 Task: Look for space in Loveland, United States from 5th September, 2023 to 13th September, 2023 for 6 adults in price range Rs.15000 to Rs.20000. Place can be entire place with 3 bedrooms having 3 beds and 3 bathrooms. Property type can be house, flat, guest house. Booking option can be shelf check-in. Required host language is English.
Action: Mouse moved to (599, 146)
Screenshot: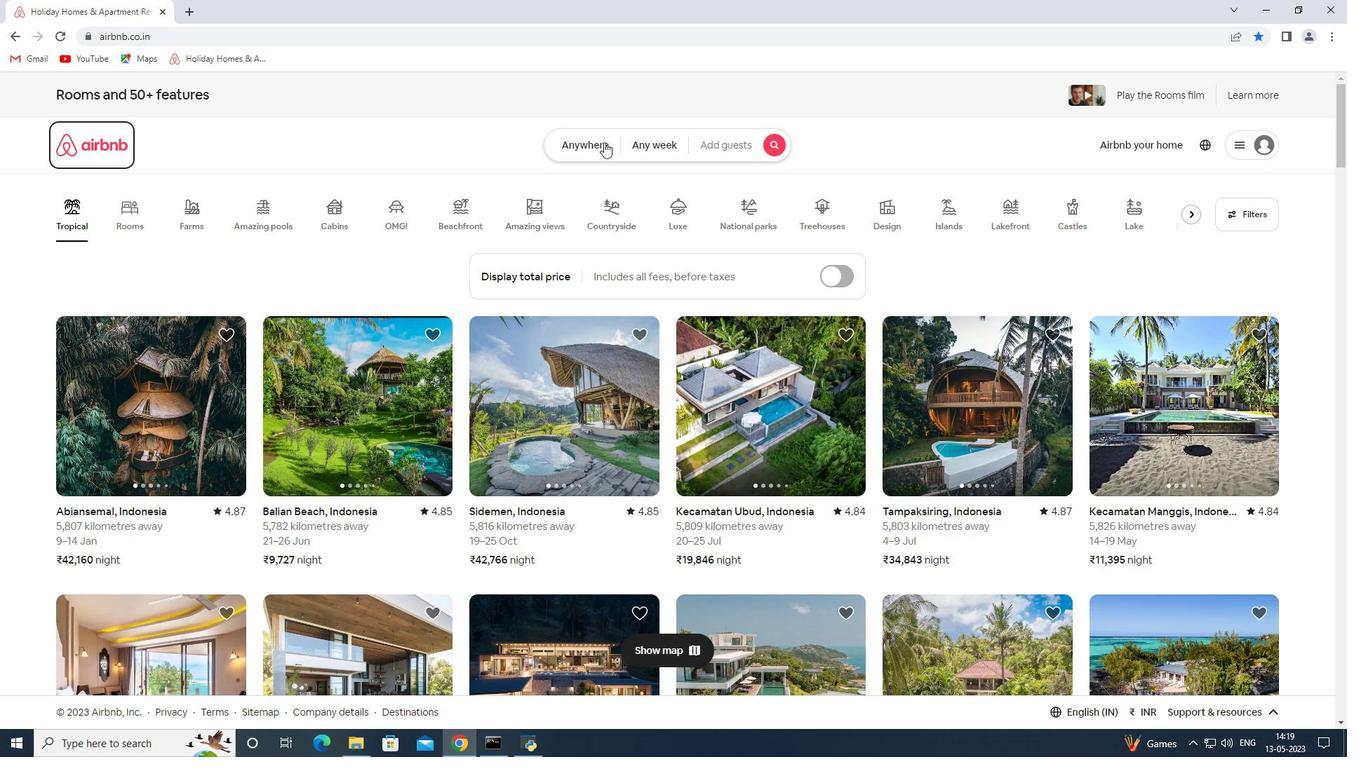 
Action: Mouse pressed left at (599, 146)
Screenshot: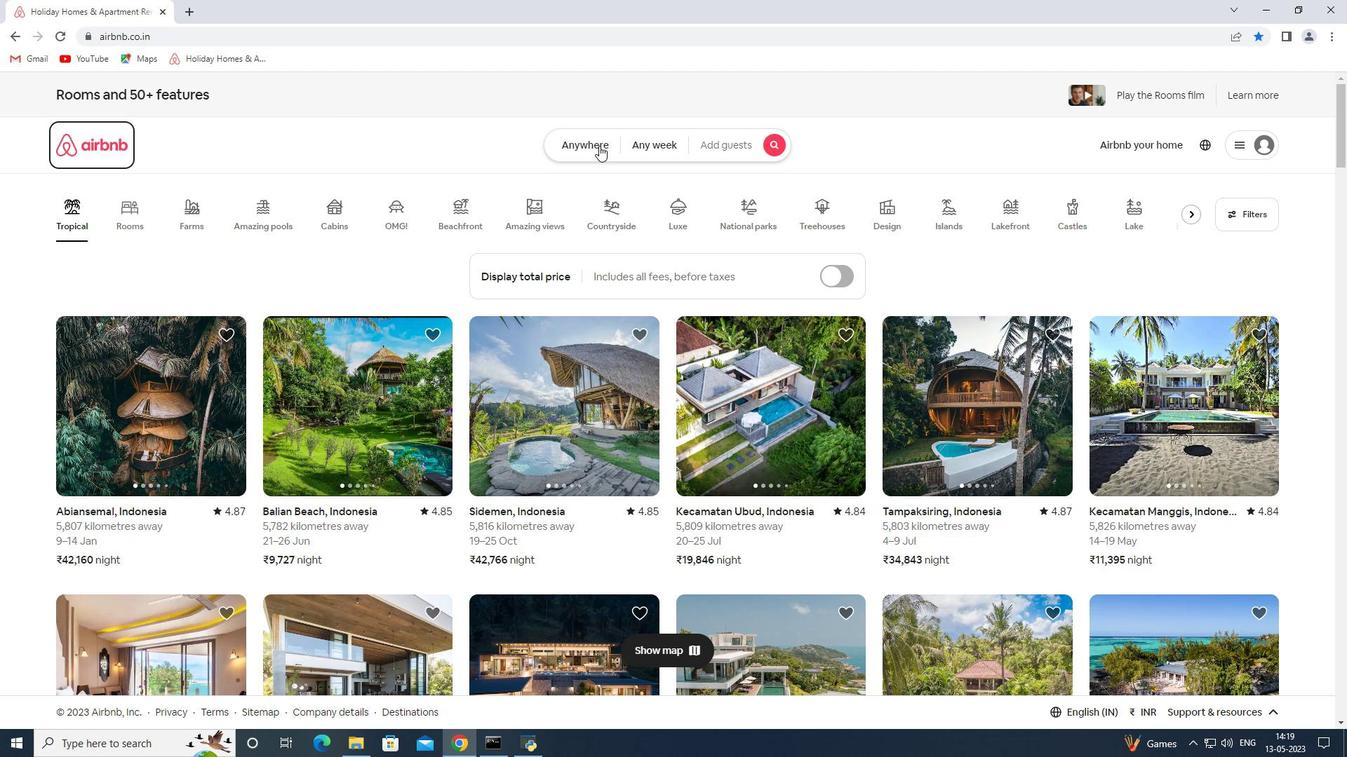 
Action: Mouse moved to (465, 205)
Screenshot: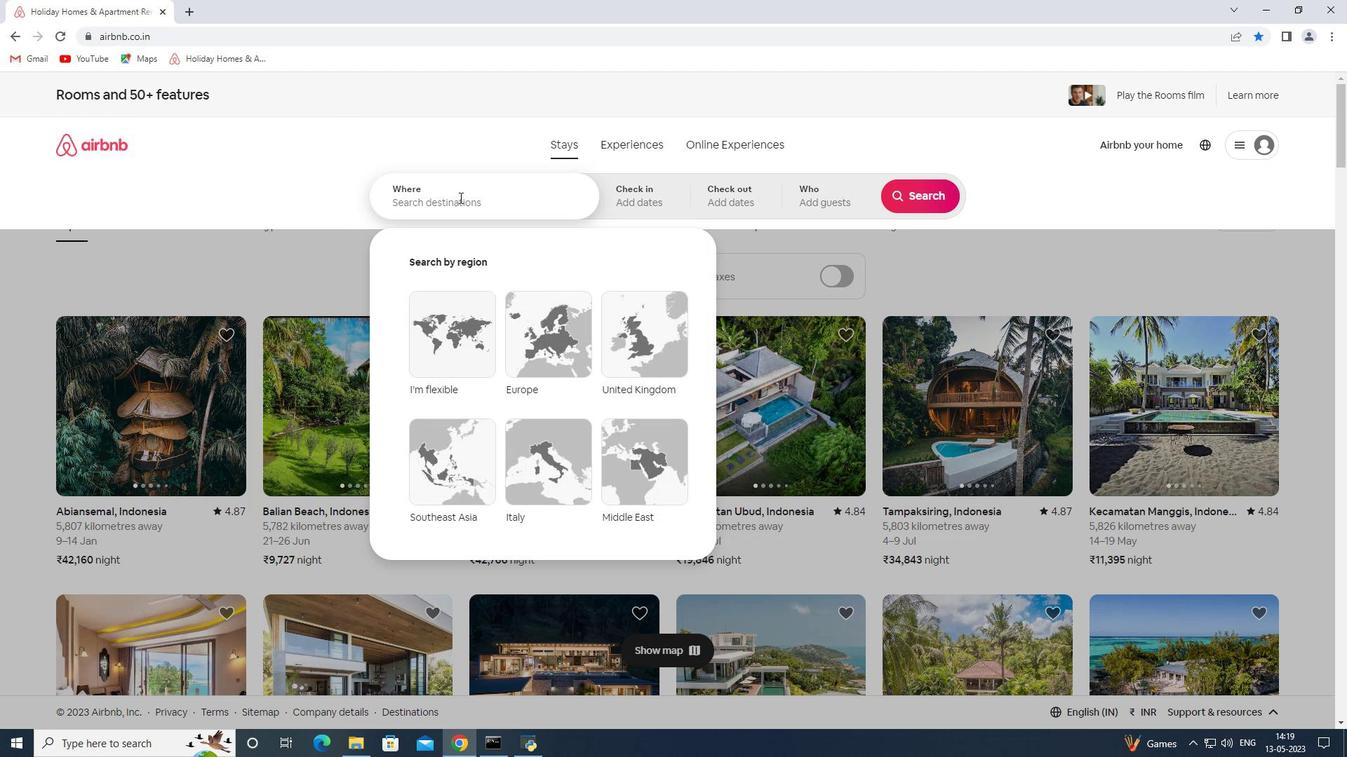 
Action: Mouse pressed left at (465, 205)
Screenshot: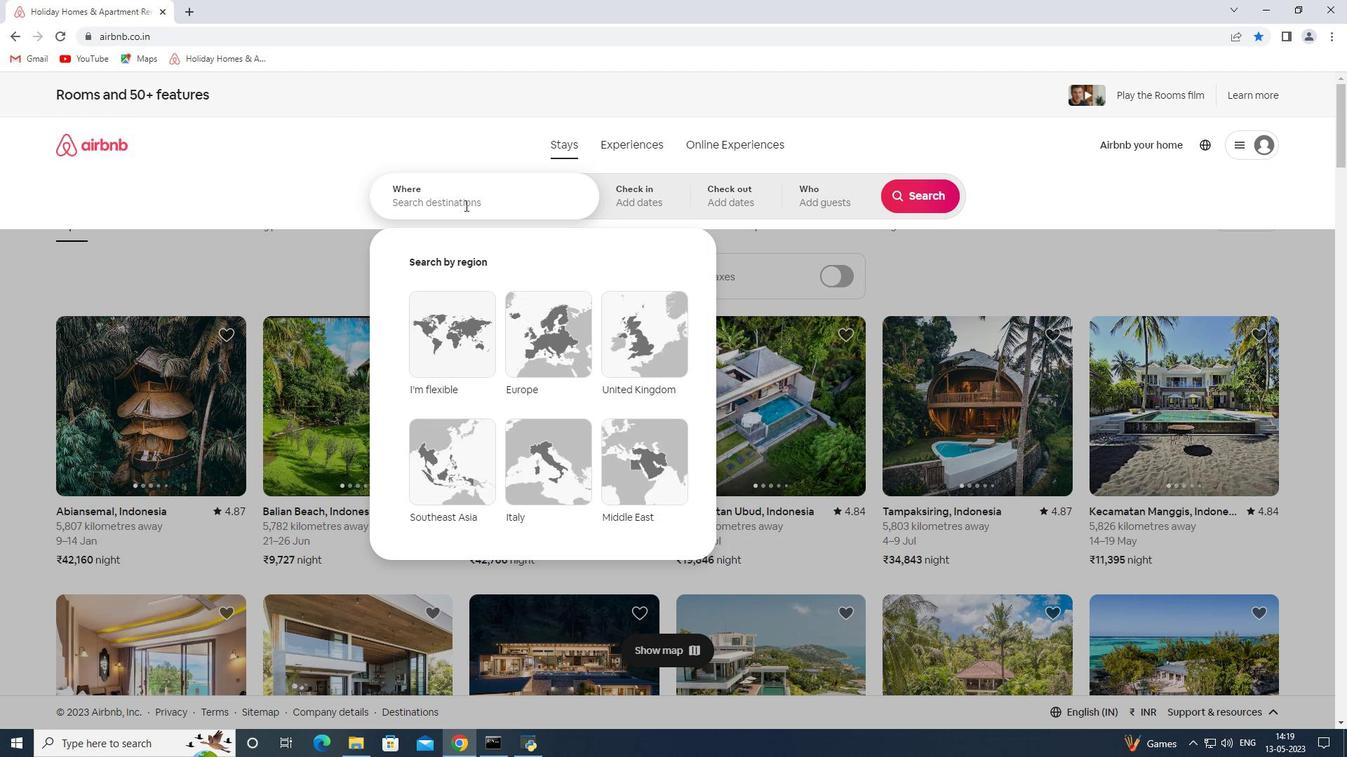 
Action: Key pressed <Key.shift><Key.shift><Key.shift><Key.shift><Key.shift><Key.shift><Key.shift><Key.shift><Key.shift><Key.shift><Key.shift><Key.shift><Key.shift><Key.shift><Key.shift><Key.shift>Loveland<Key.space><Key.shift>United<Key.space><Key.shift>States<Key.space><Key.enter>
Screenshot: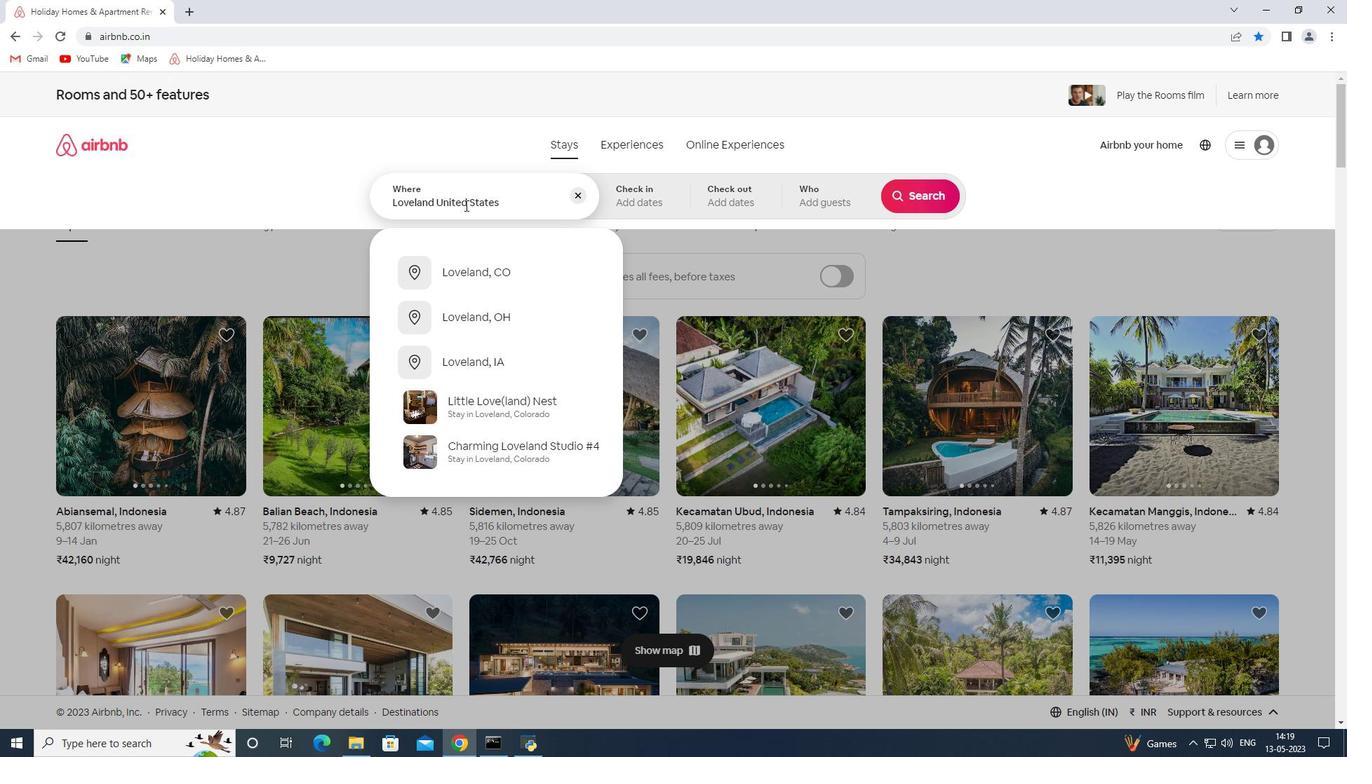 
Action: Mouse moved to (908, 307)
Screenshot: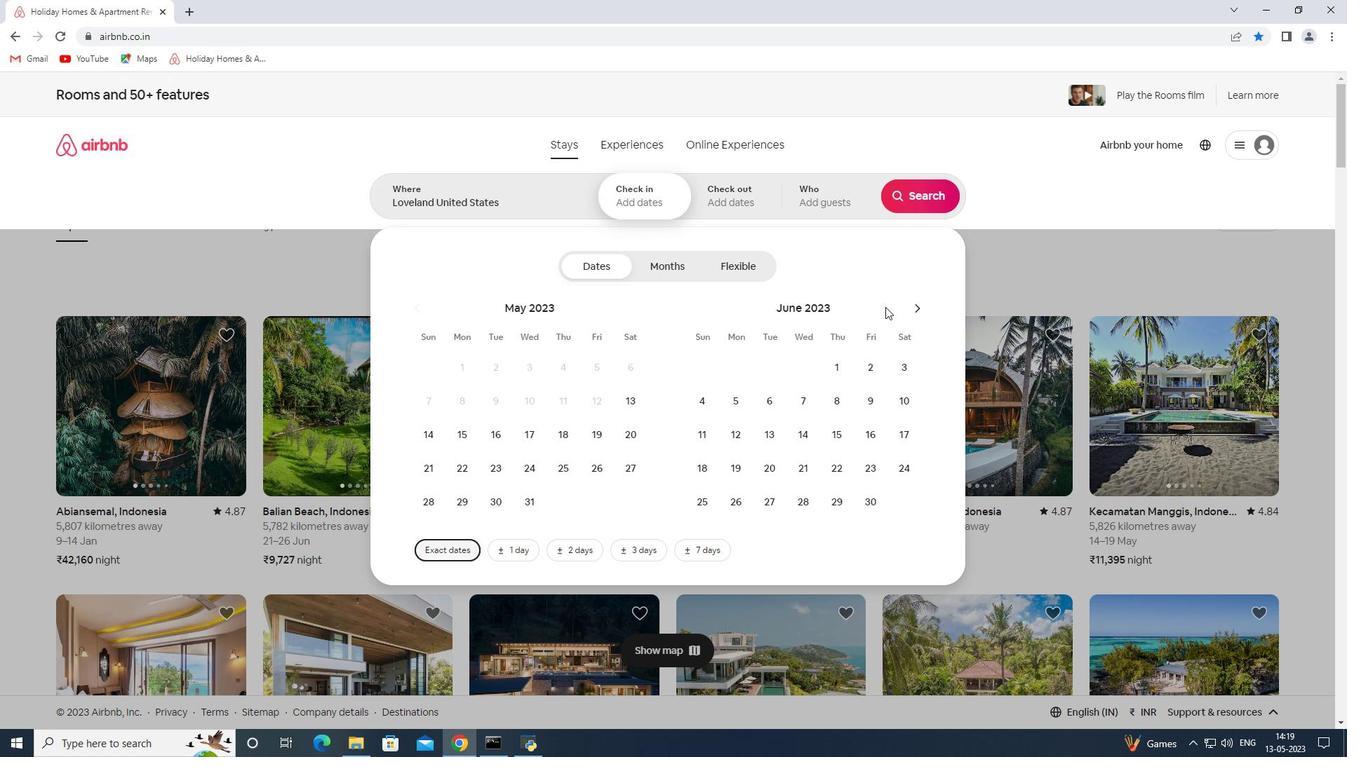 
Action: Mouse pressed left at (908, 307)
Screenshot: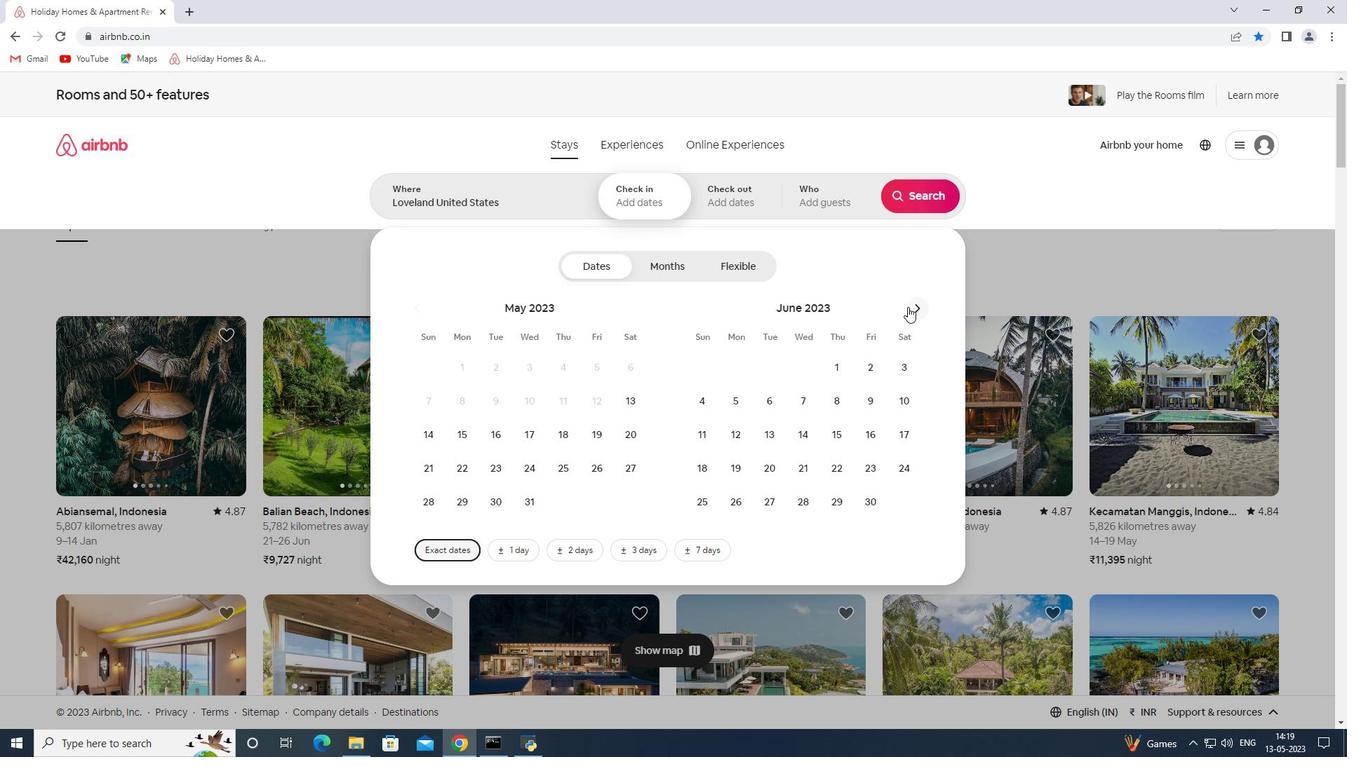 
Action: Mouse moved to (910, 307)
Screenshot: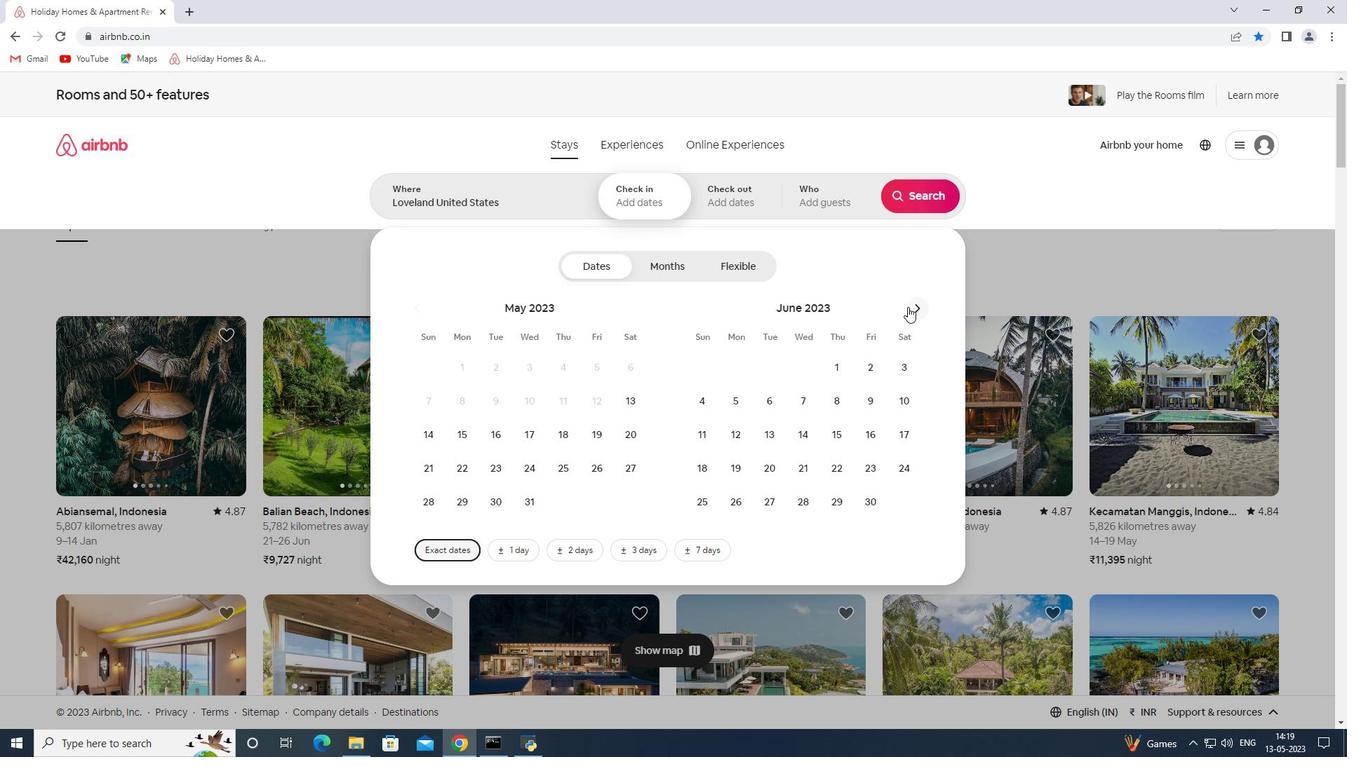 
Action: Mouse pressed left at (910, 307)
Screenshot: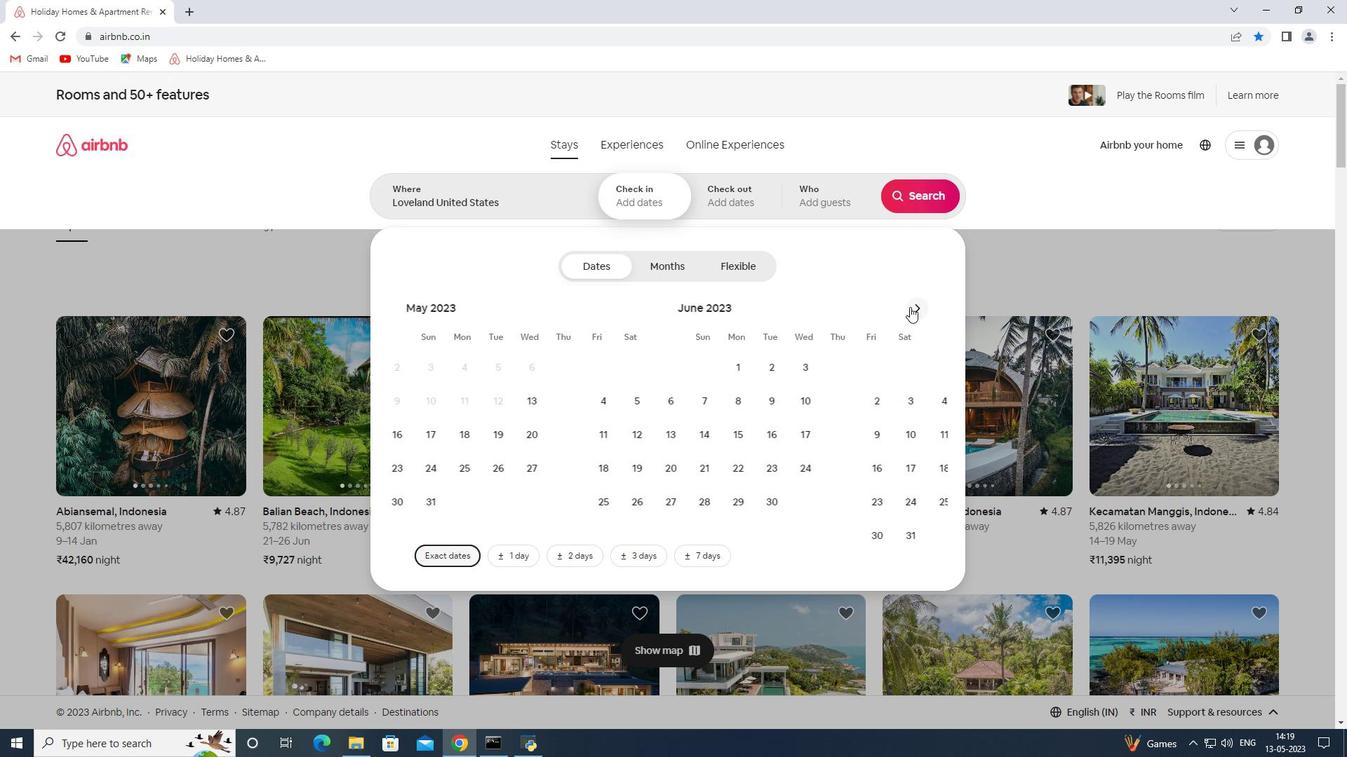 
Action: Mouse pressed left at (910, 307)
Screenshot: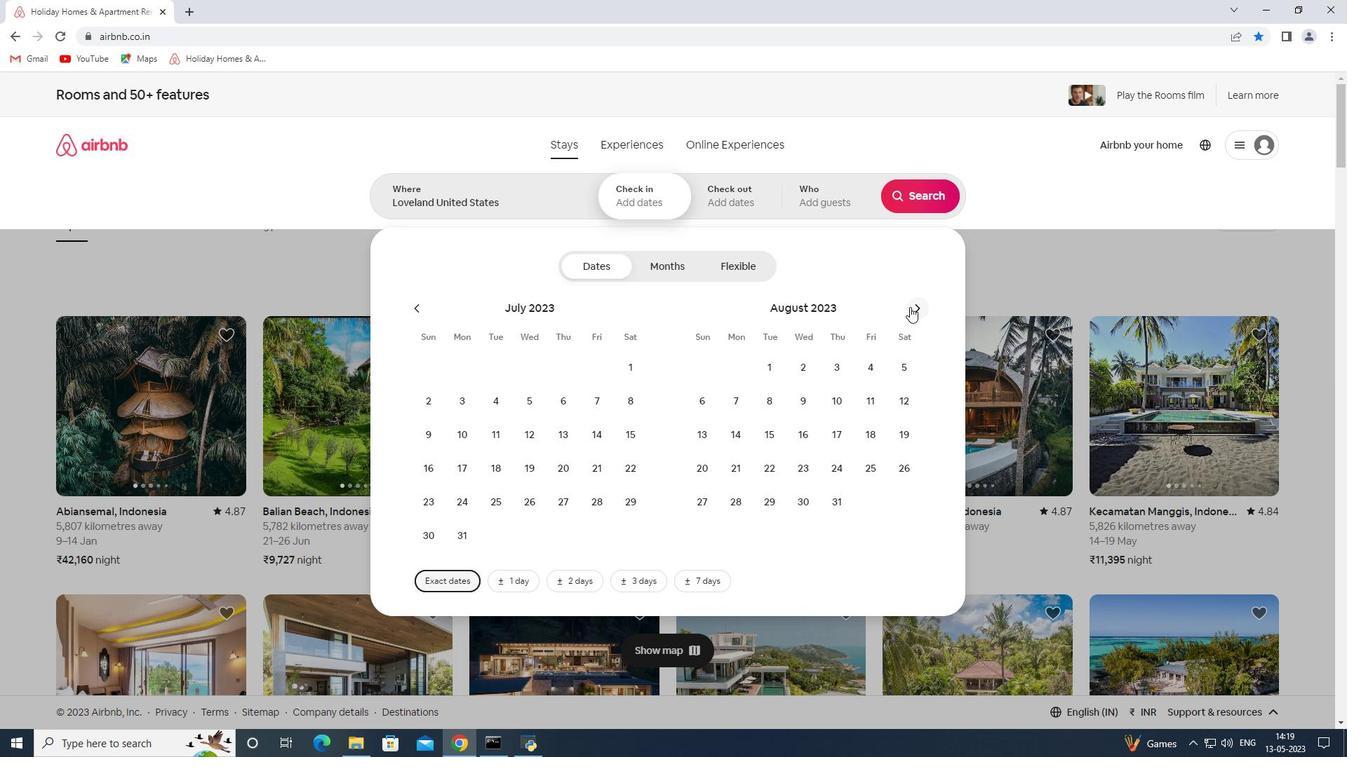
Action: Mouse moved to (775, 406)
Screenshot: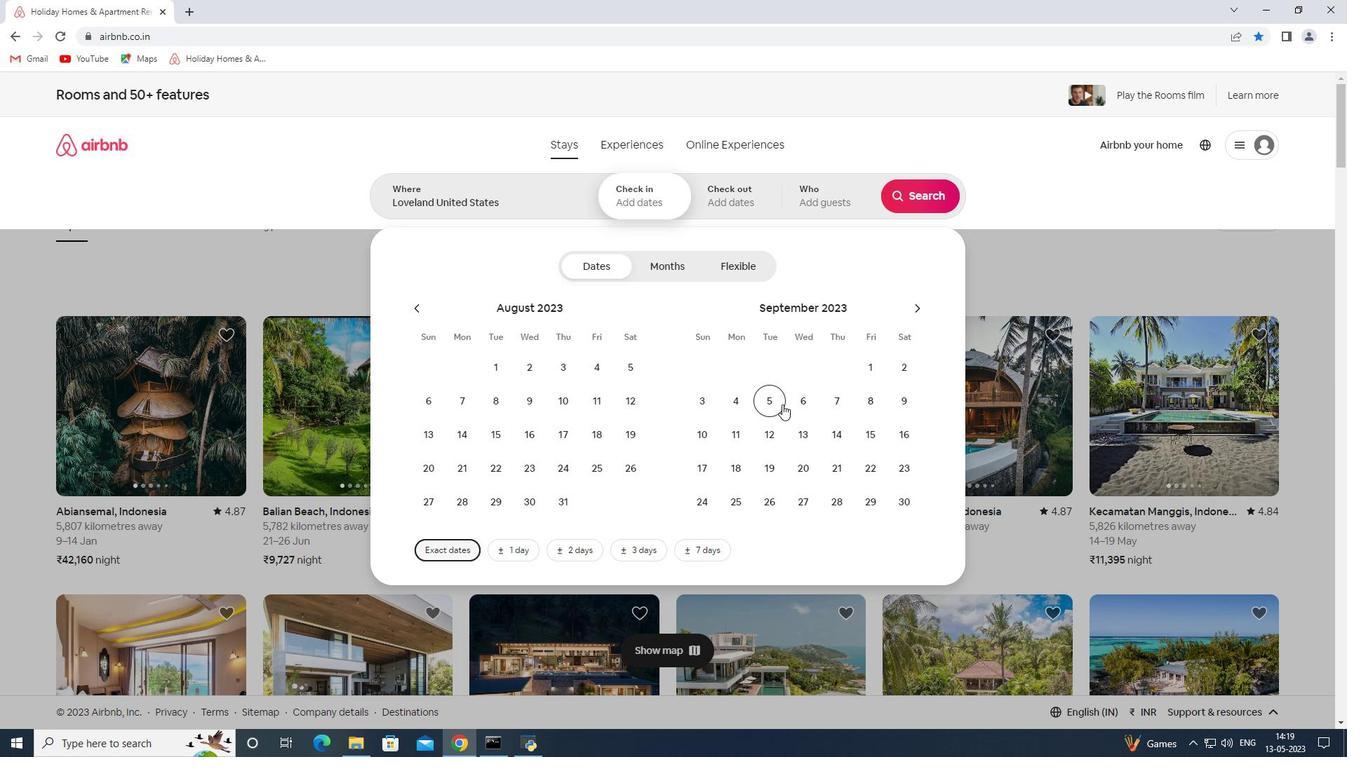 
Action: Mouse pressed left at (775, 406)
Screenshot: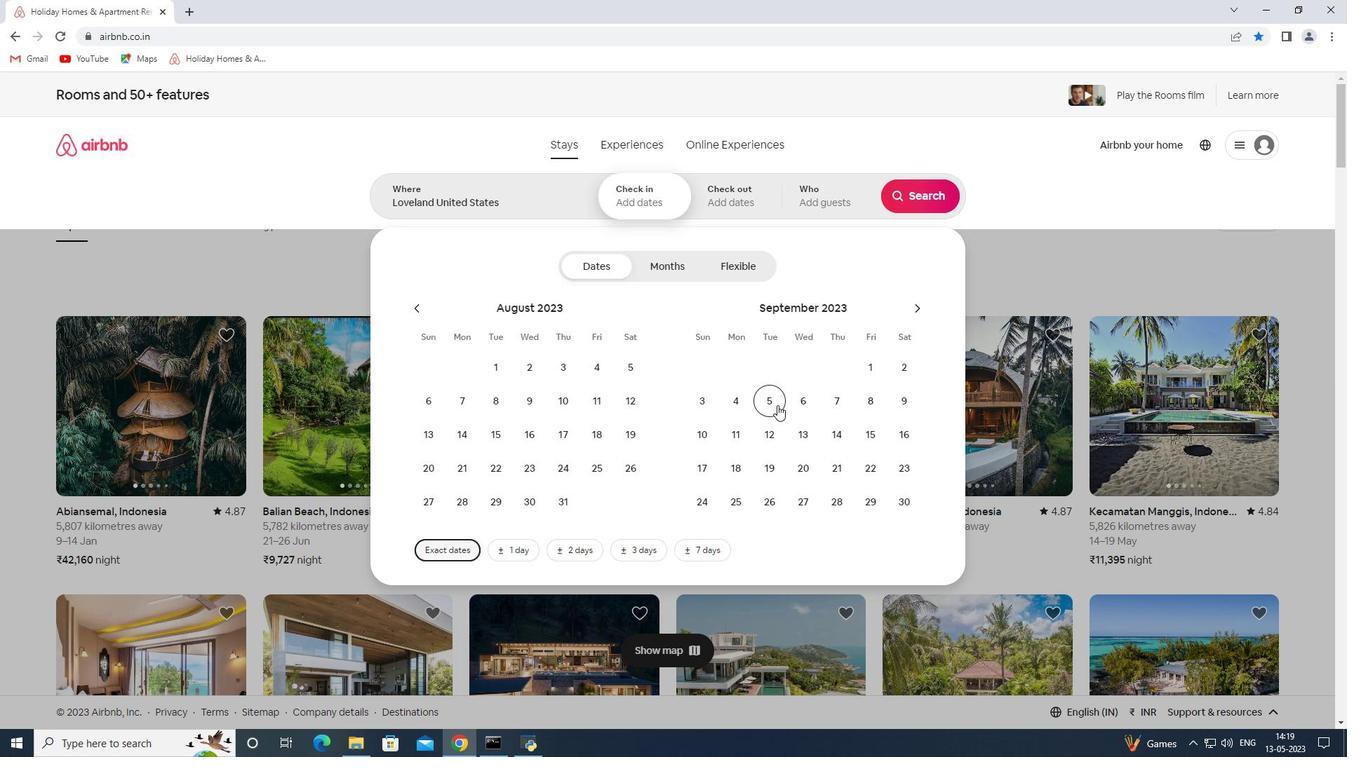 
Action: Mouse moved to (811, 442)
Screenshot: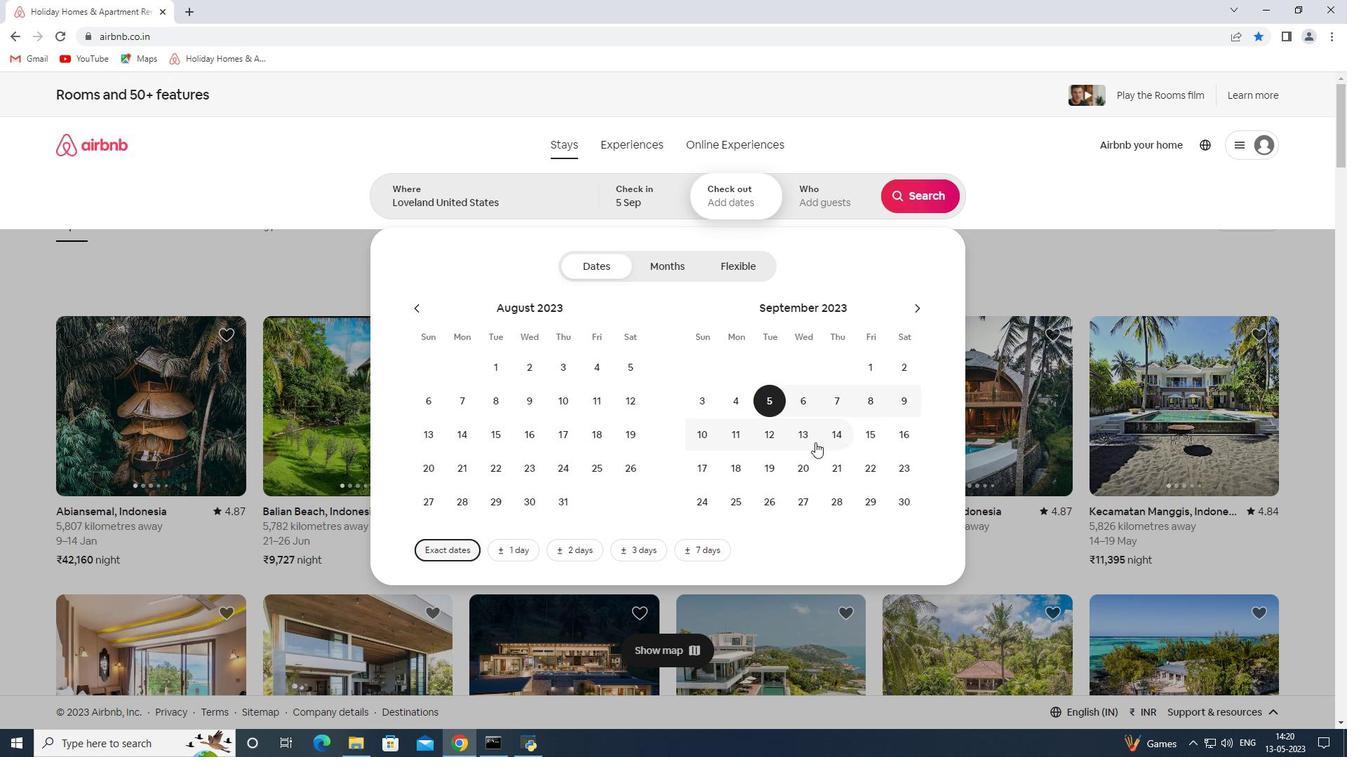 
Action: Mouse pressed left at (811, 442)
Screenshot: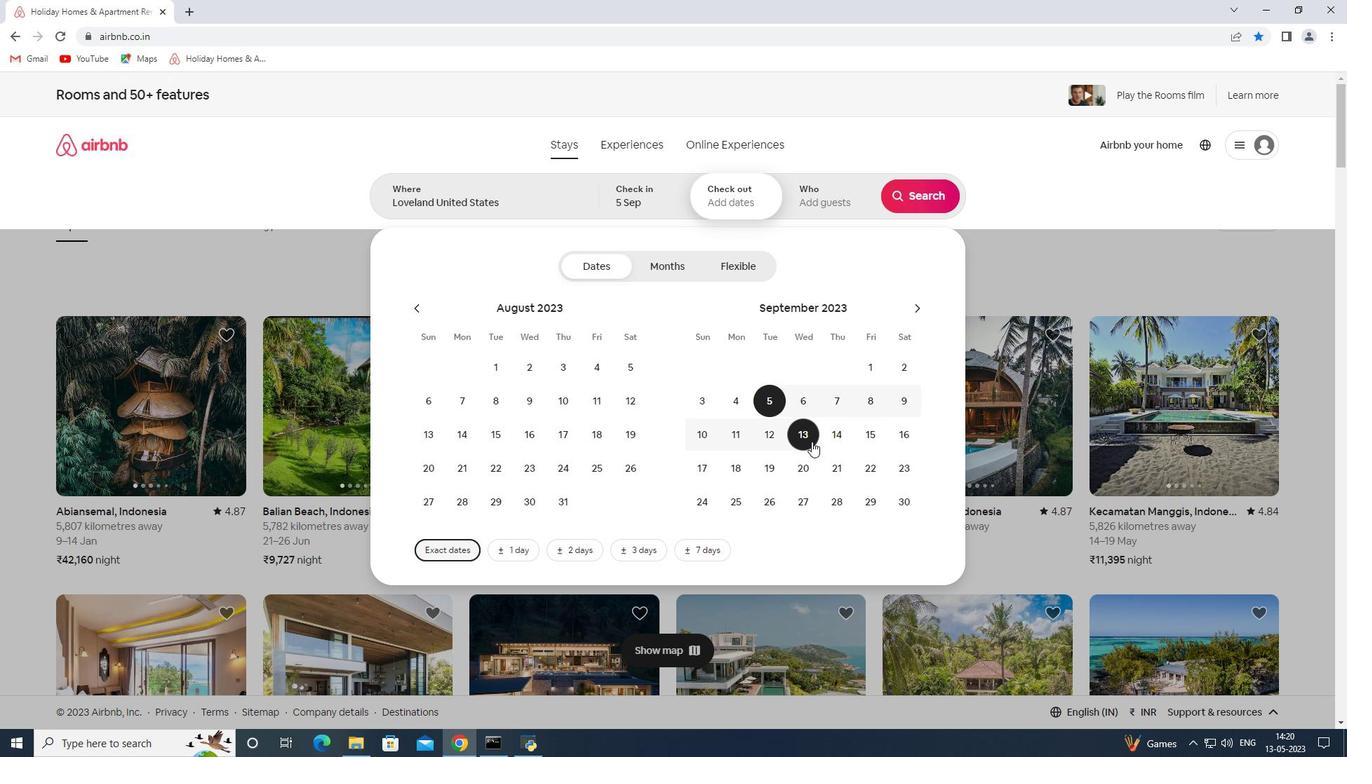 
Action: Mouse moved to (824, 210)
Screenshot: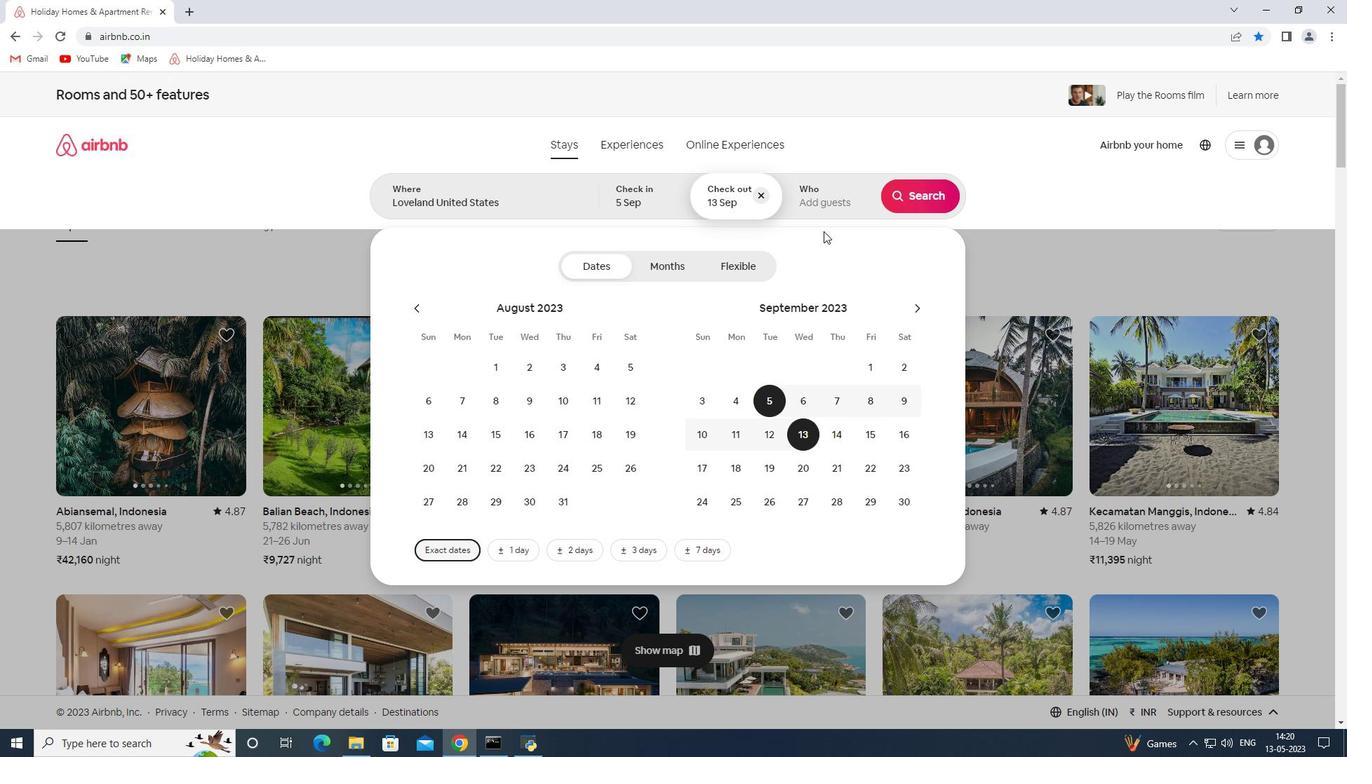 
Action: Mouse pressed left at (824, 210)
Screenshot: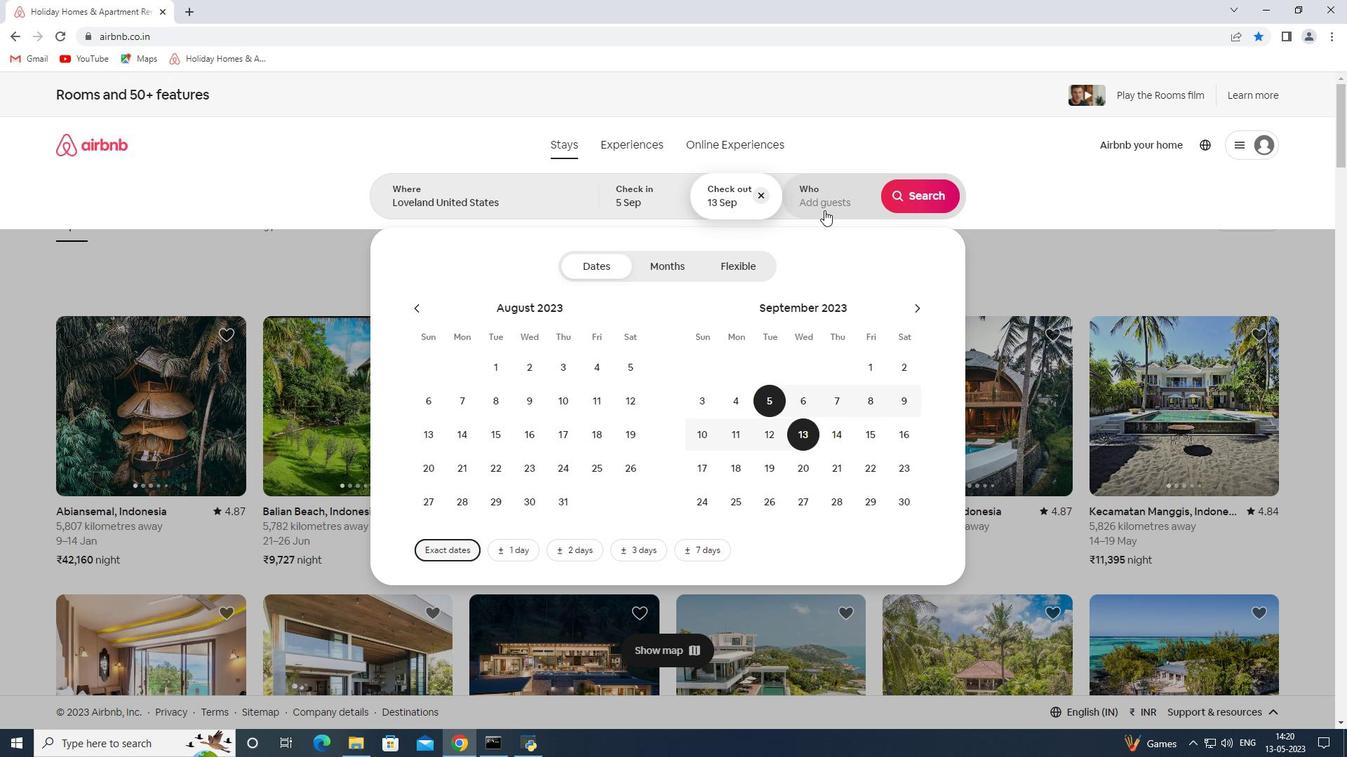 
Action: Mouse moved to (922, 271)
Screenshot: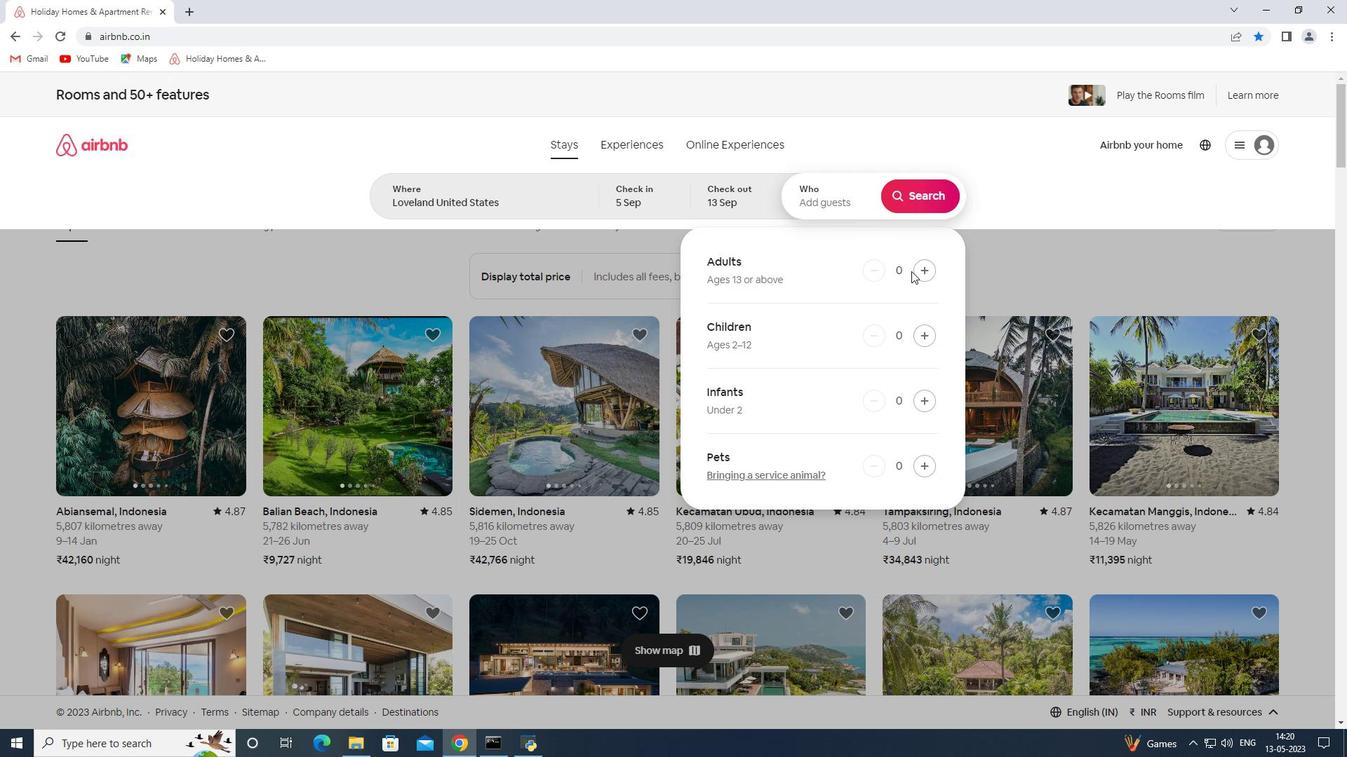 
Action: Mouse pressed left at (922, 271)
Screenshot: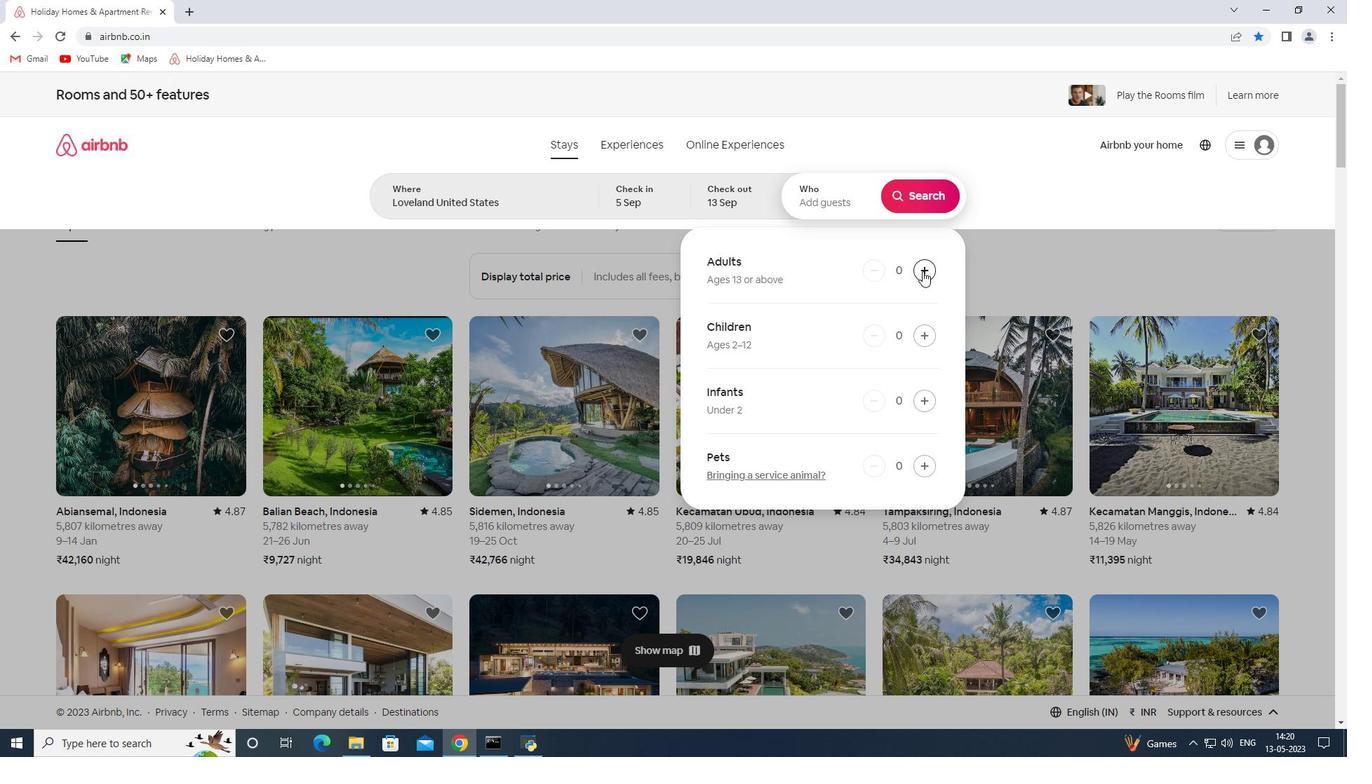 
Action: Mouse pressed left at (922, 271)
Screenshot: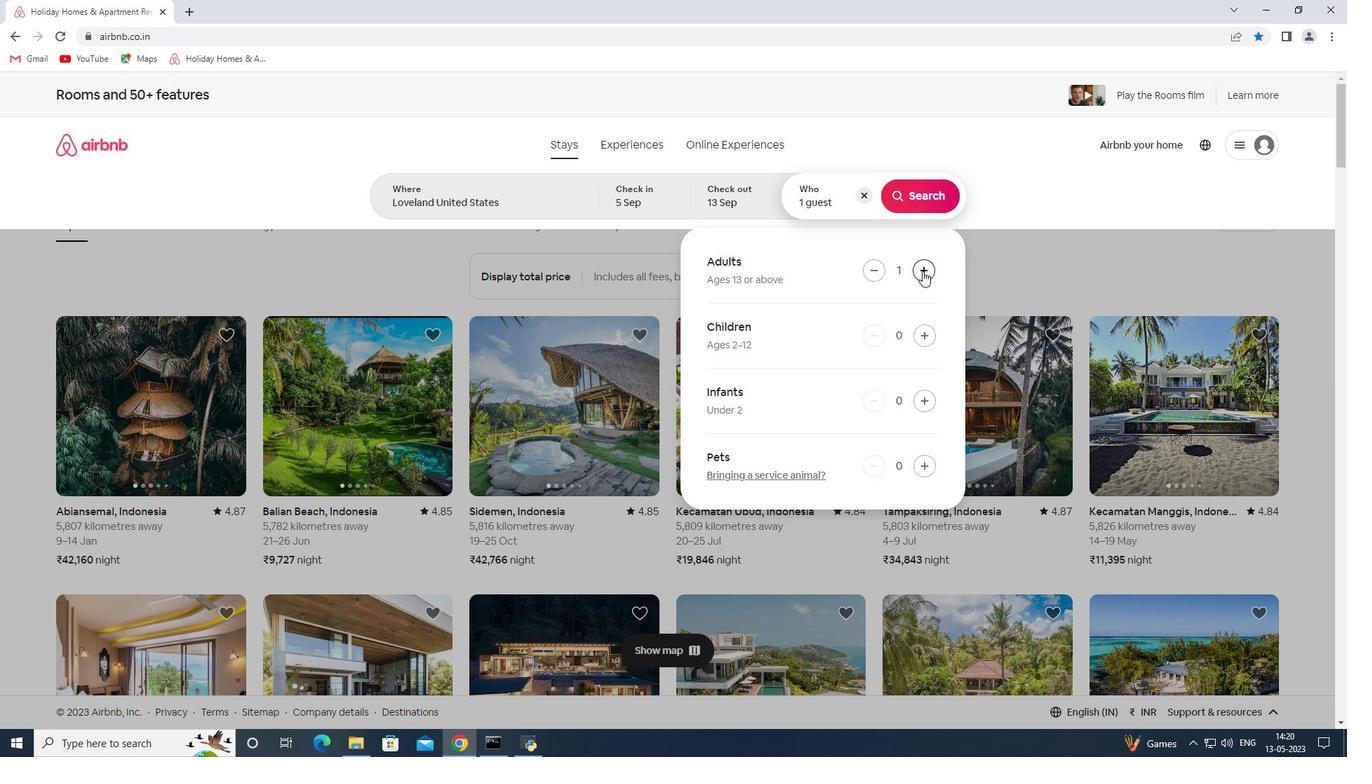 
Action: Mouse pressed left at (922, 271)
Screenshot: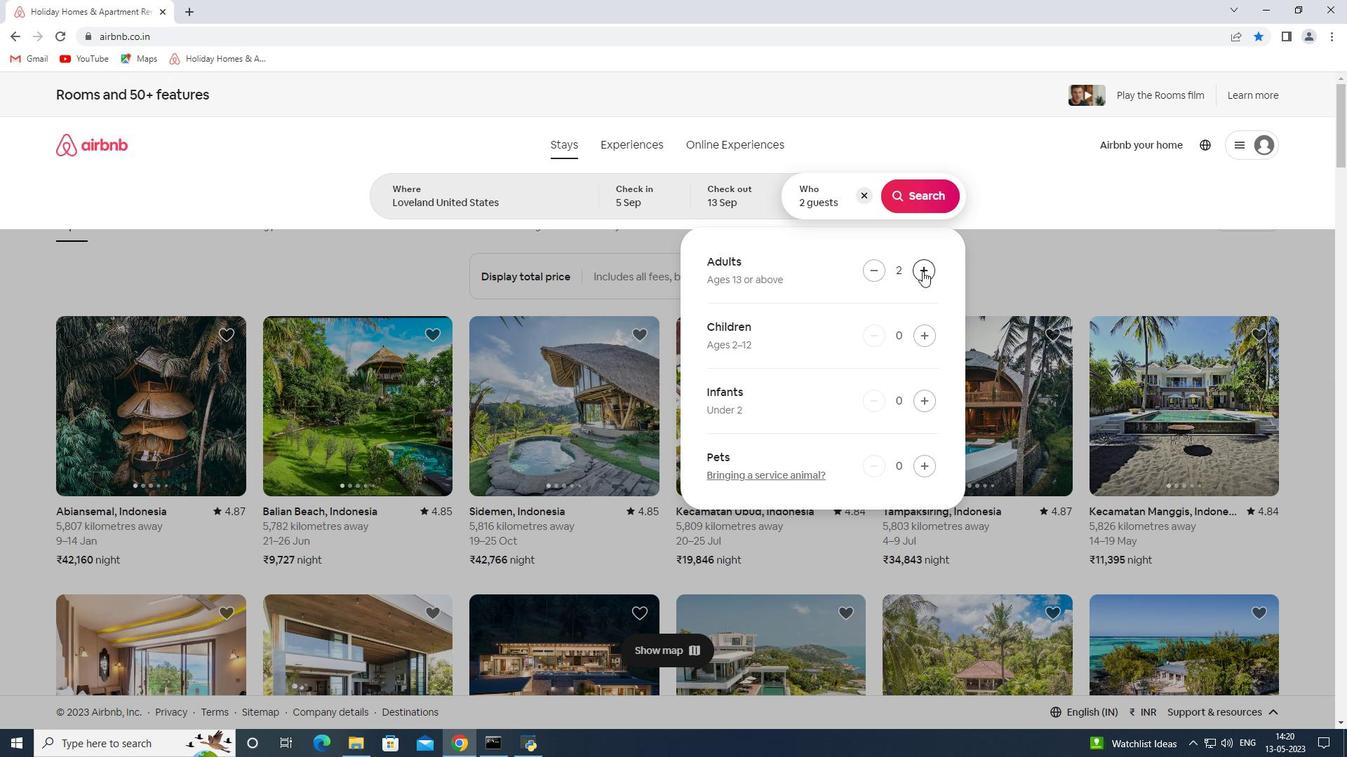 
Action: Mouse pressed left at (922, 271)
Screenshot: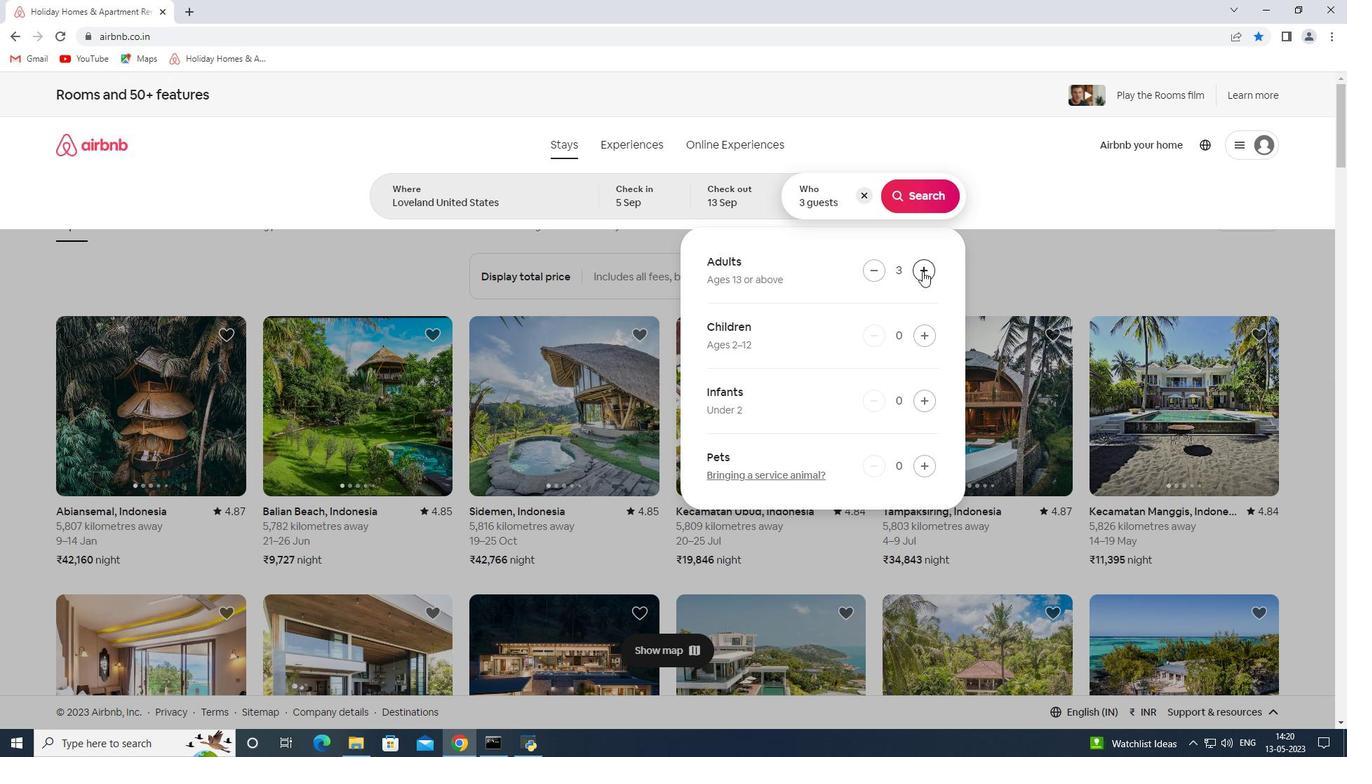 
Action: Mouse pressed left at (922, 271)
Screenshot: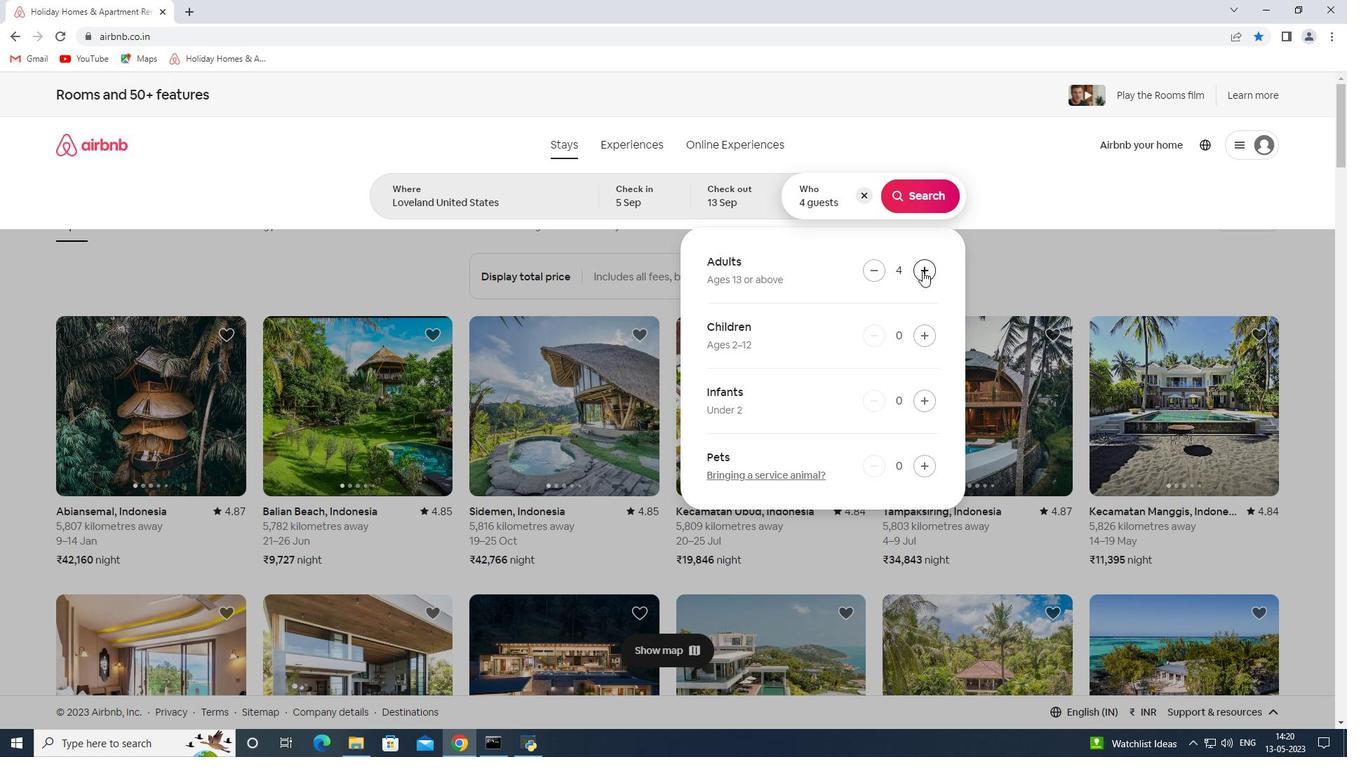 
Action: Mouse pressed left at (922, 271)
Screenshot: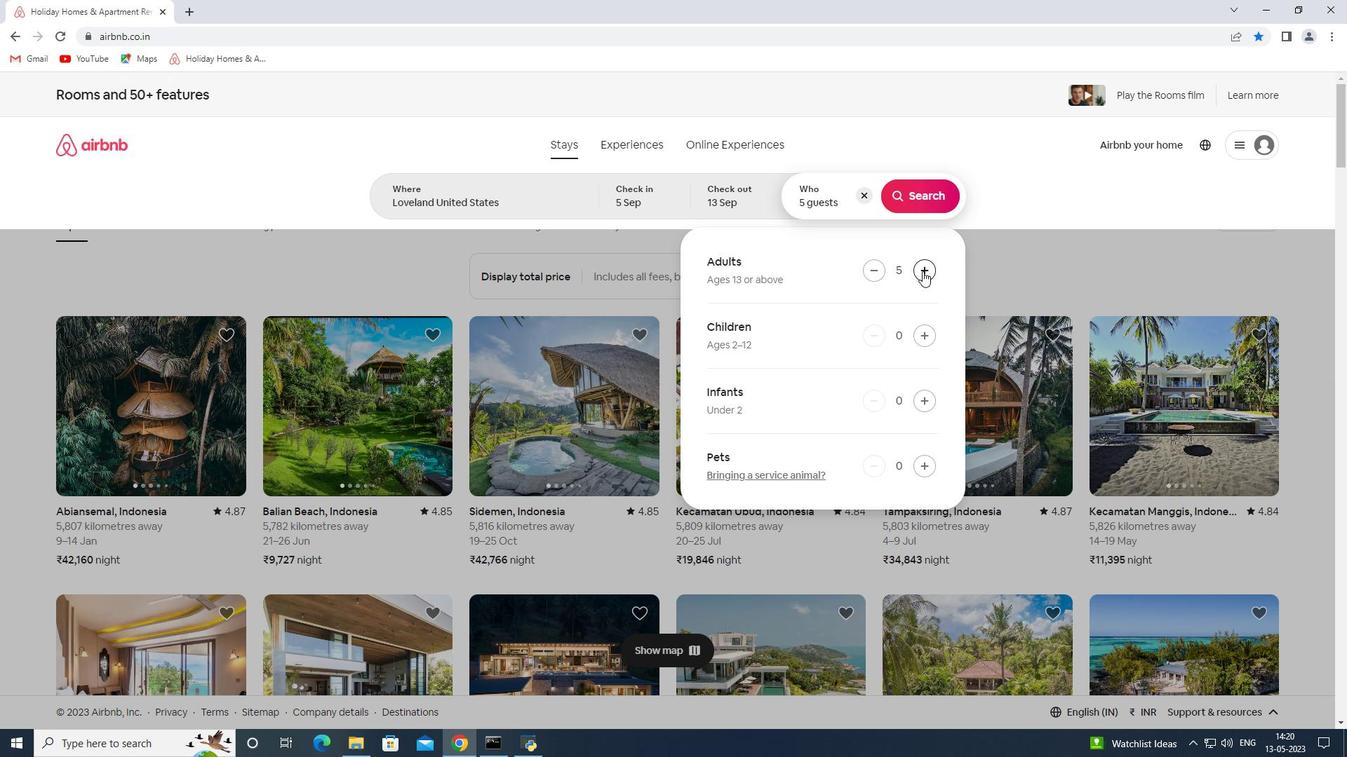 
Action: Mouse moved to (915, 193)
Screenshot: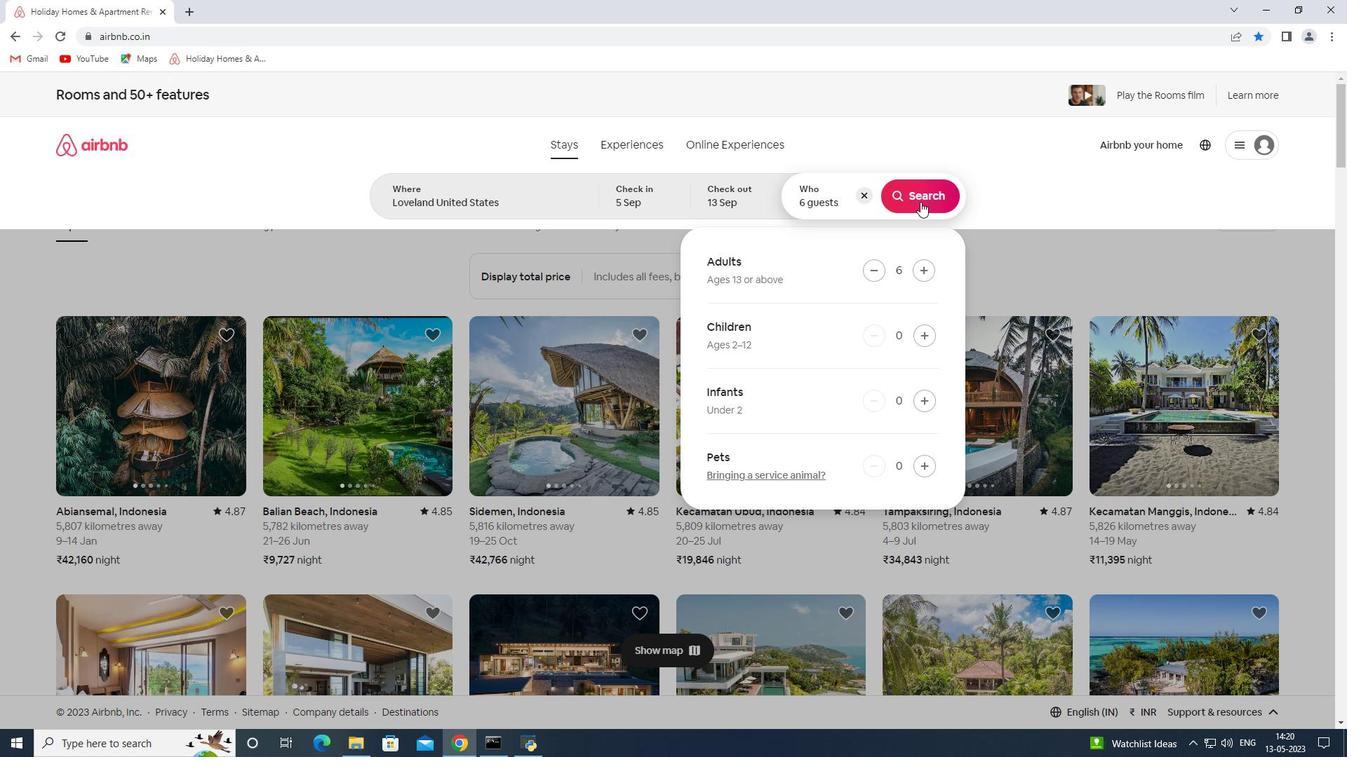 
Action: Mouse pressed left at (915, 193)
Screenshot: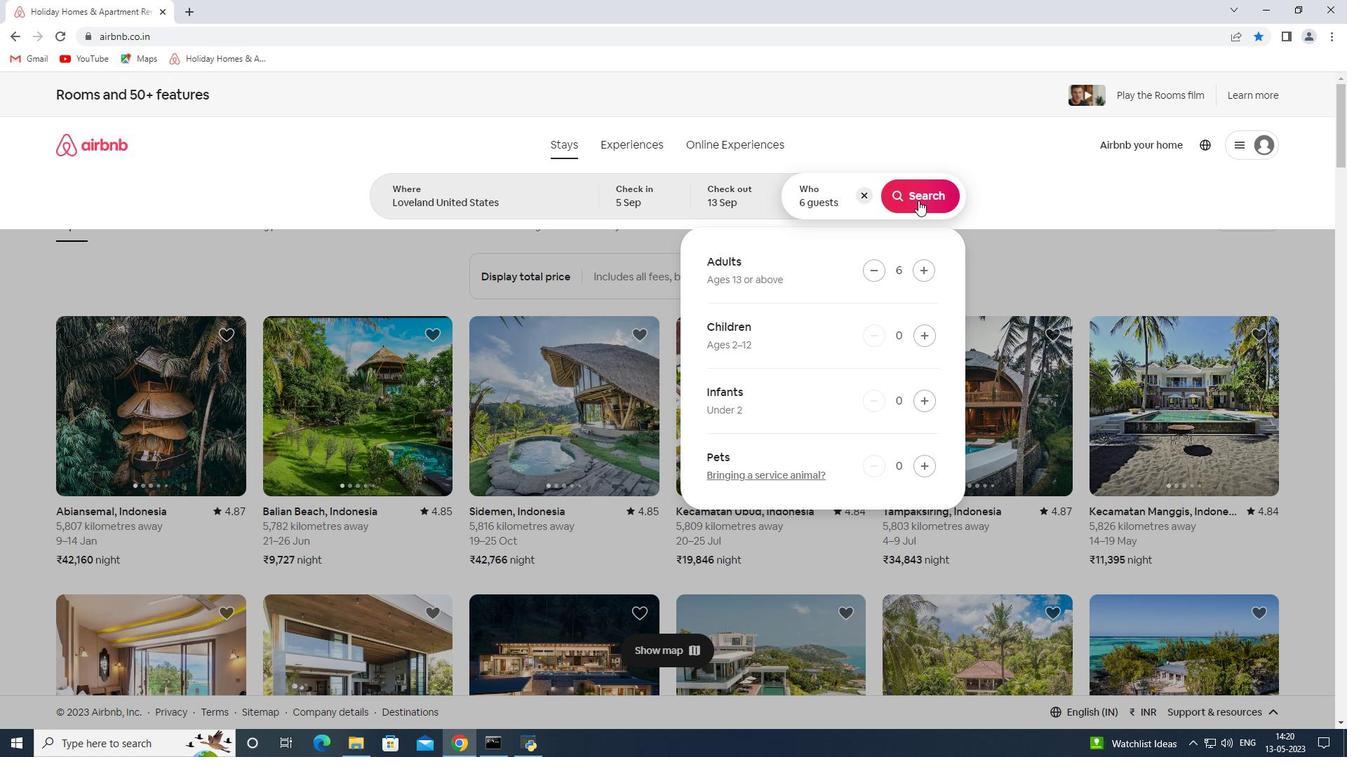 
Action: Mouse moved to (1273, 162)
Screenshot: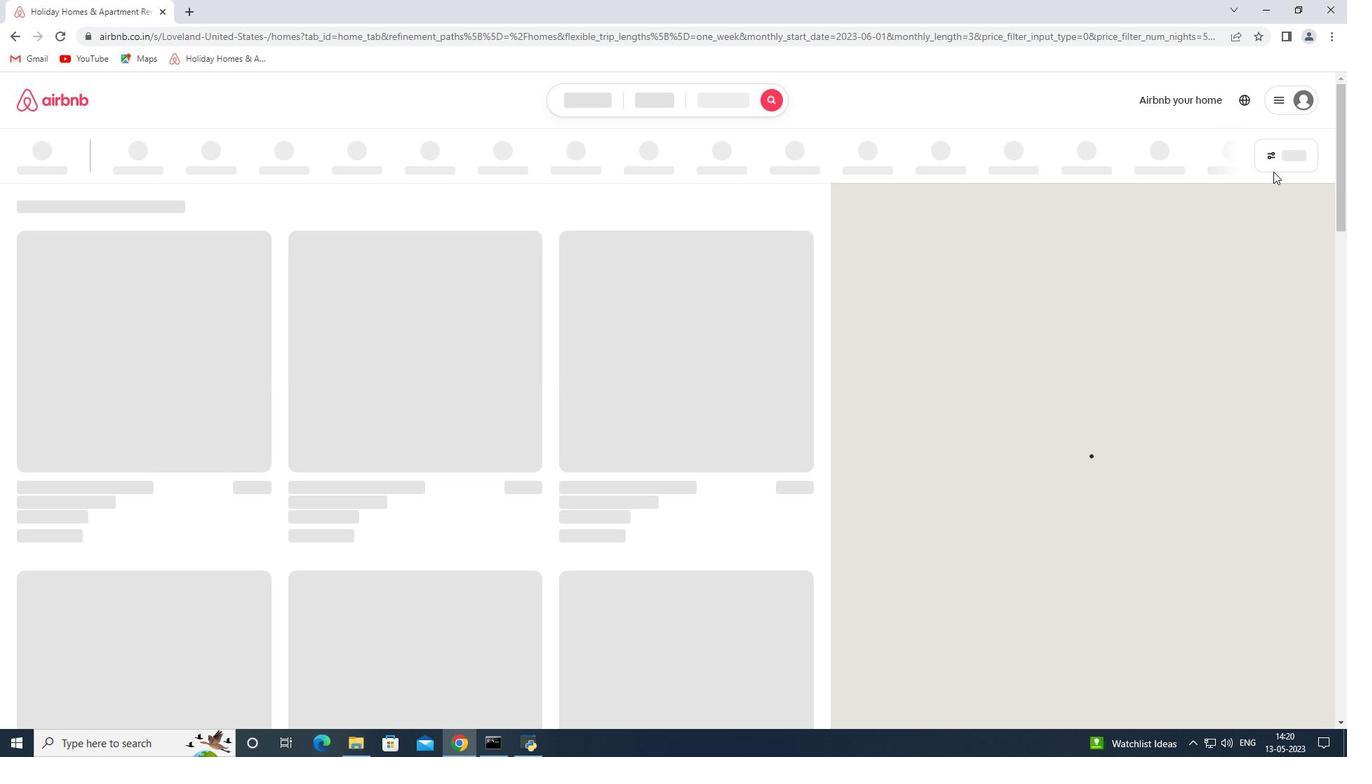 
Action: Mouse pressed left at (1273, 162)
Screenshot: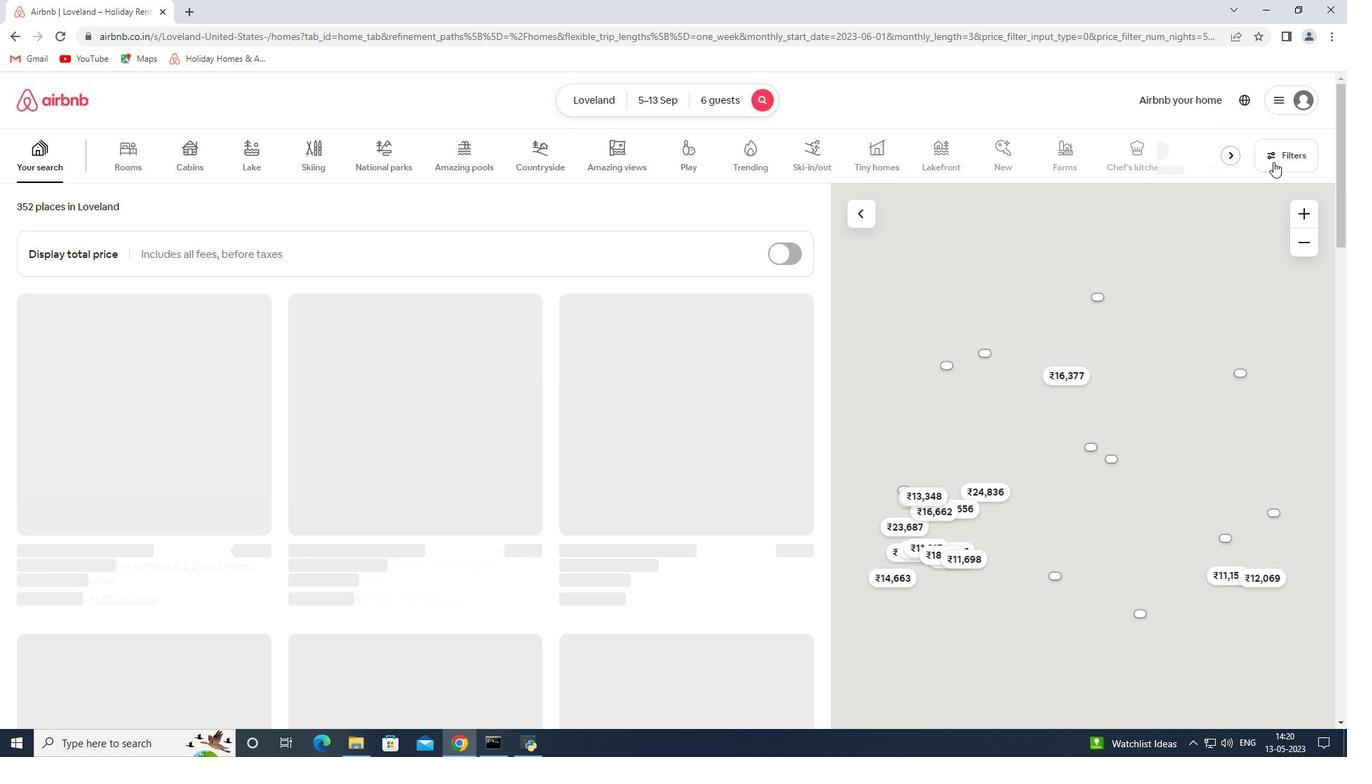 
Action: Mouse moved to (535, 505)
Screenshot: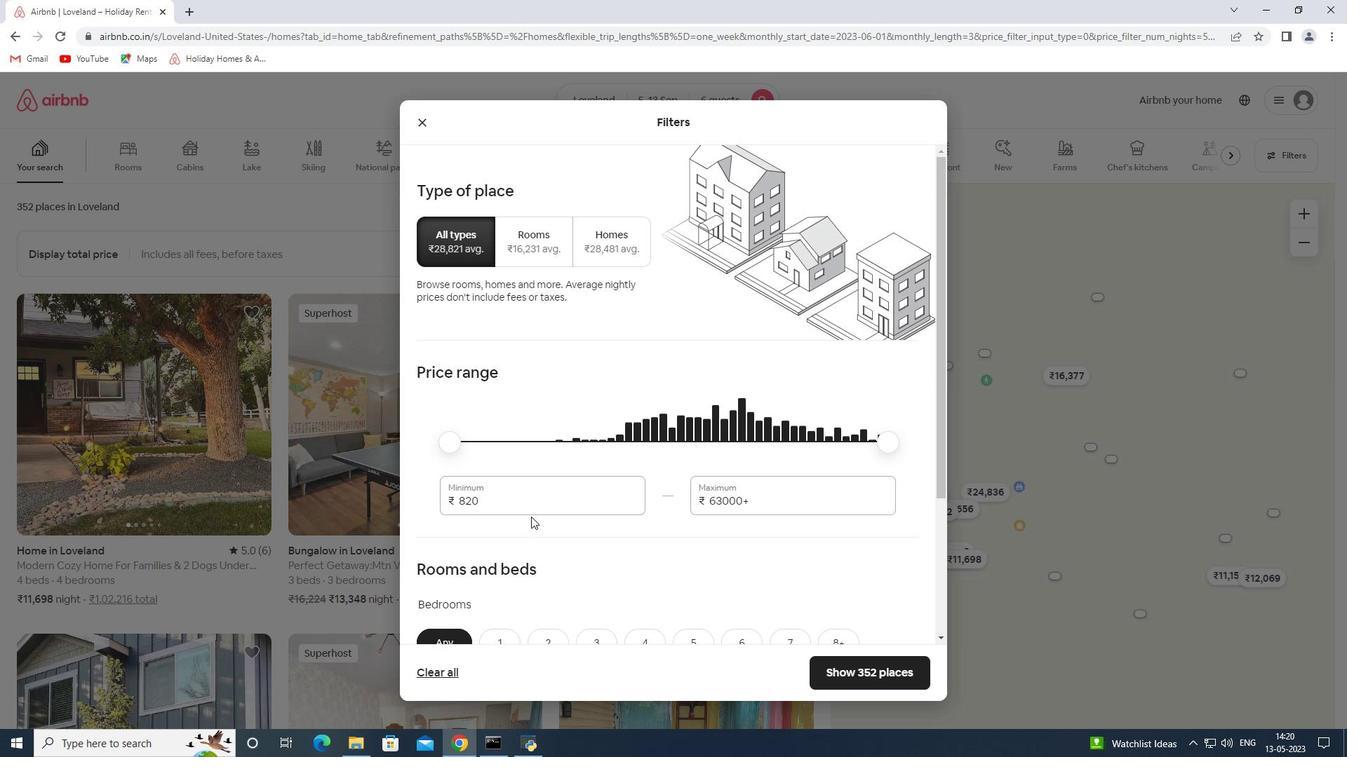 
Action: Mouse pressed left at (535, 505)
Screenshot: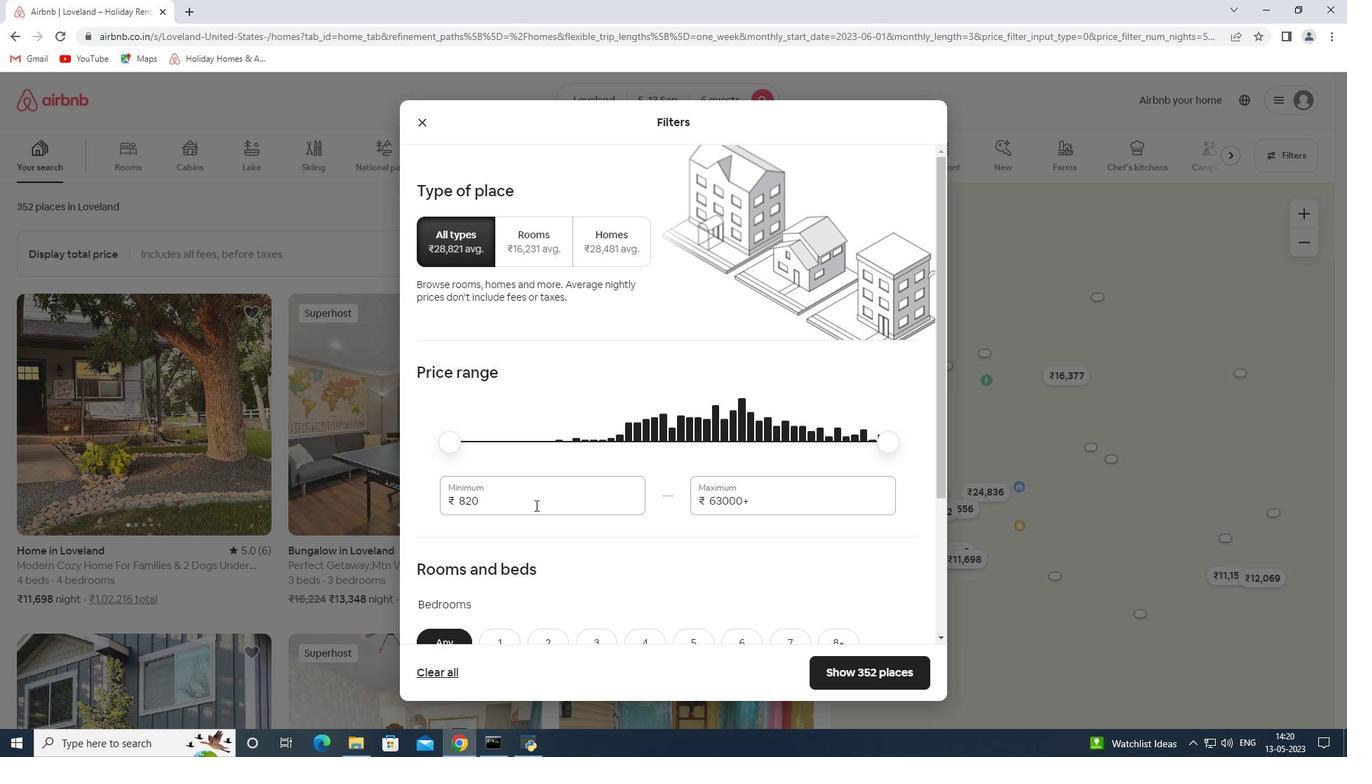 
Action: Mouse pressed left at (535, 505)
Screenshot: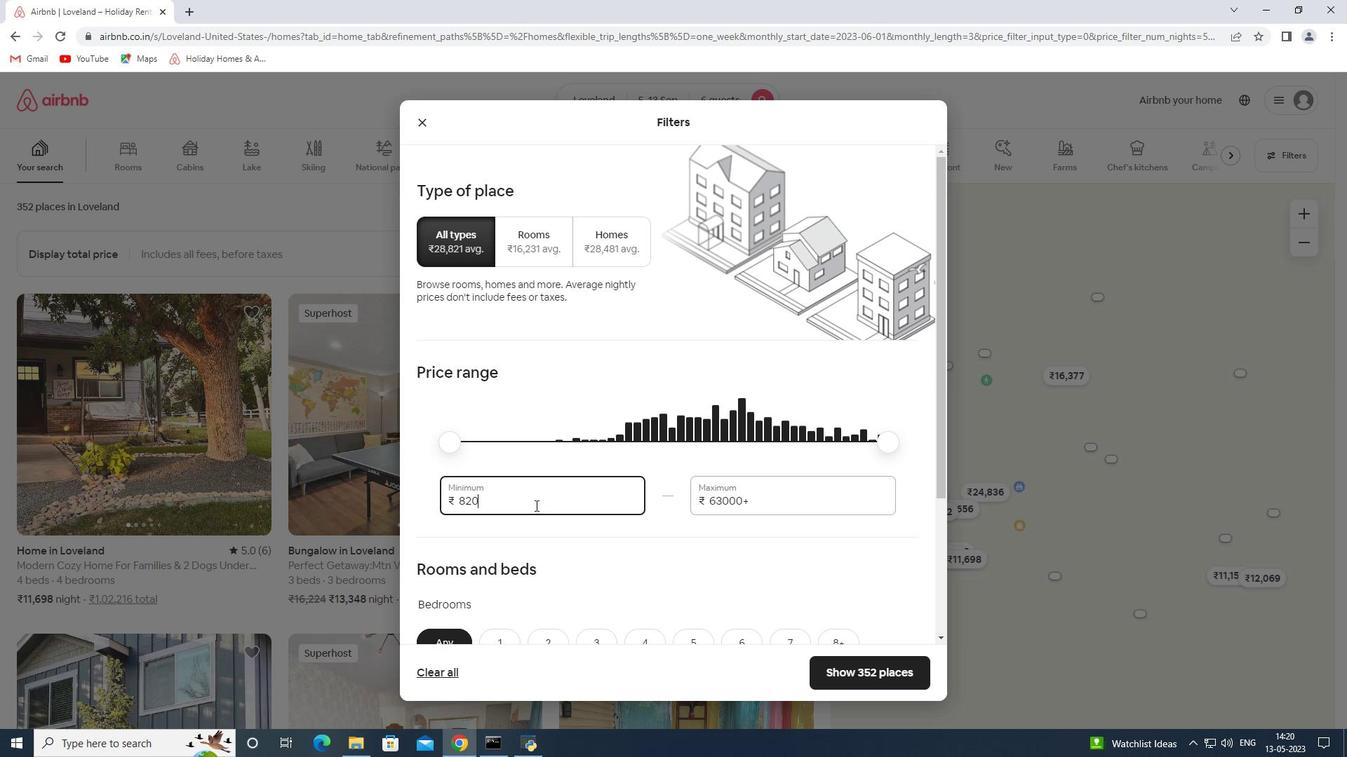 
Action: Key pressed 1500
Screenshot: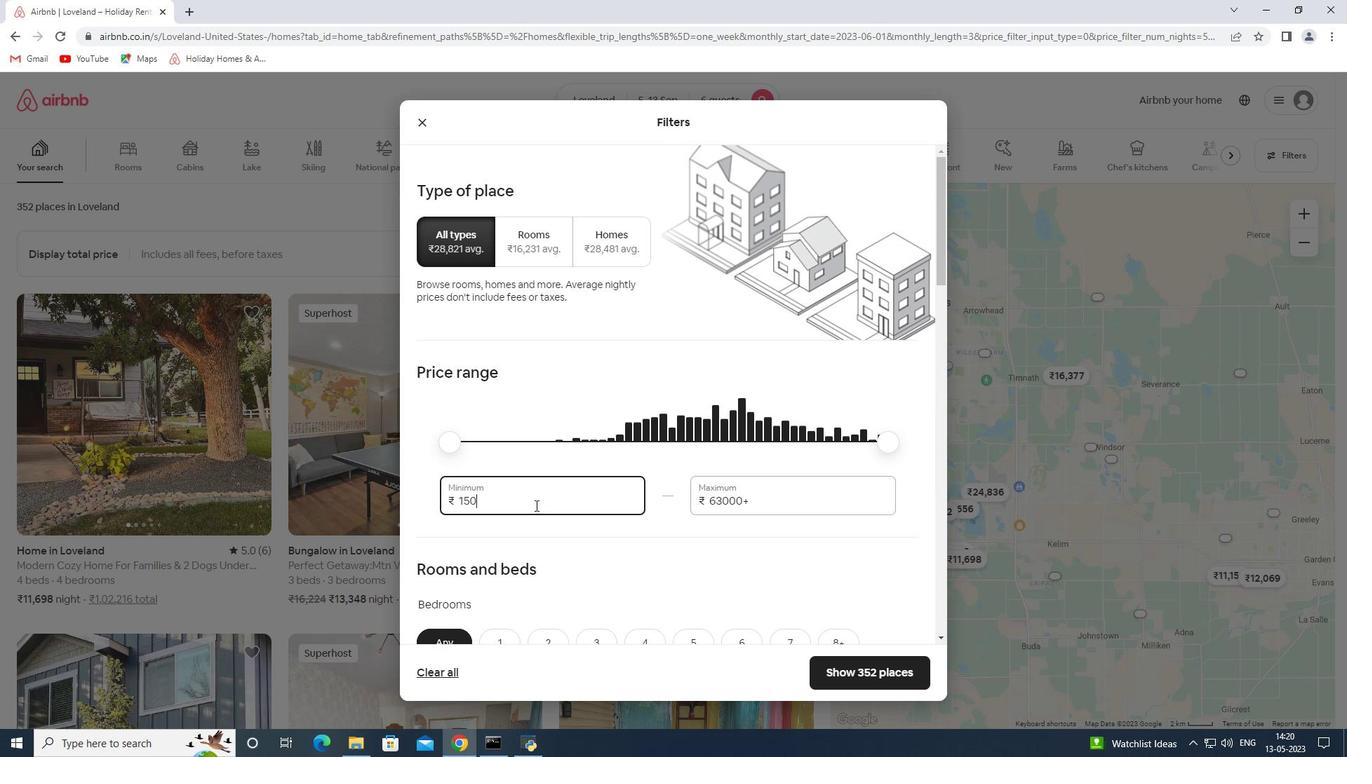 
Action: Mouse moved to (536, 505)
Screenshot: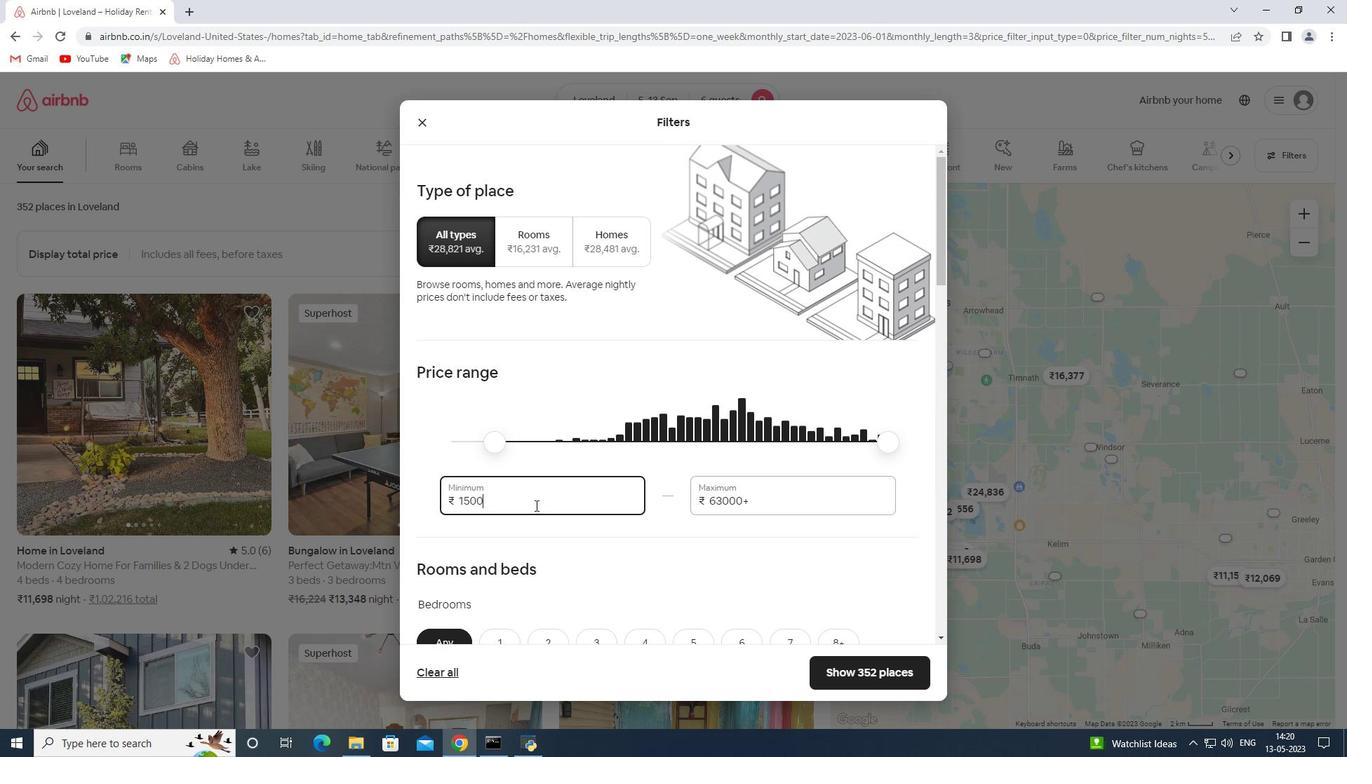
Action: Key pressed 0<Key.tab>20000
Screenshot: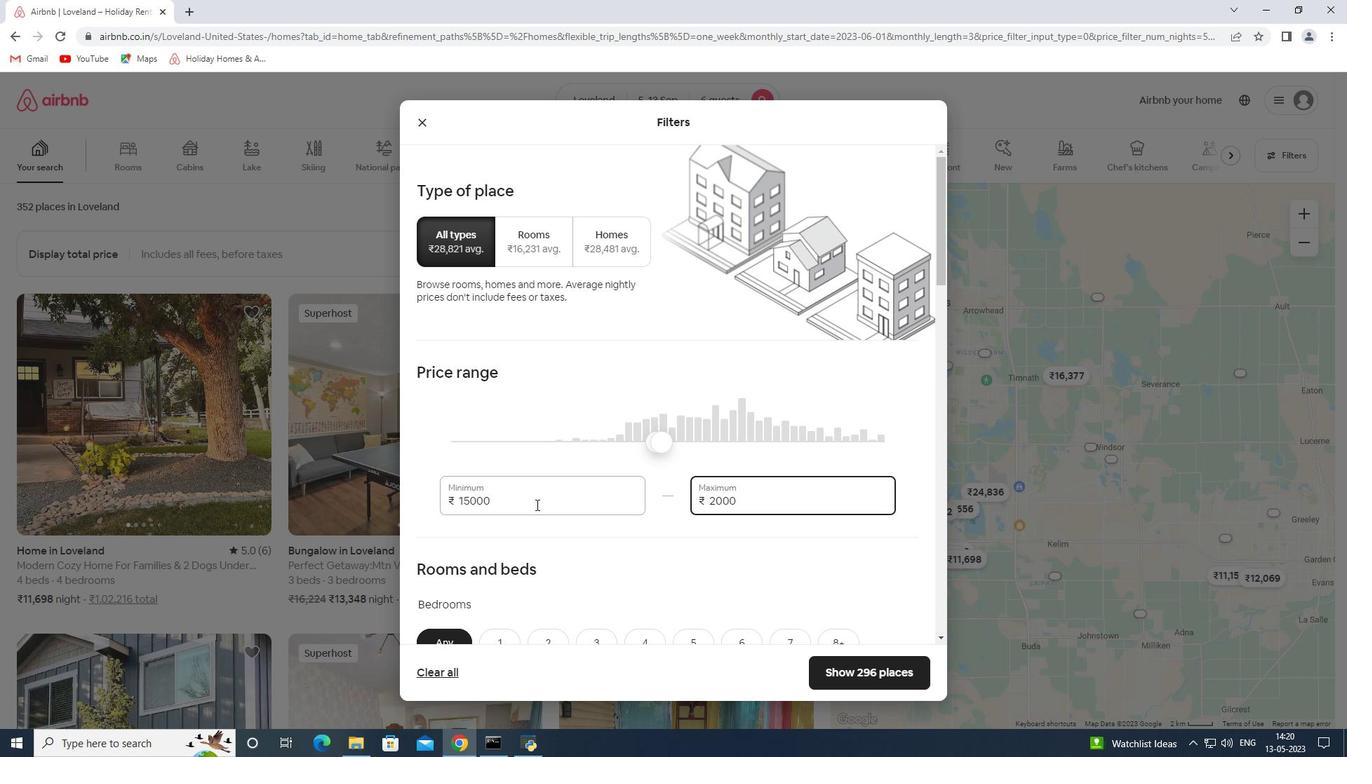 
Action: Mouse moved to (746, 383)
Screenshot: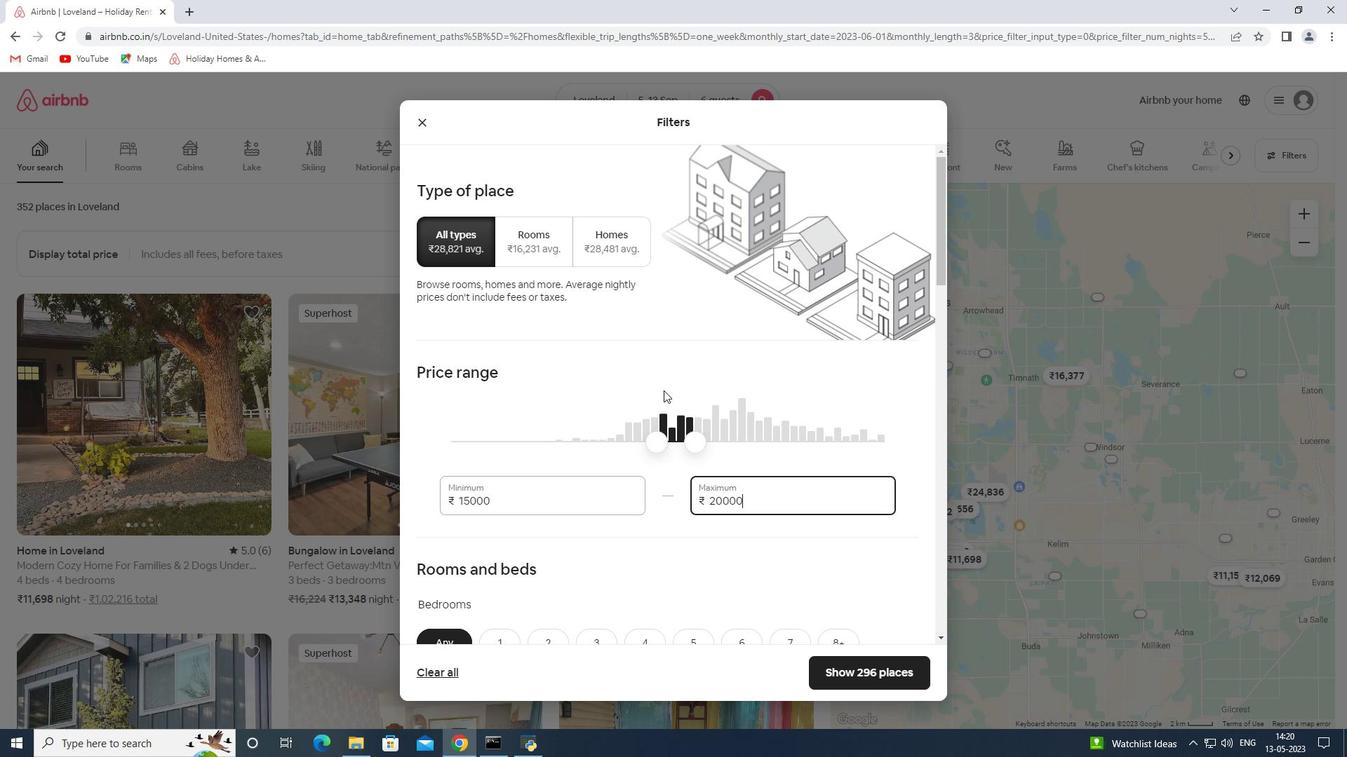 
Action: Mouse scrolled (746, 382) with delta (0, 0)
Screenshot: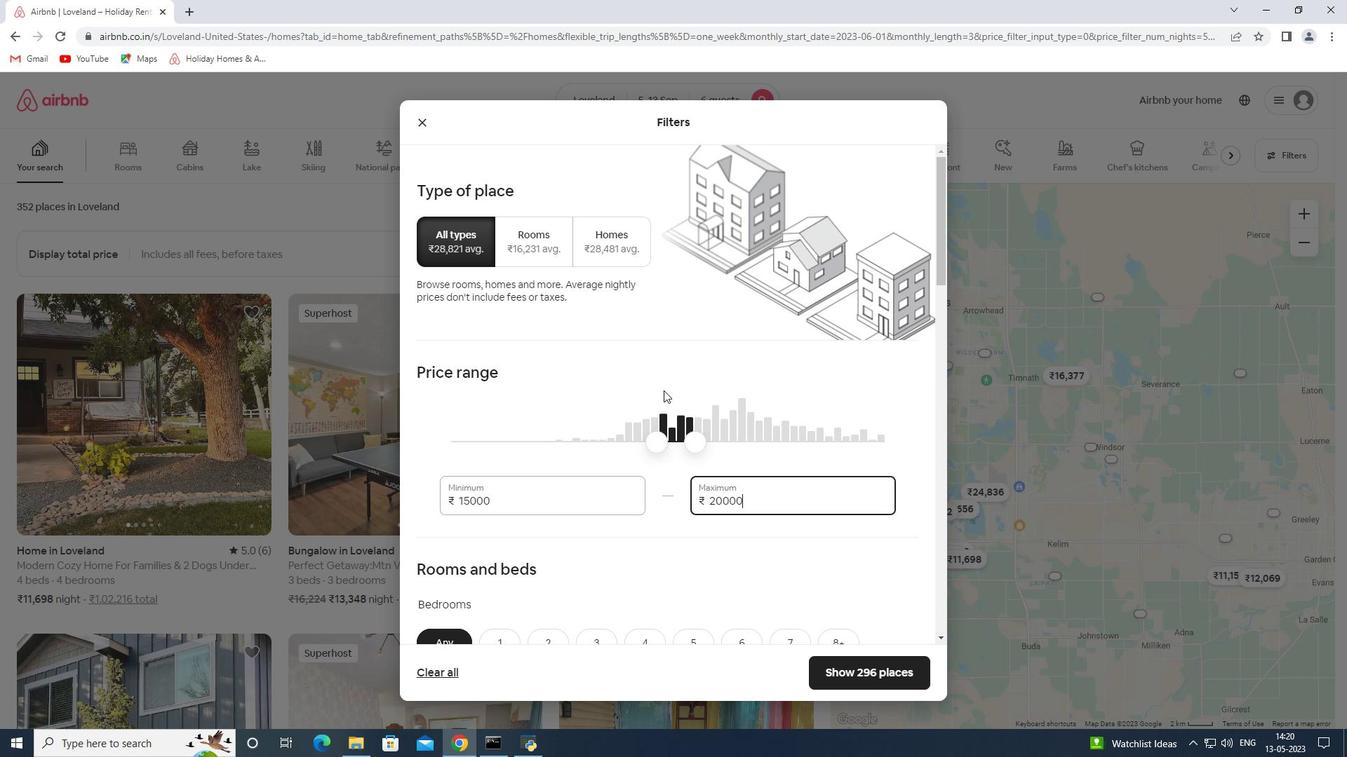 
Action: Mouse moved to (747, 382)
Screenshot: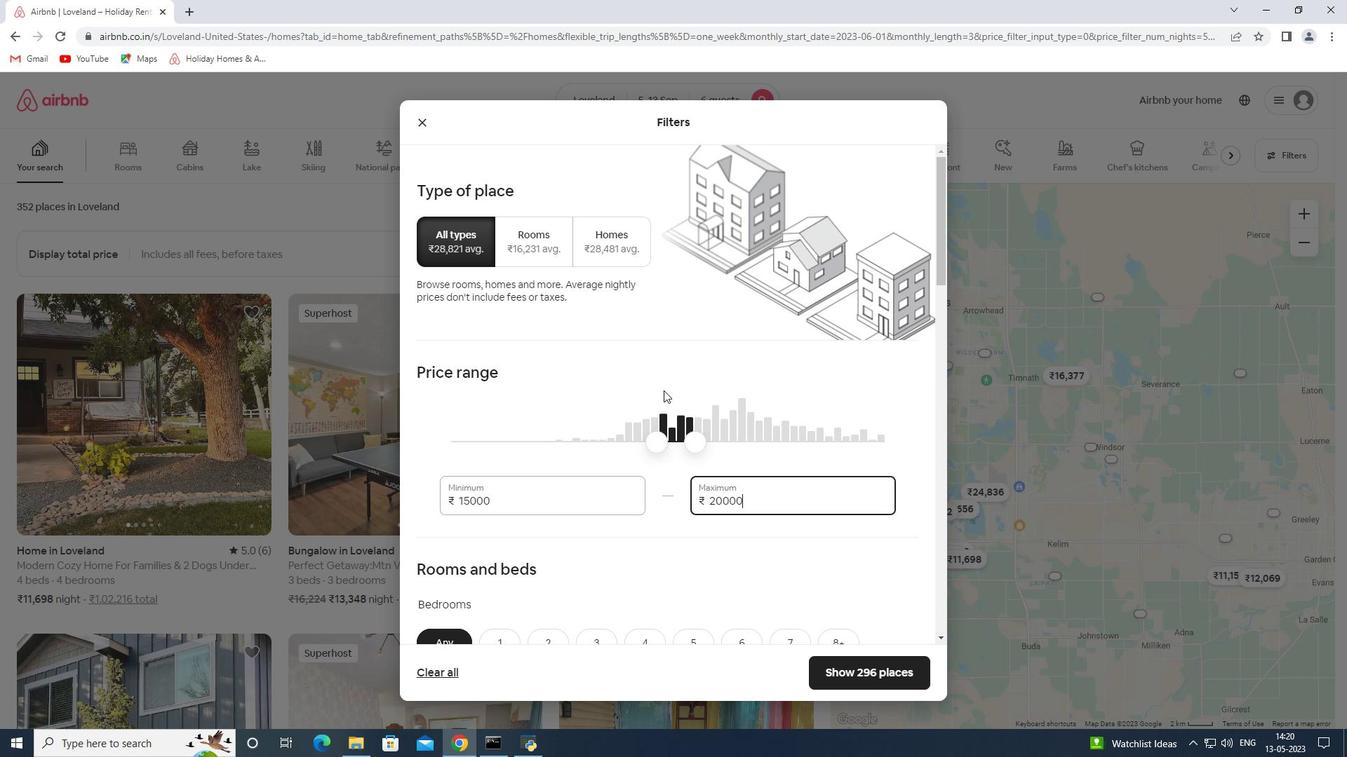 
Action: Mouse scrolled (747, 381) with delta (0, 0)
Screenshot: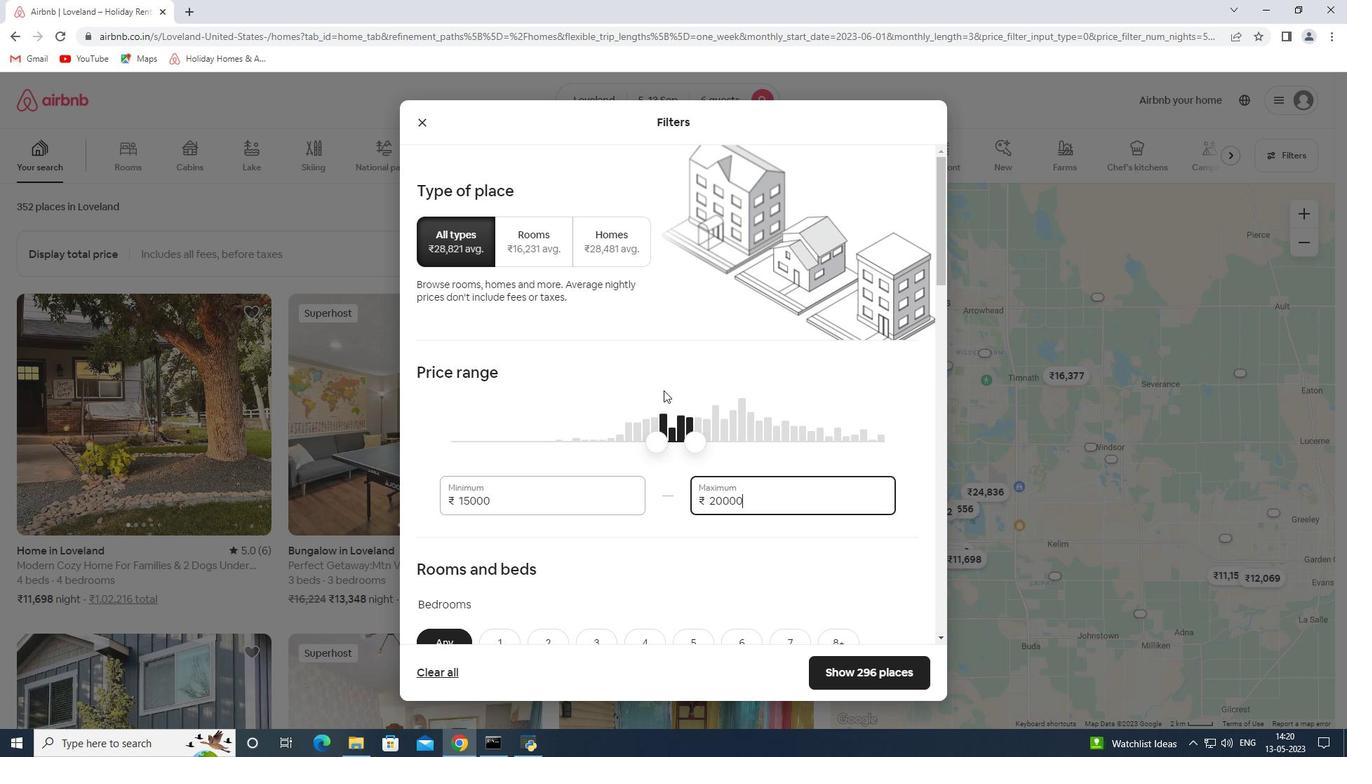 
Action: Mouse moved to (746, 379)
Screenshot: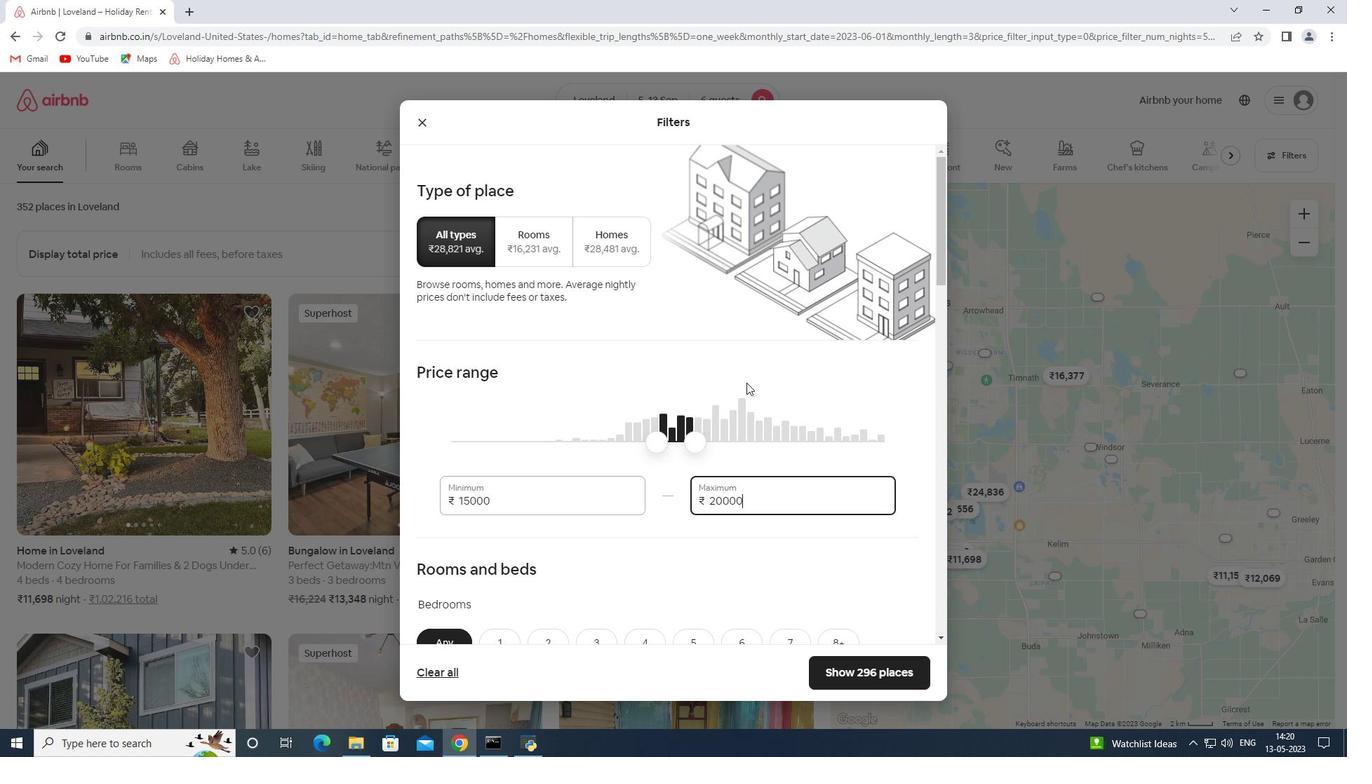 
Action: Mouse scrolled (746, 378) with delta (0, 0)
Screenshot: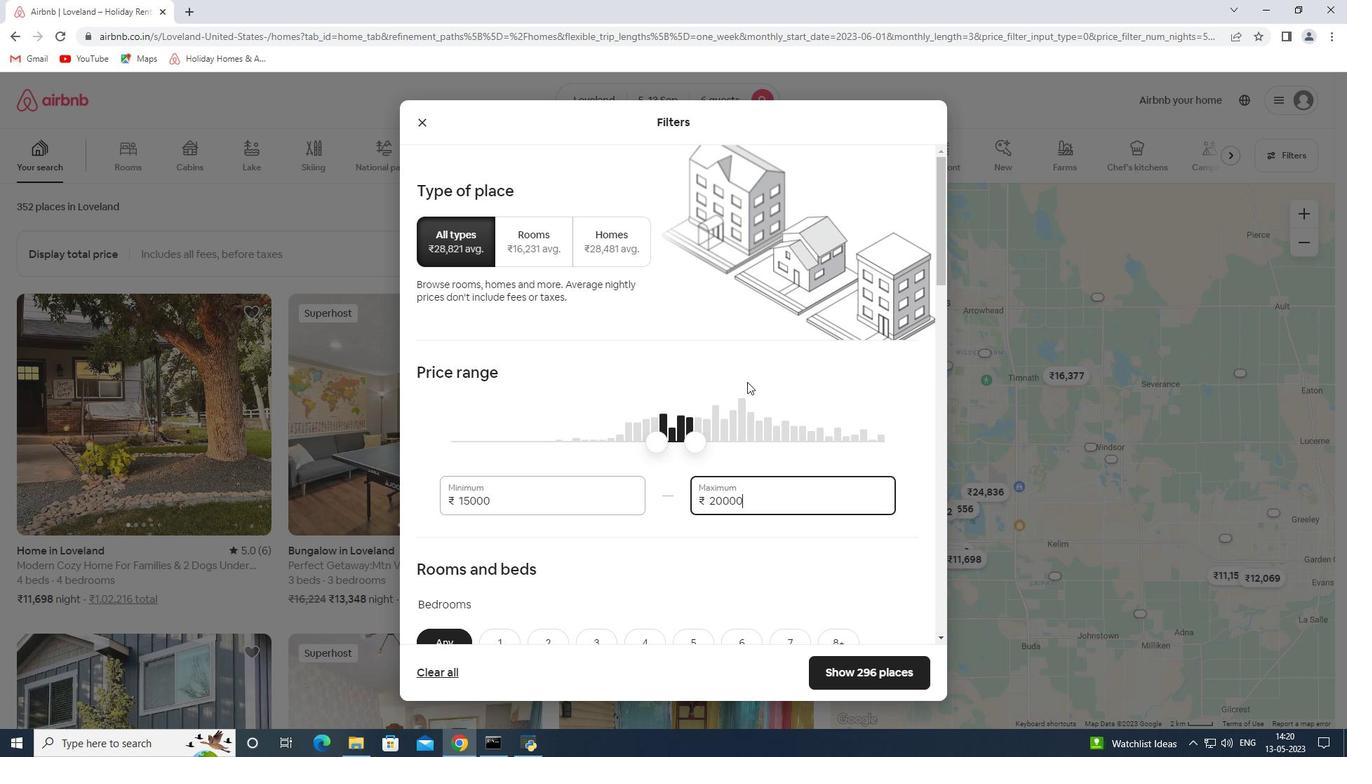 
Action: Mouse moved to (576, 305)
Screenshot: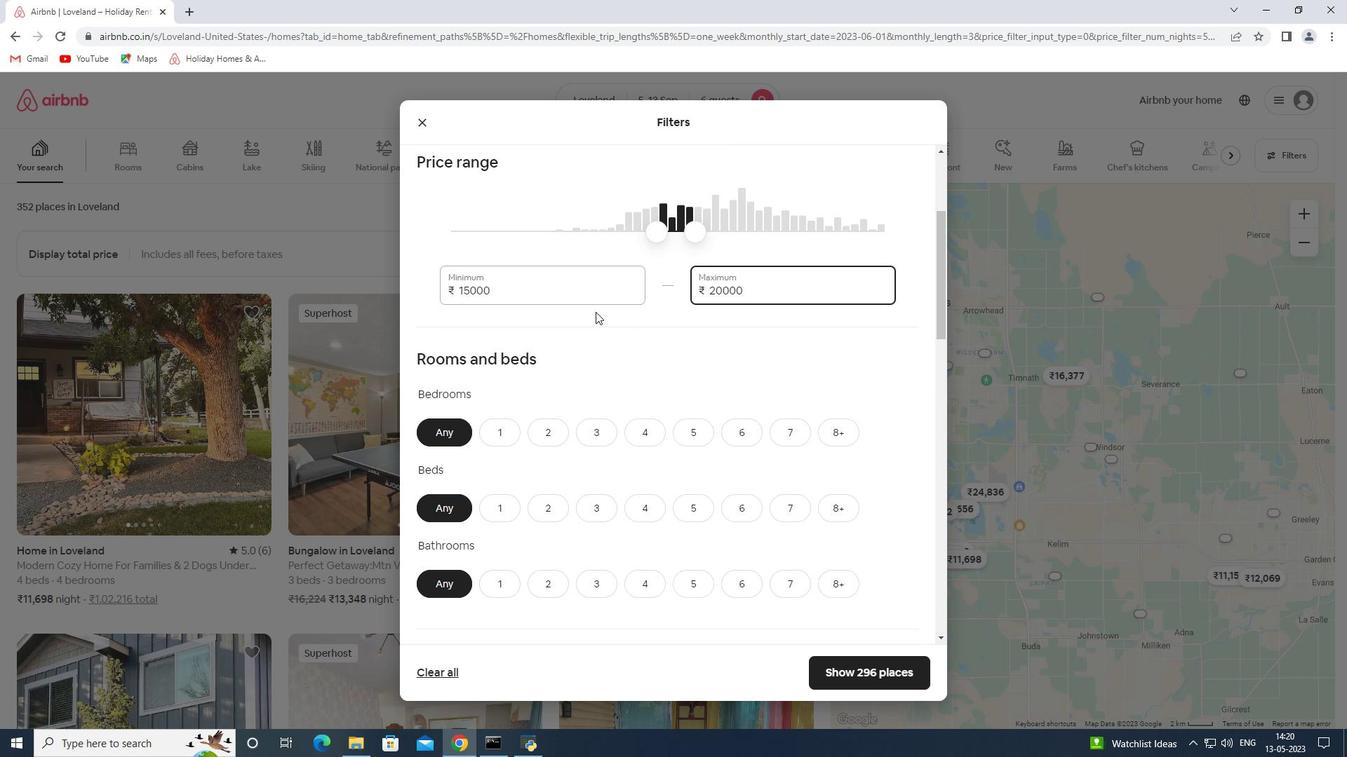 
Action: Mouse scrolled (576, 305) with delta (0, 0)
Screenshot: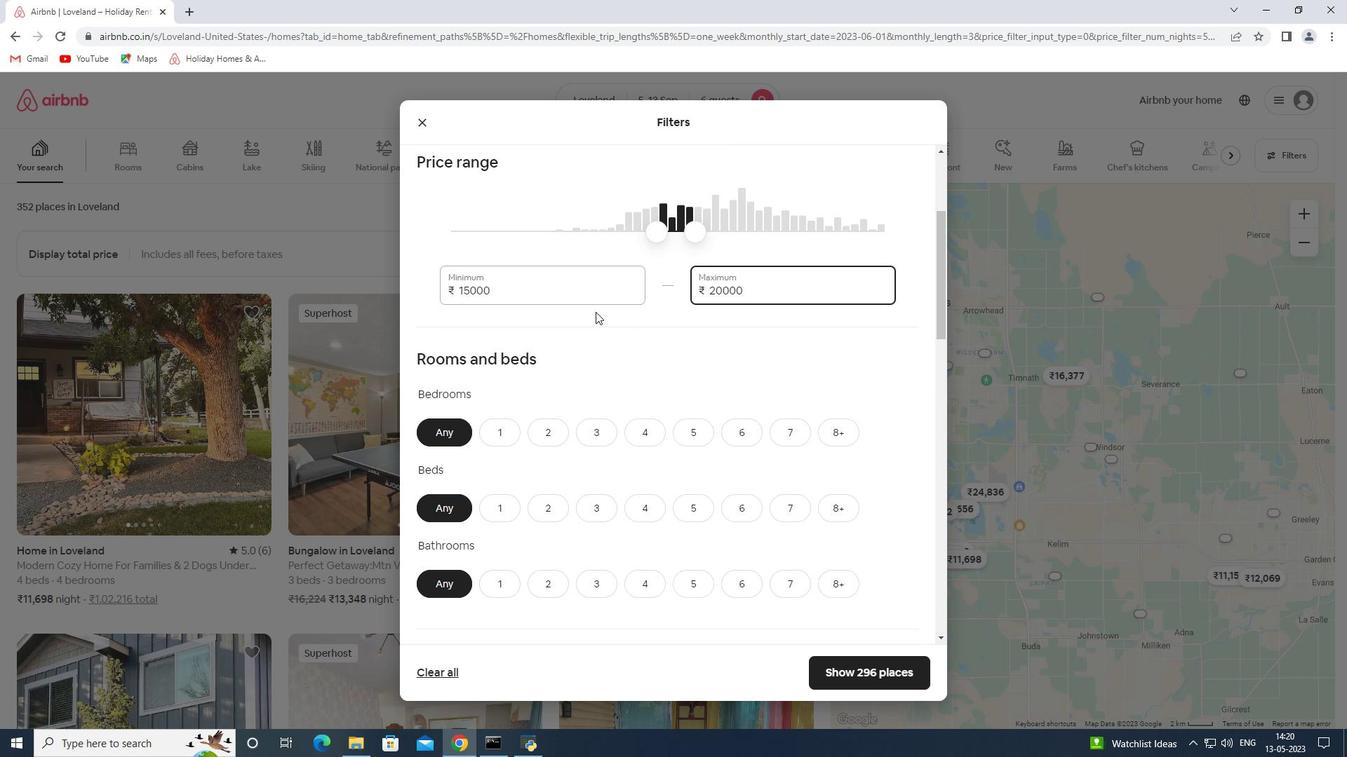 
Action: Mouse moved to (573, 305)
Screenshot: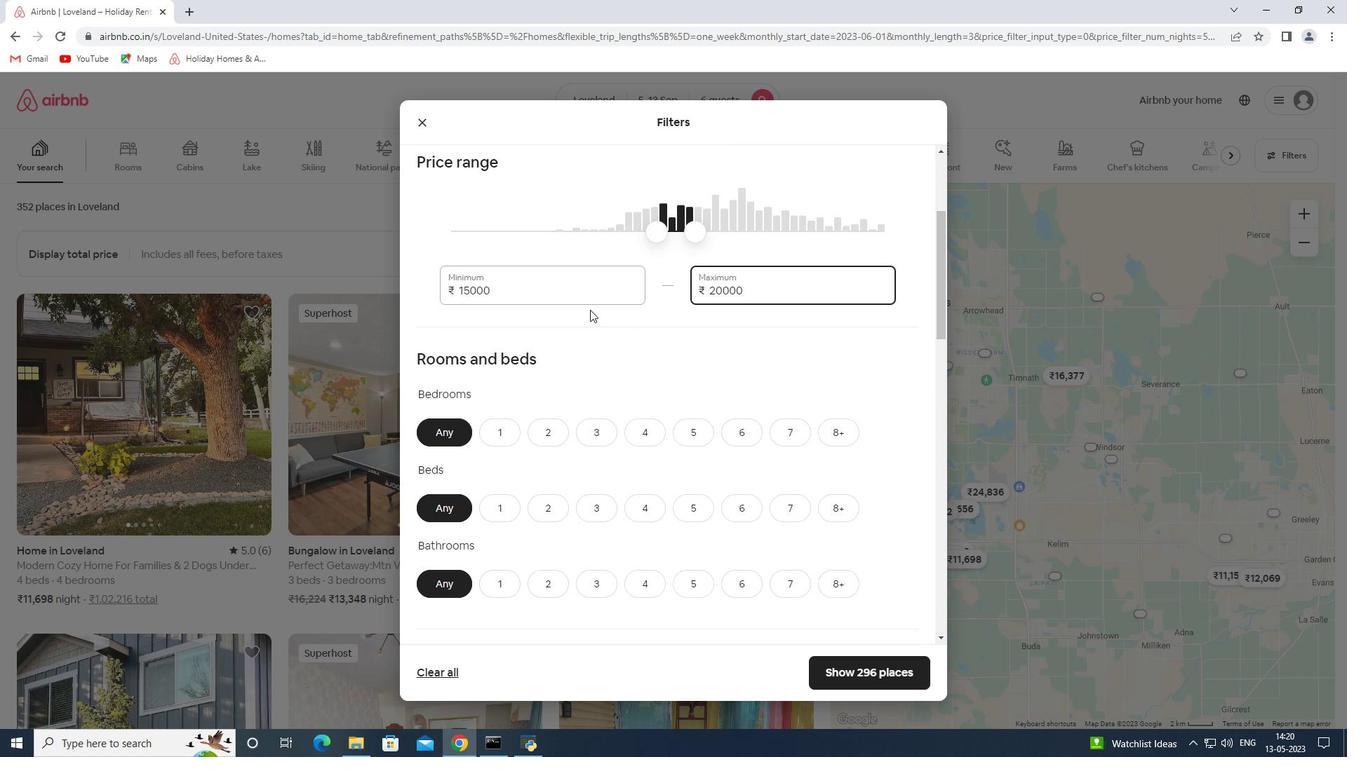 
Action: Mouse scrolled (573, 304) with delta (0, 0)
Screenshot: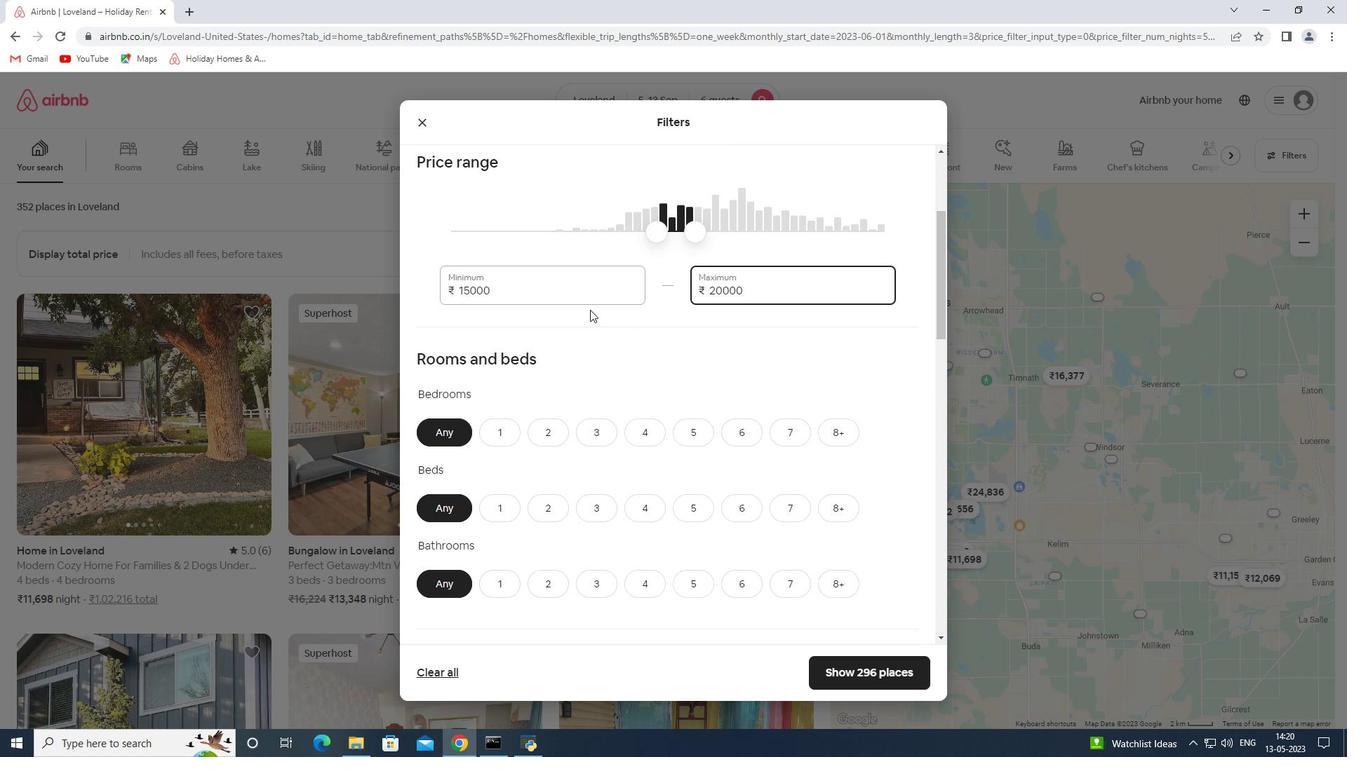 
Action: Mouse moved to (556, 304)
Screenshot: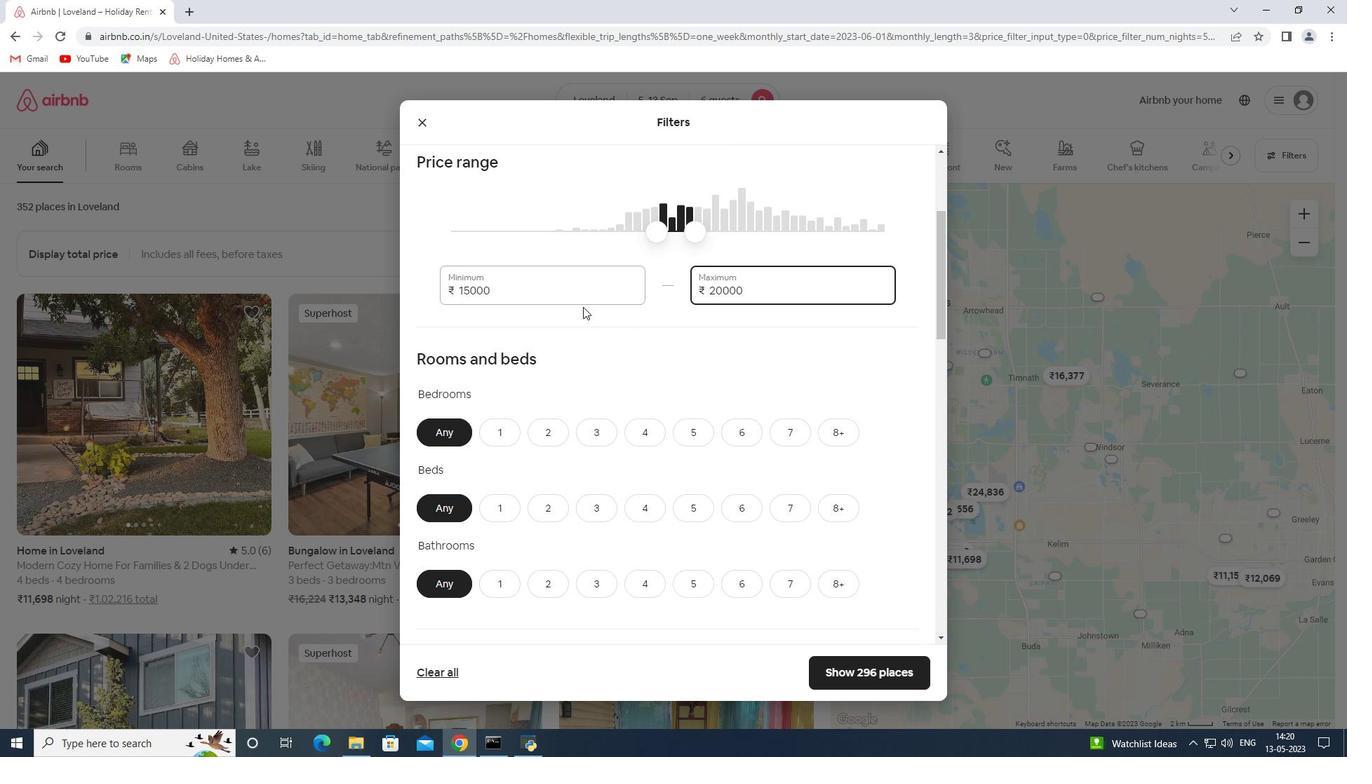 
Action: Mouse scrolled (559, 303) with delta (0, 0)
Screenshot: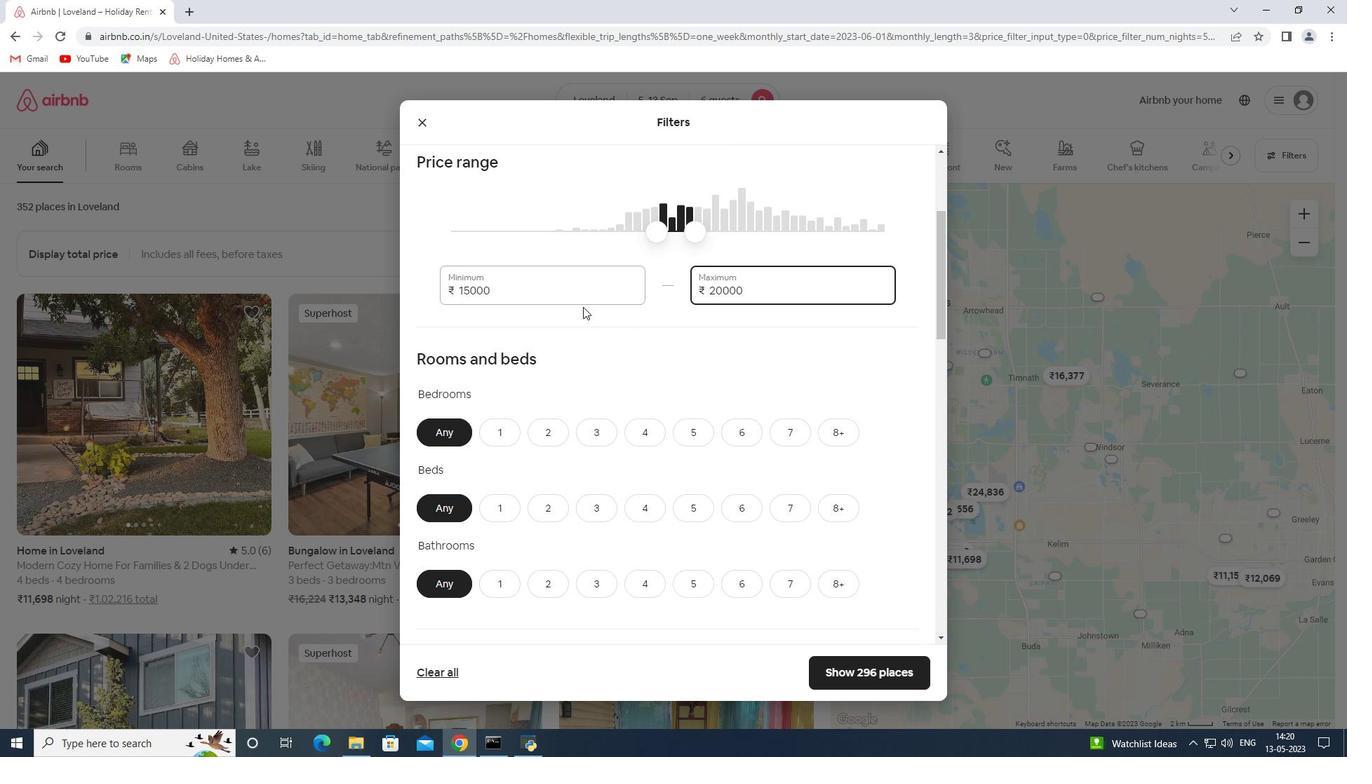
Action: Mouse moved to (537, 304)
Screenshot: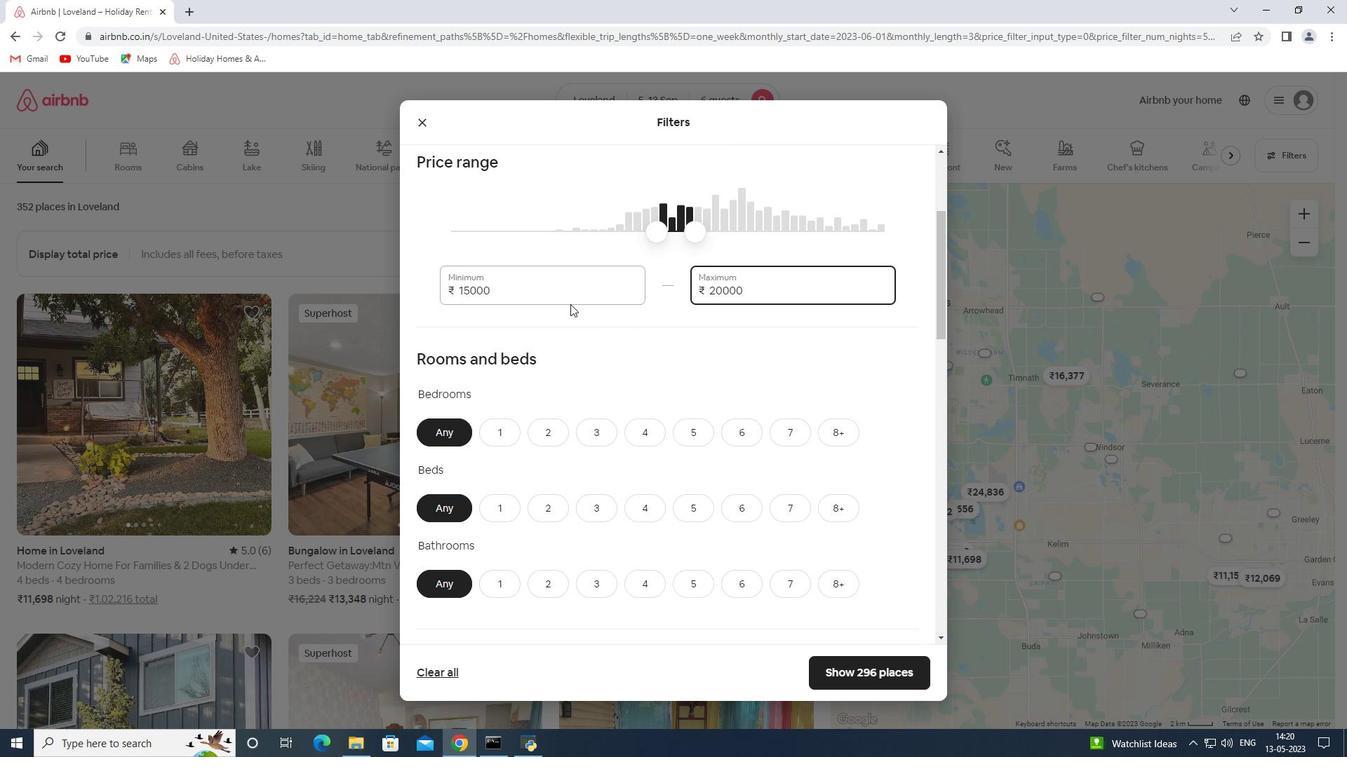 
Action: Mouse scrolled (537, 303) with delta (0, 0)
Screenshot: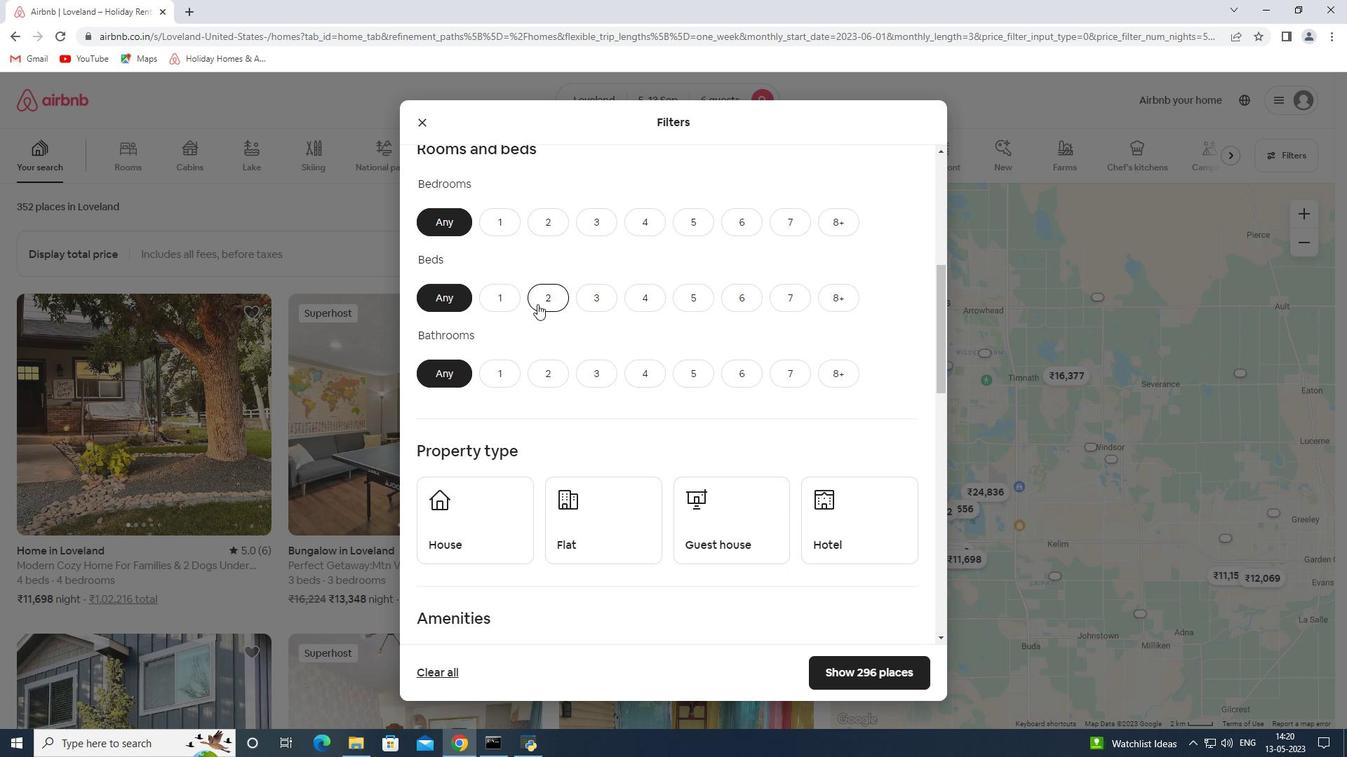 
Action: Mouse moved to (565, 284)
Screenshot: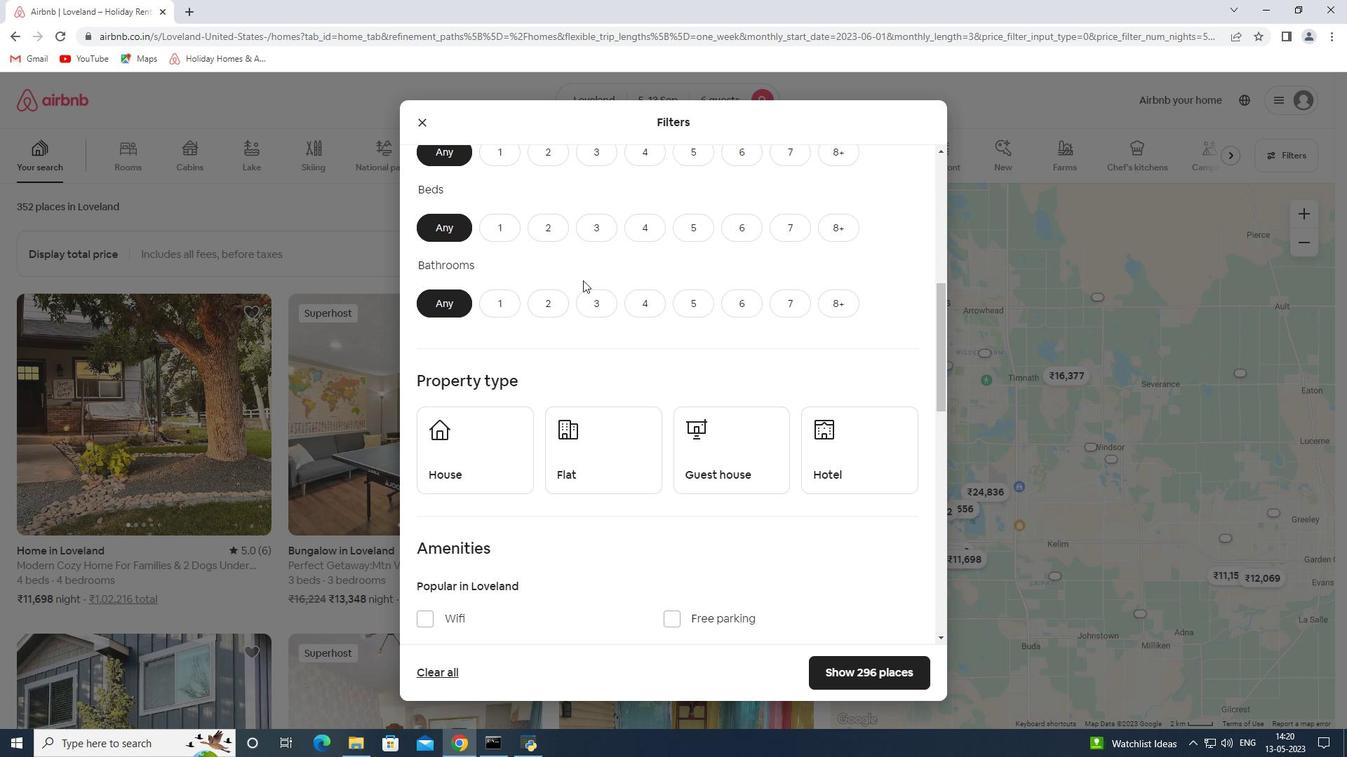 
Action: Mouse scrolled (565, 284) with delta (0, 0)
Screenshot: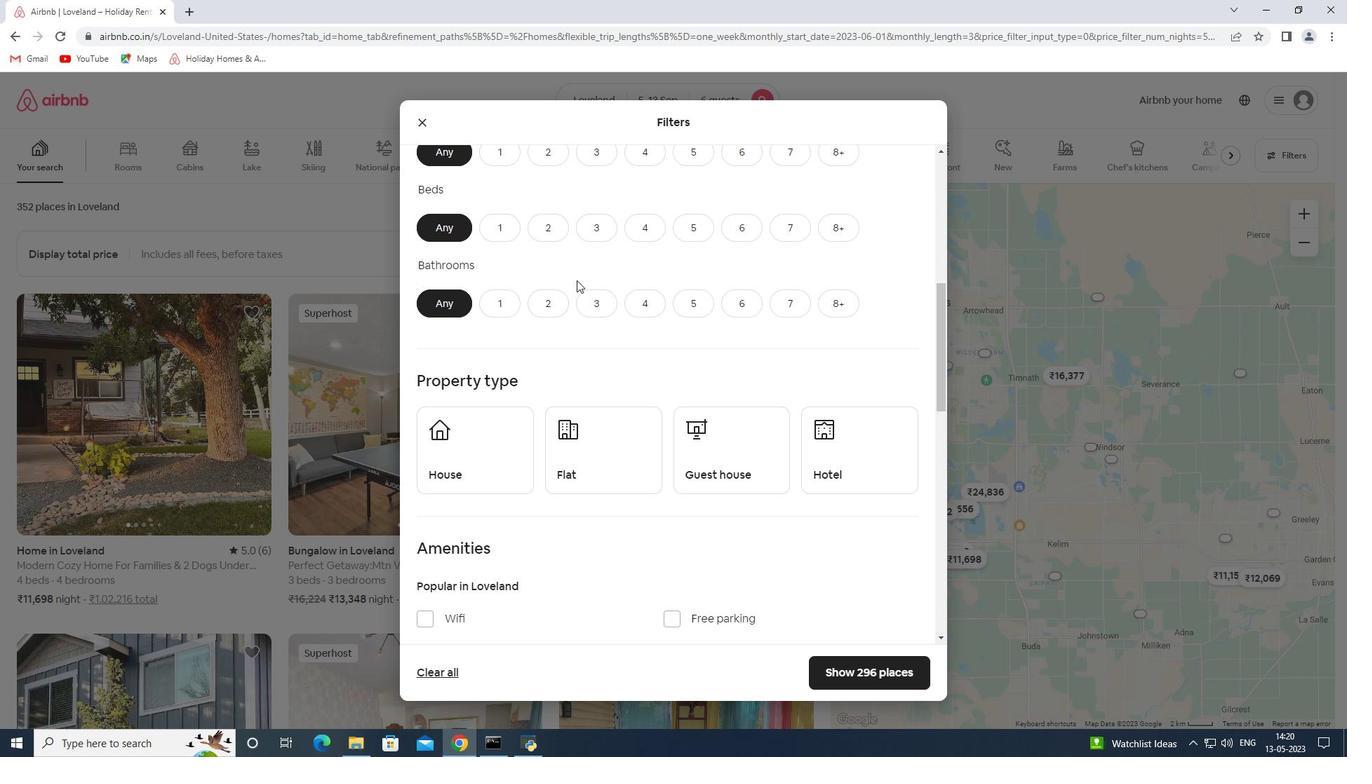 
Action: Mouse scrolled (565, 284) with delta (0, 0)
Screenshot: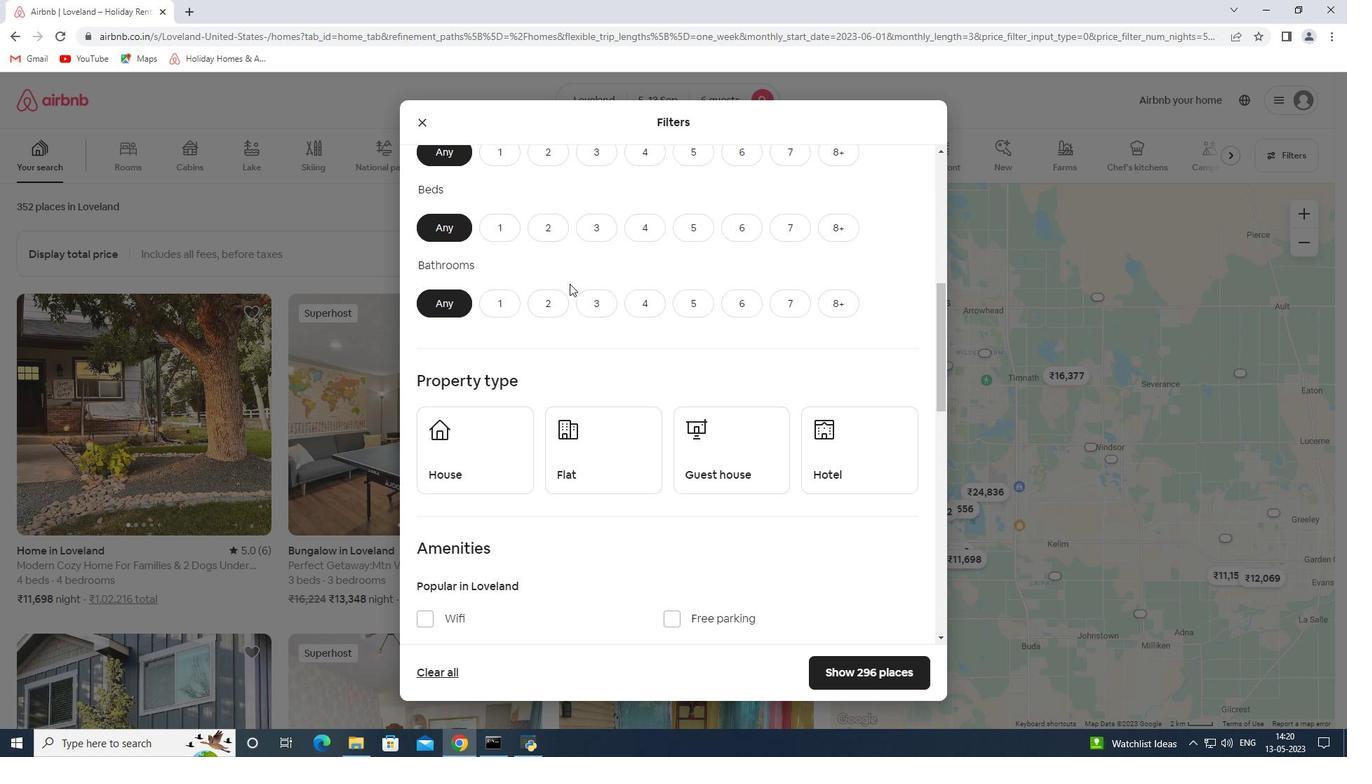 
Action: Mouse moved to (564, 284)
Screenshot: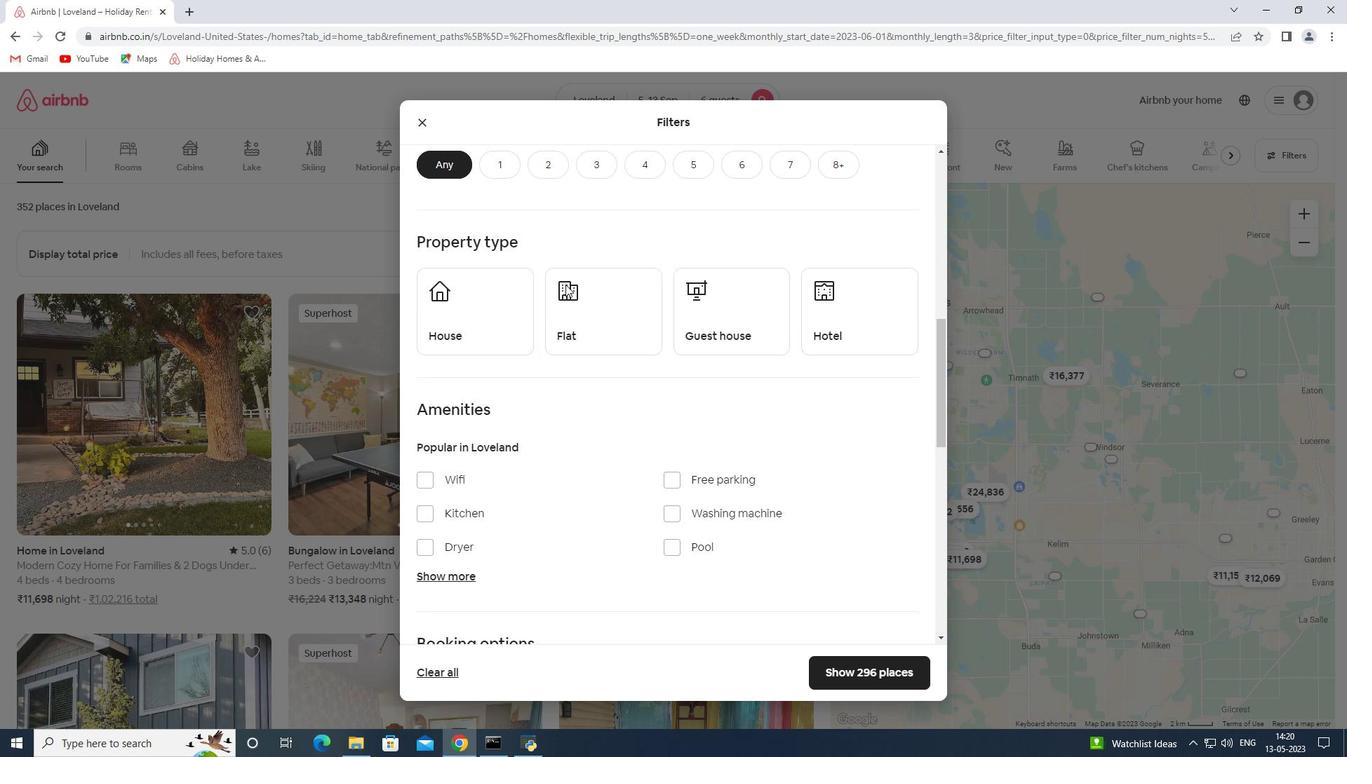 
Action: Mouse scrolled (564, 285) with delta (0, 0)
Screenshot: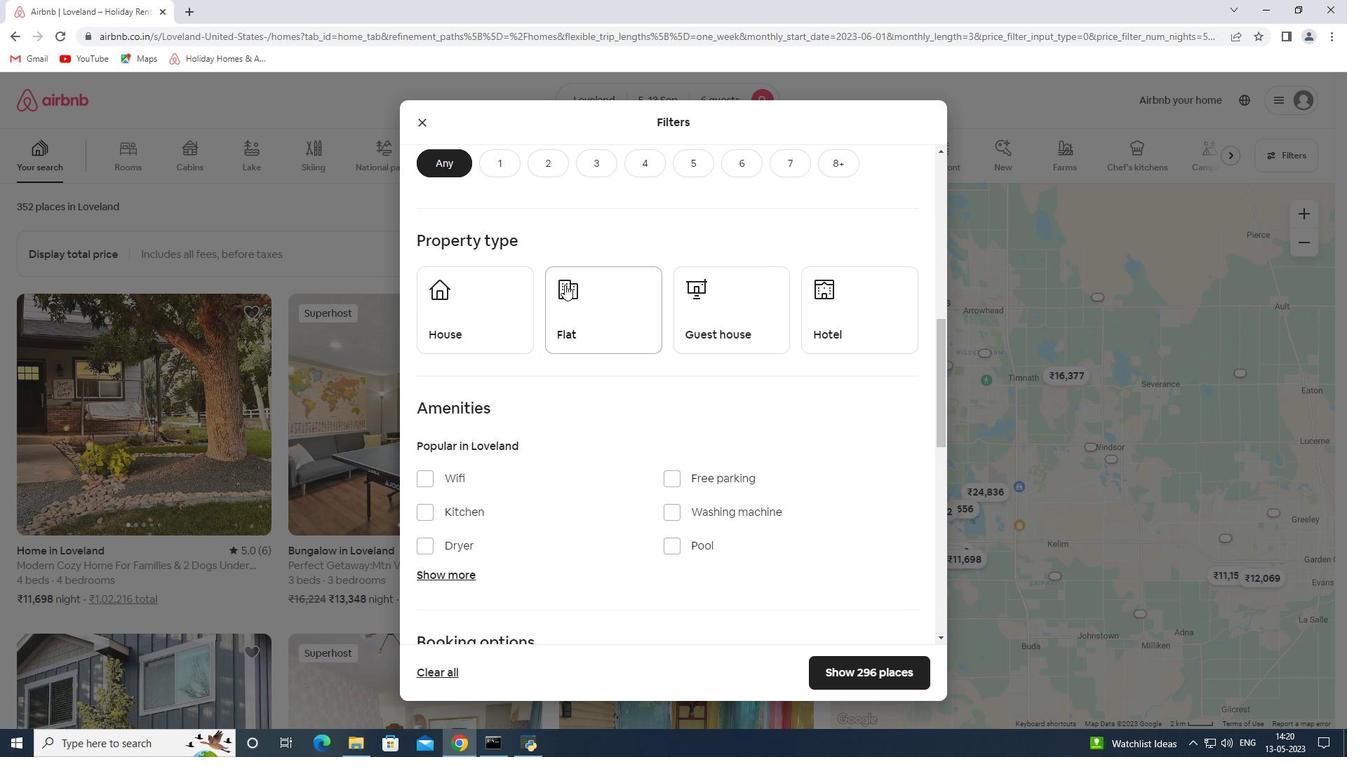 
Action: Mouse scrolled (564, 285) with delta (0, 0)
Screenshot: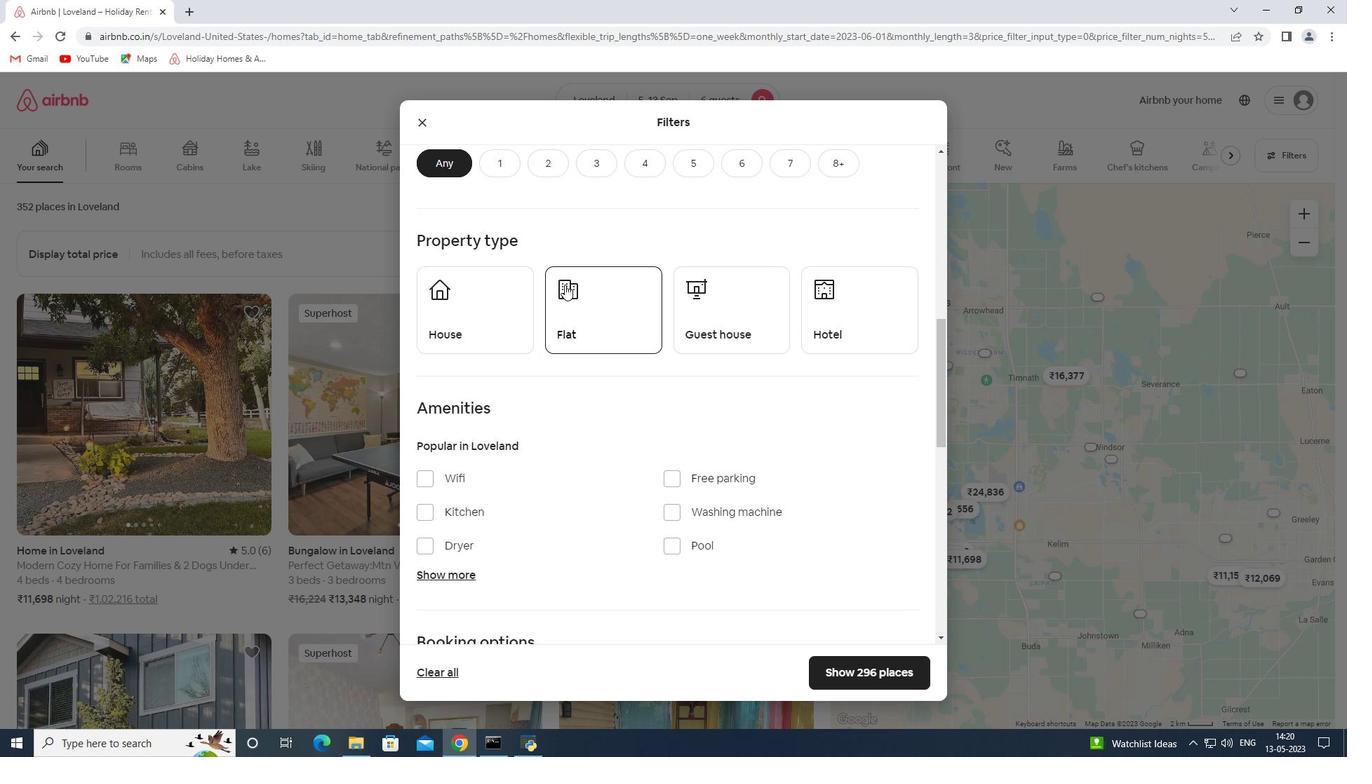 
Action: Mouse scrolled (564, 285) with delta (0, 0)
Screenshot: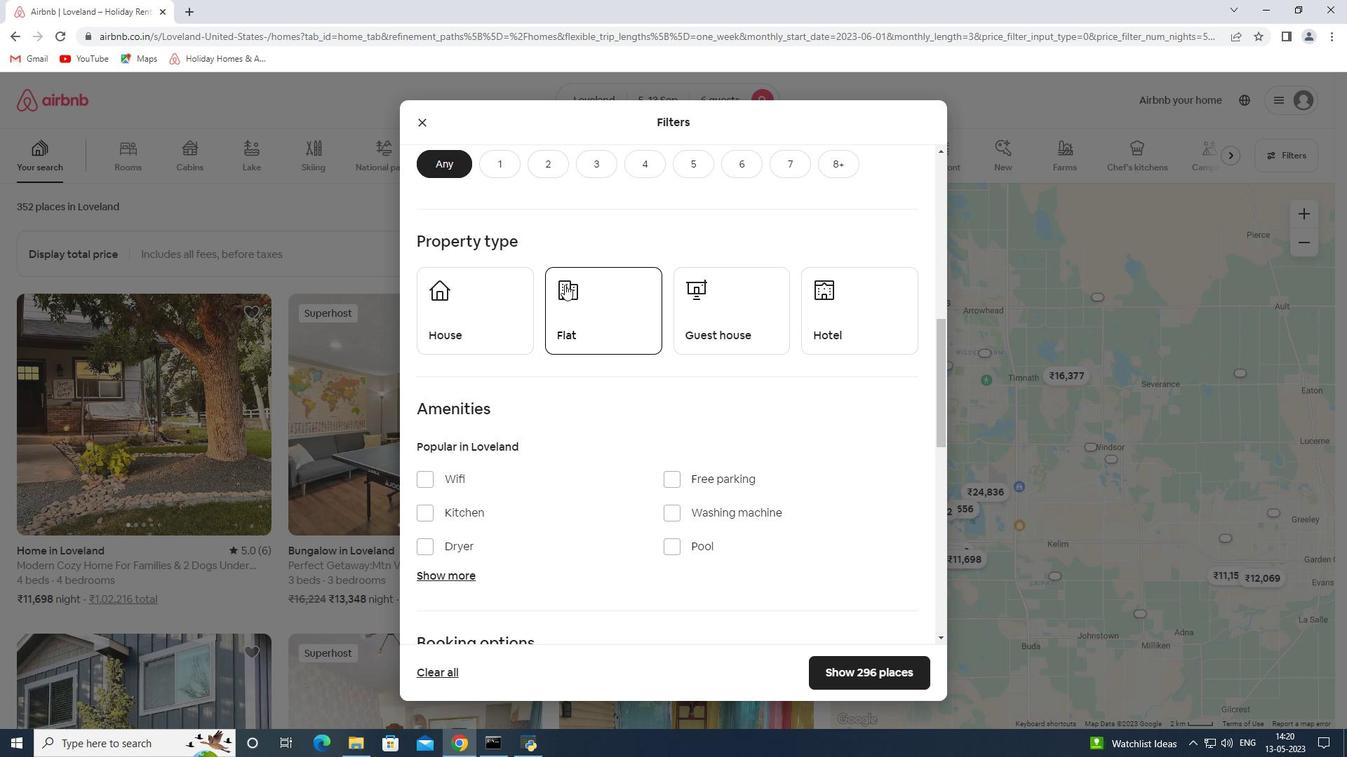 
Action: Mouse scrolled (564, 285) with delta (0, 0)
Screenshot: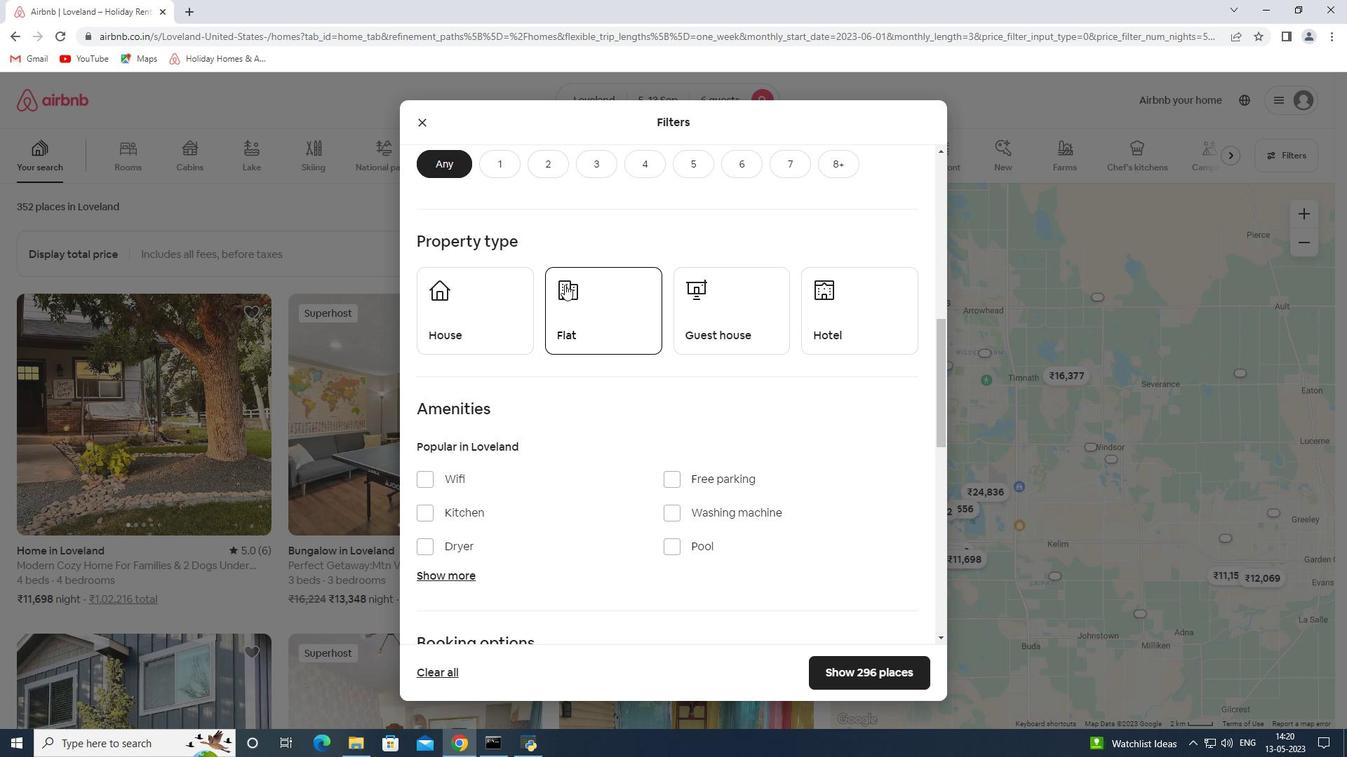 
Action: Mouse moved to (602, 303)
Screenshot: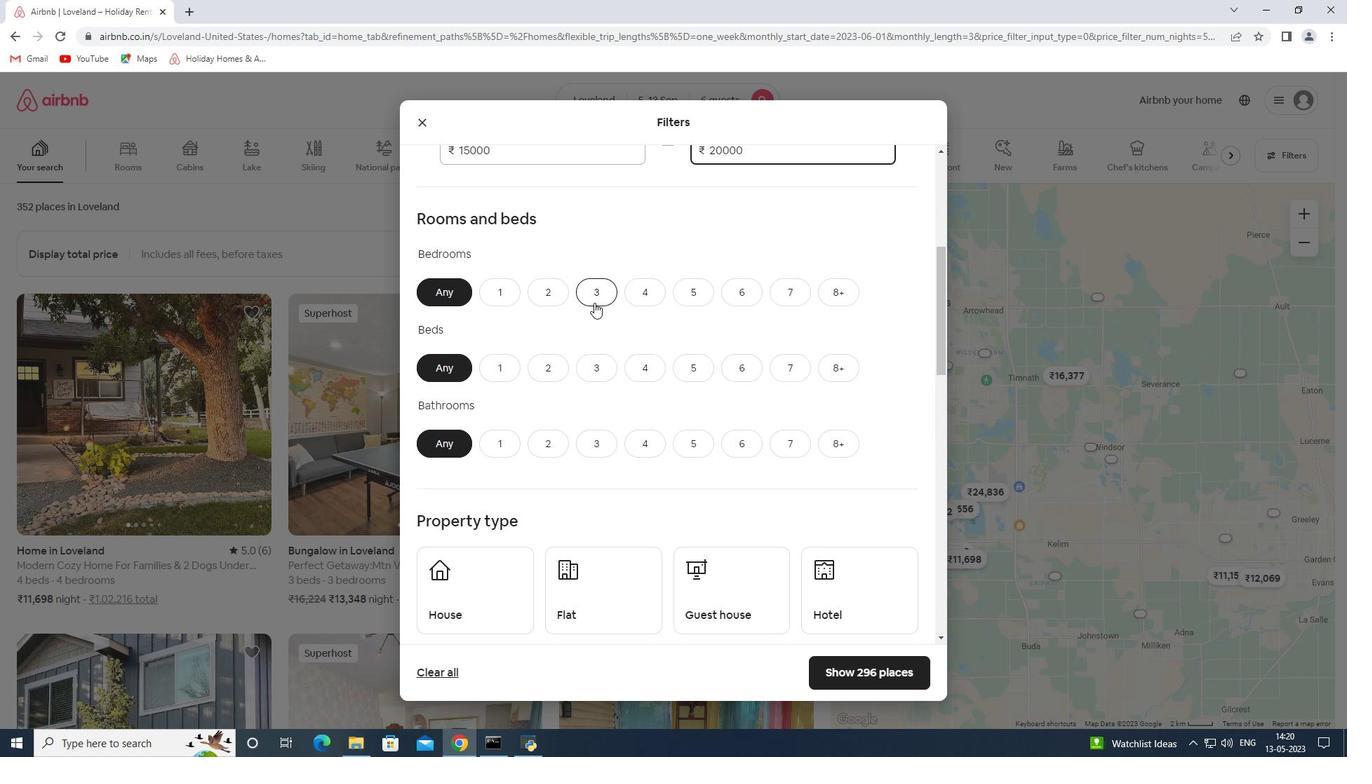 
Action: Mouse pressed left at (602, 303)
Screenshot: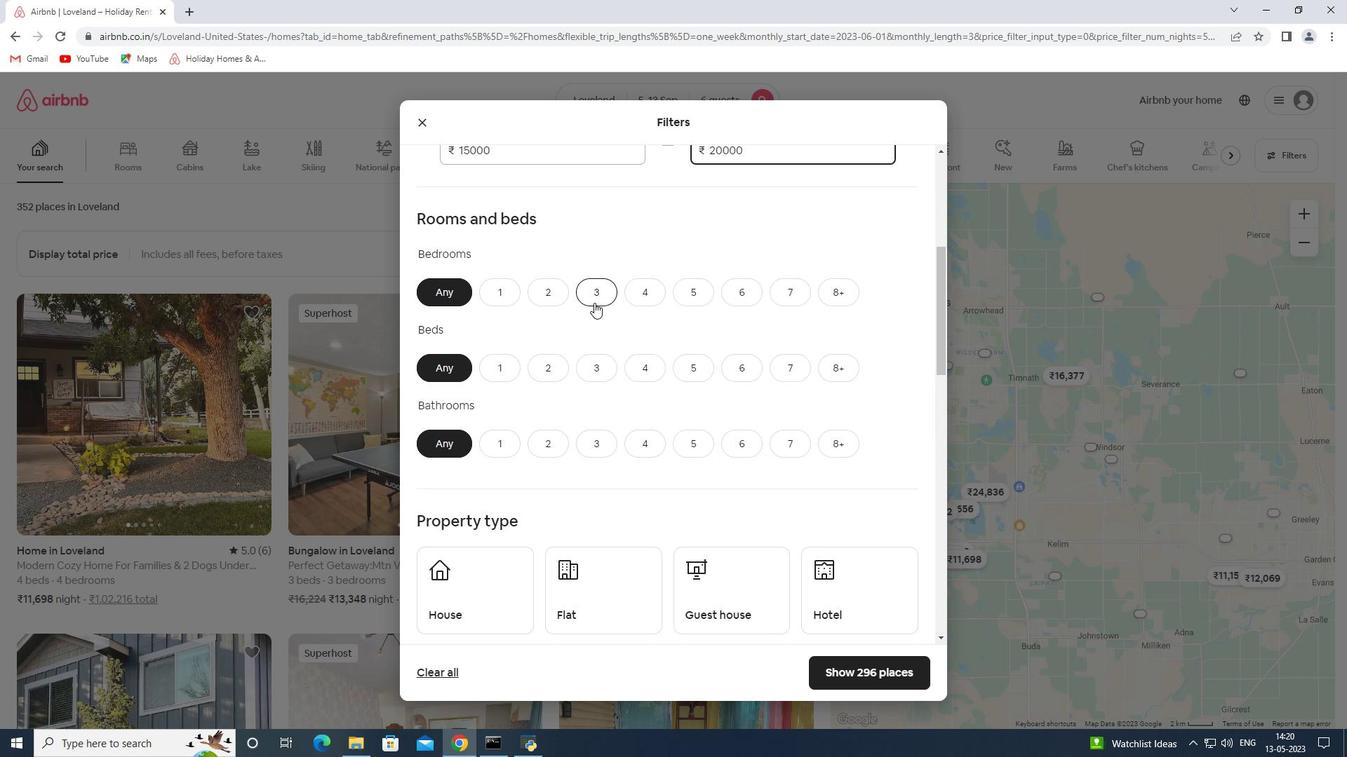 
Action: Mouse moved to (604, 362)
Screenshot: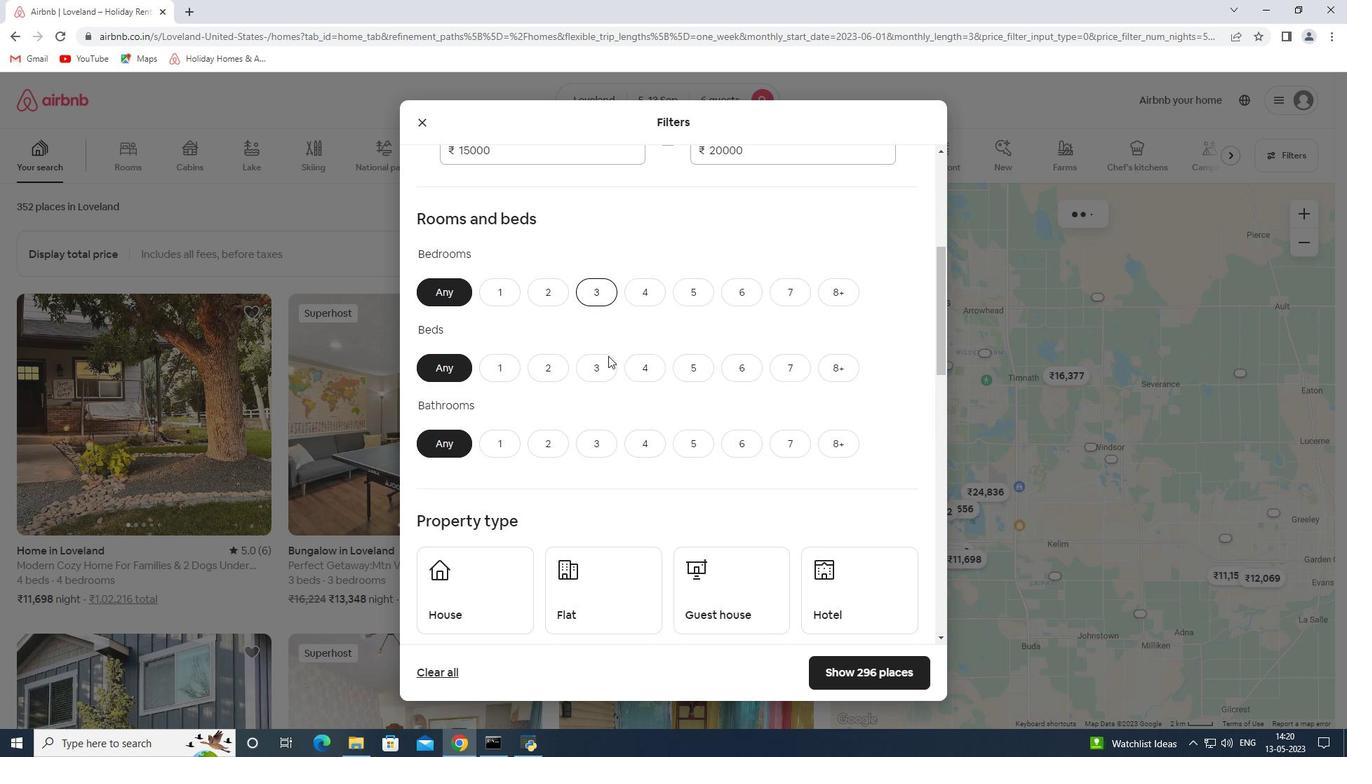 
Action: Mouse pressed left at (604, 362)
Screenshot: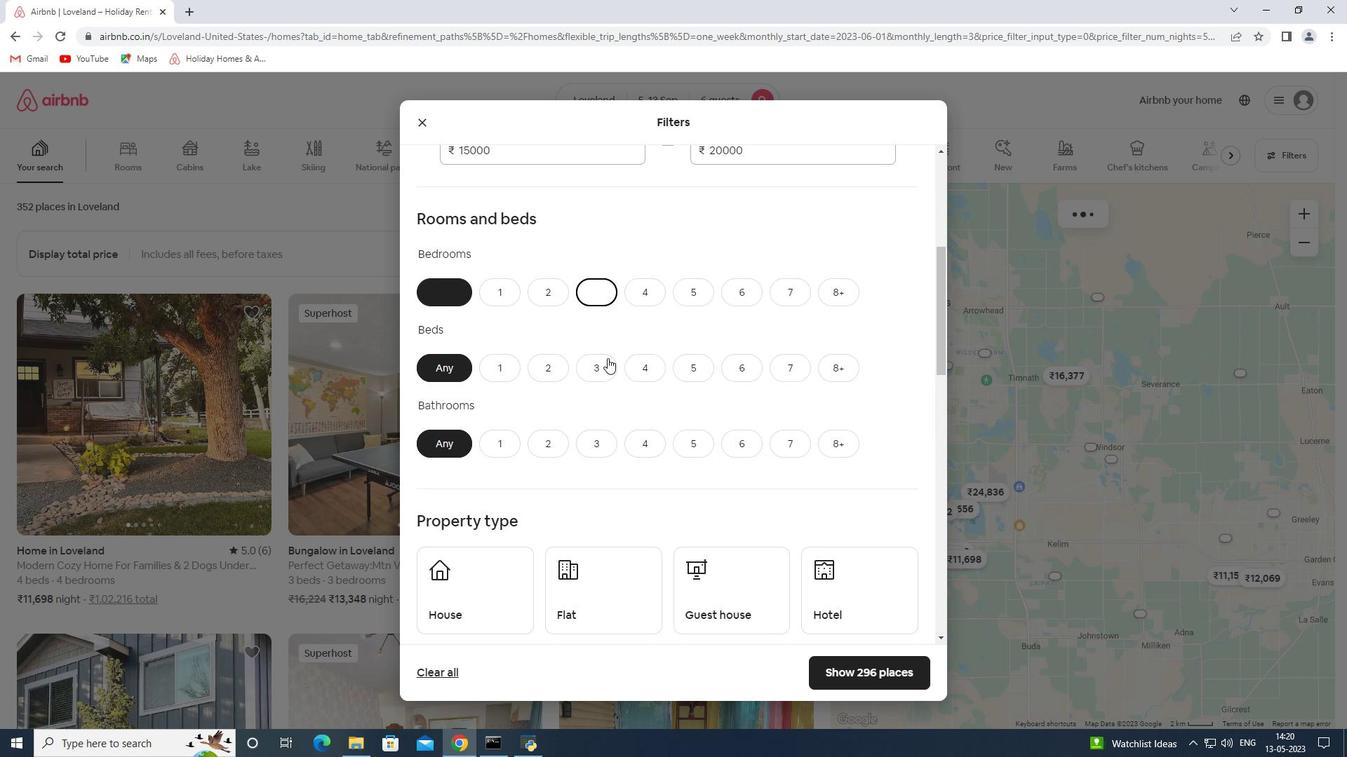 
Action: Mouse moved to (595, 441)
Screenshot: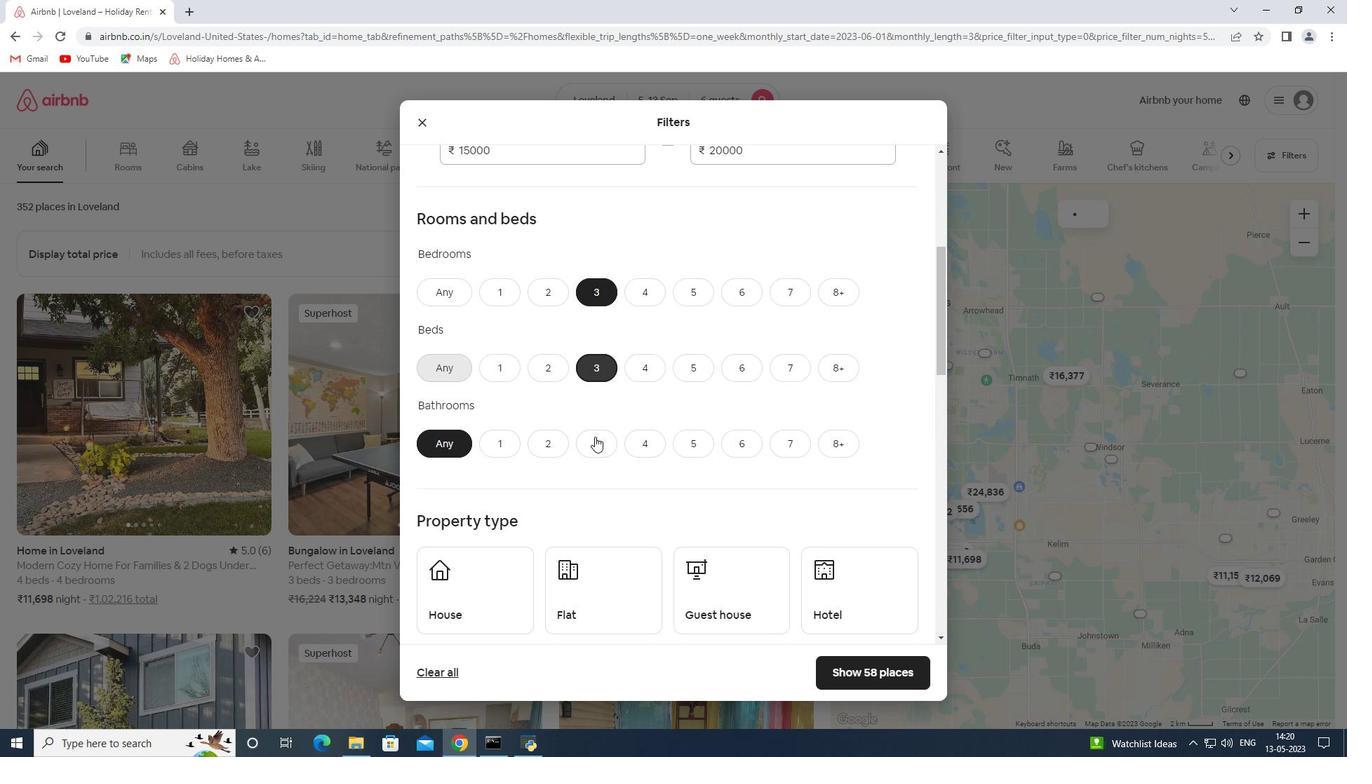 
Action: Mouse pressed left at (595, 441)
Screenshot: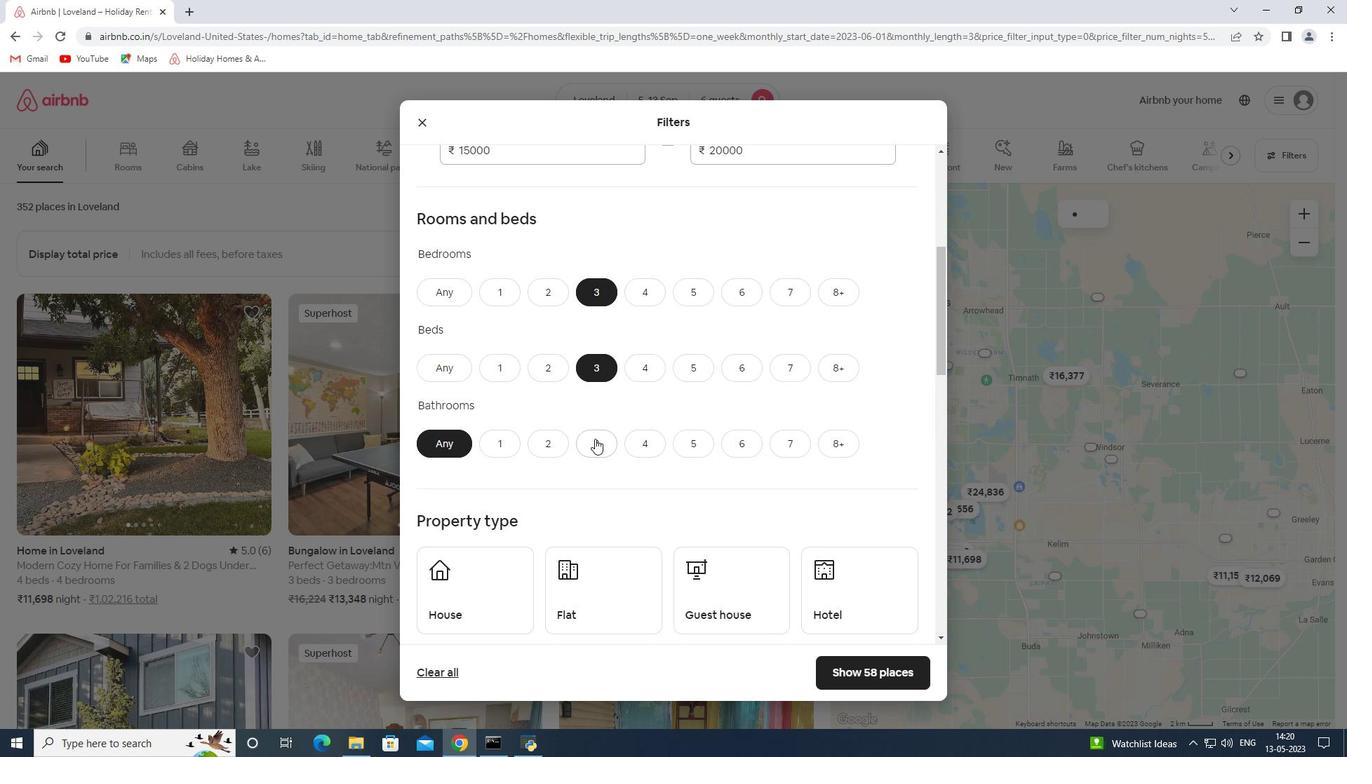 
Action: Mouse moved to (597, 421)
Screenshot: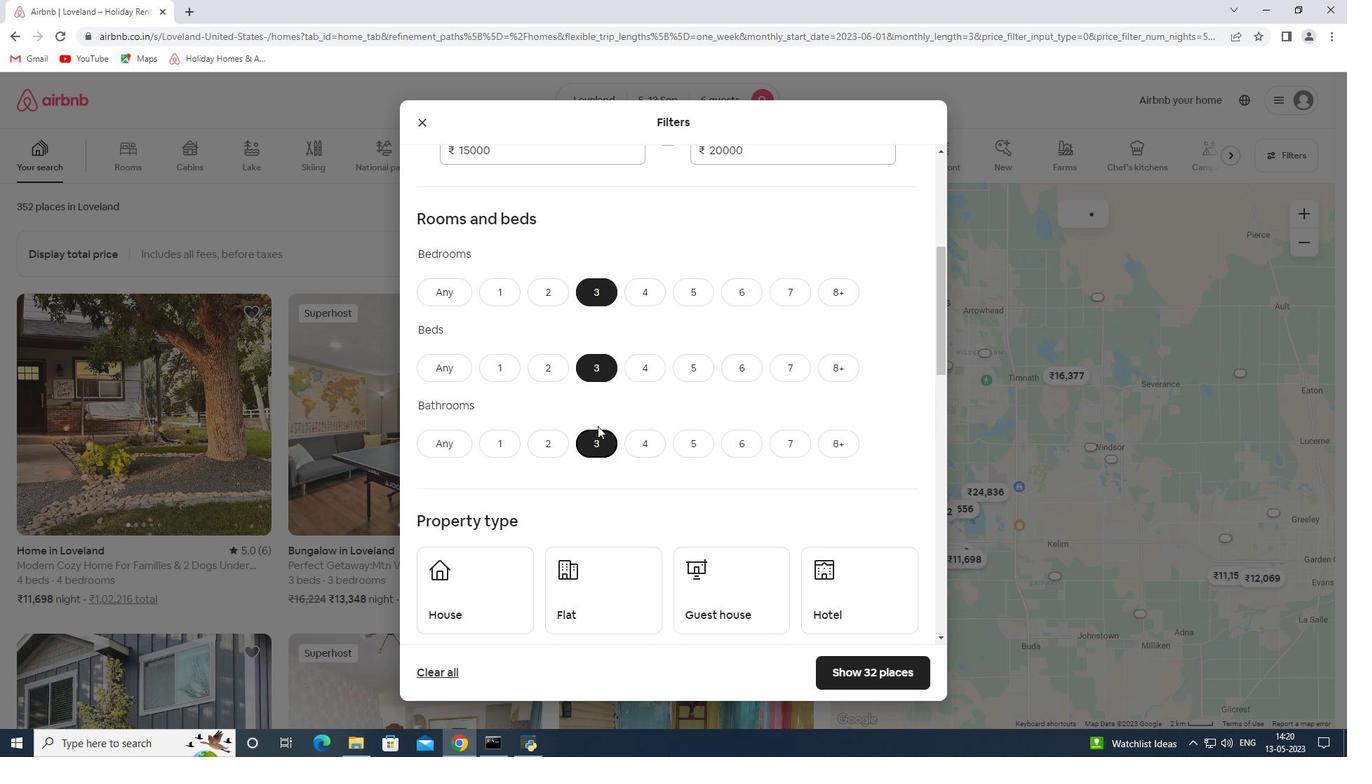 
Action: Mouse scrolled (597, 421) with delta (0, 0)
Screenshot: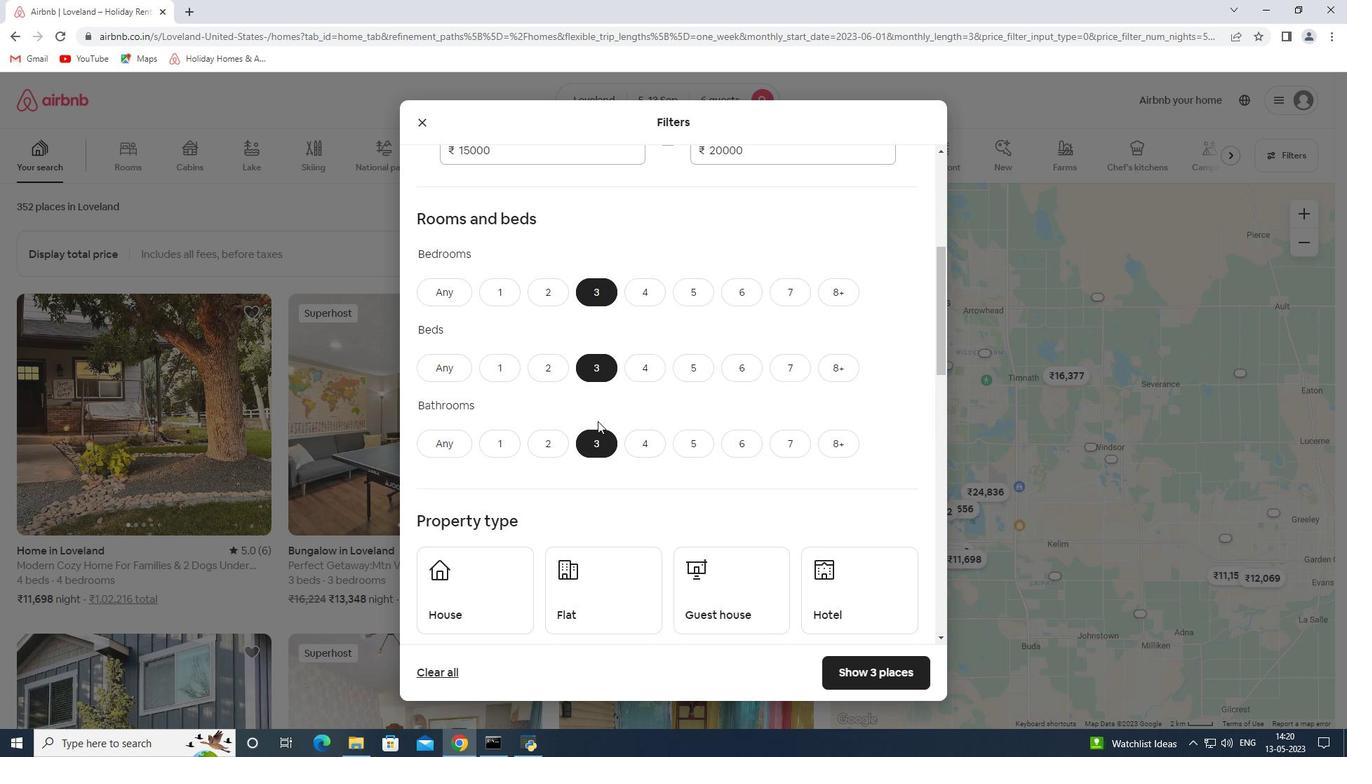 
Action: Mouse scrolled (597, 421) with delta (0, 0)
Screenshot: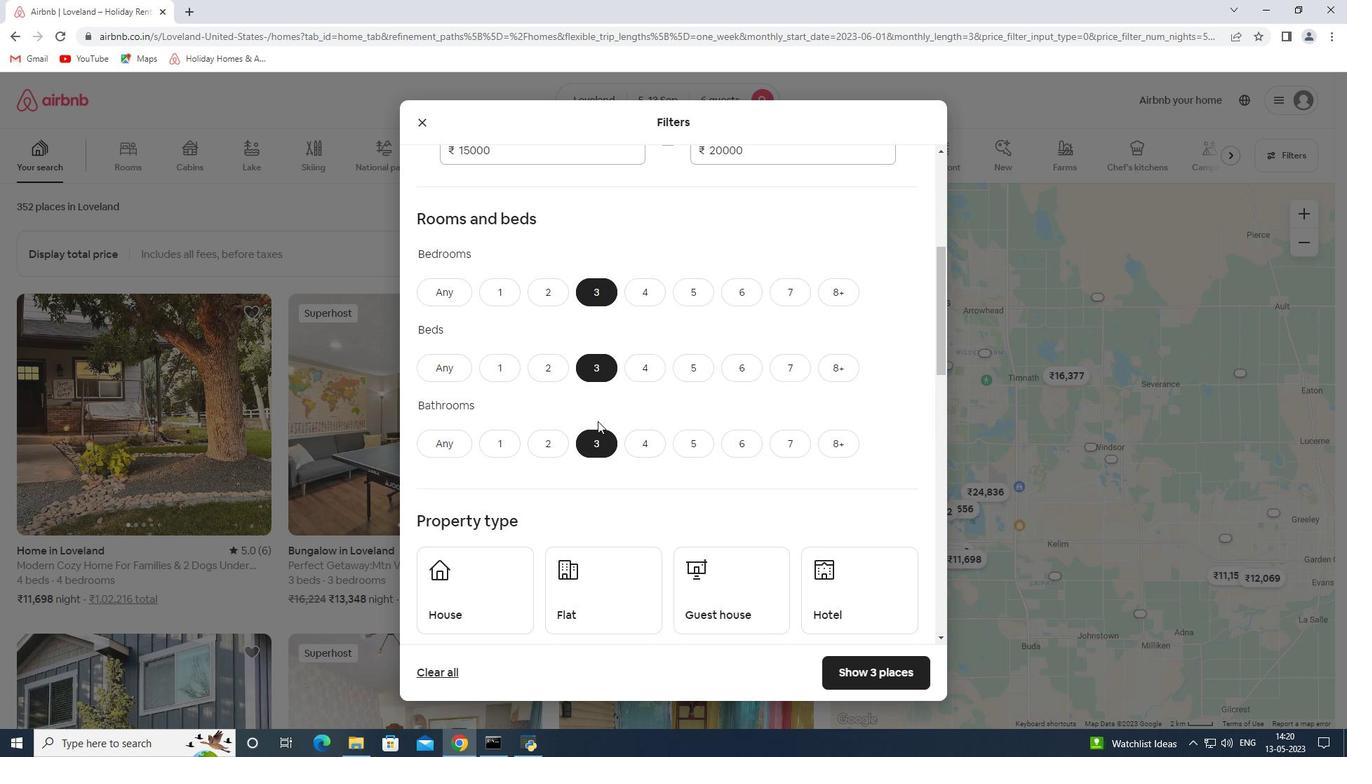 
Action: Mouse moved to (505, 470)
Screenshot: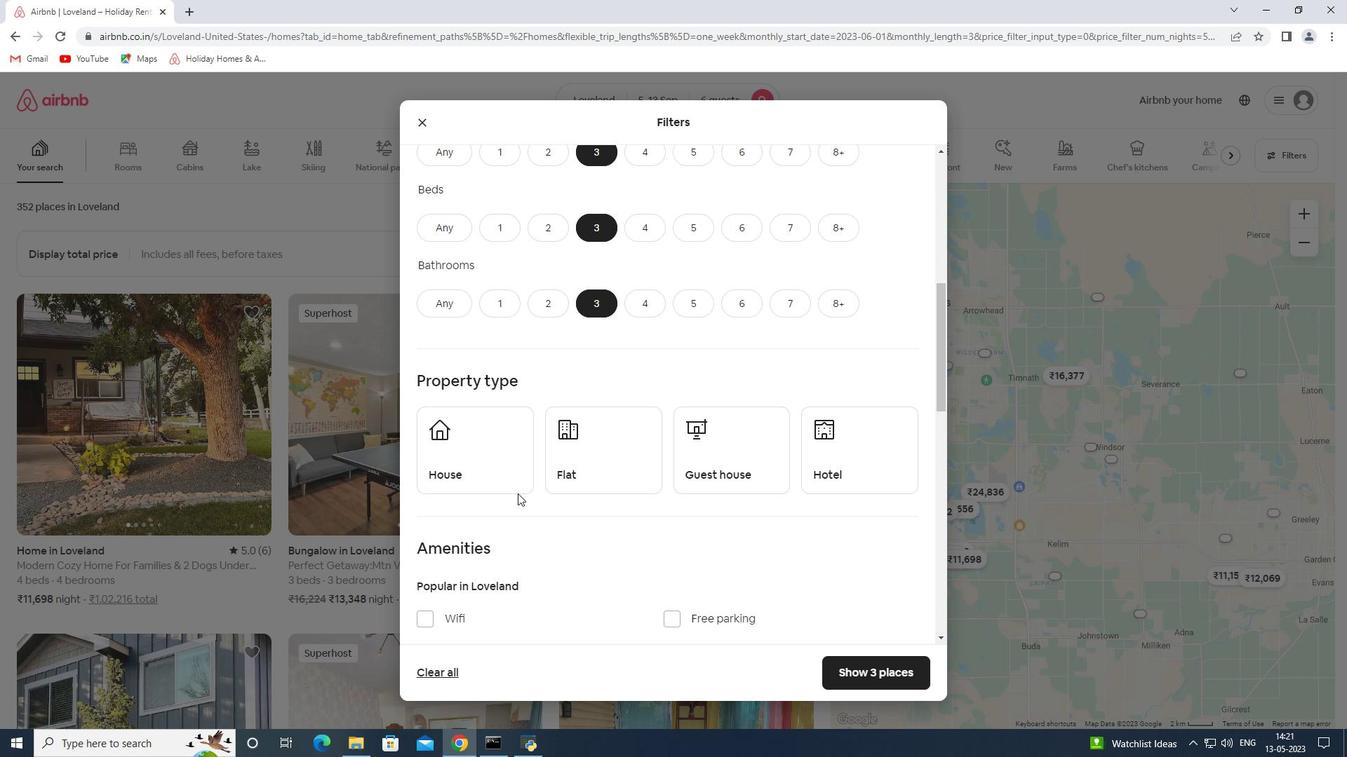 
Action: Mouse pressed left at (505, 470)
Screenshot: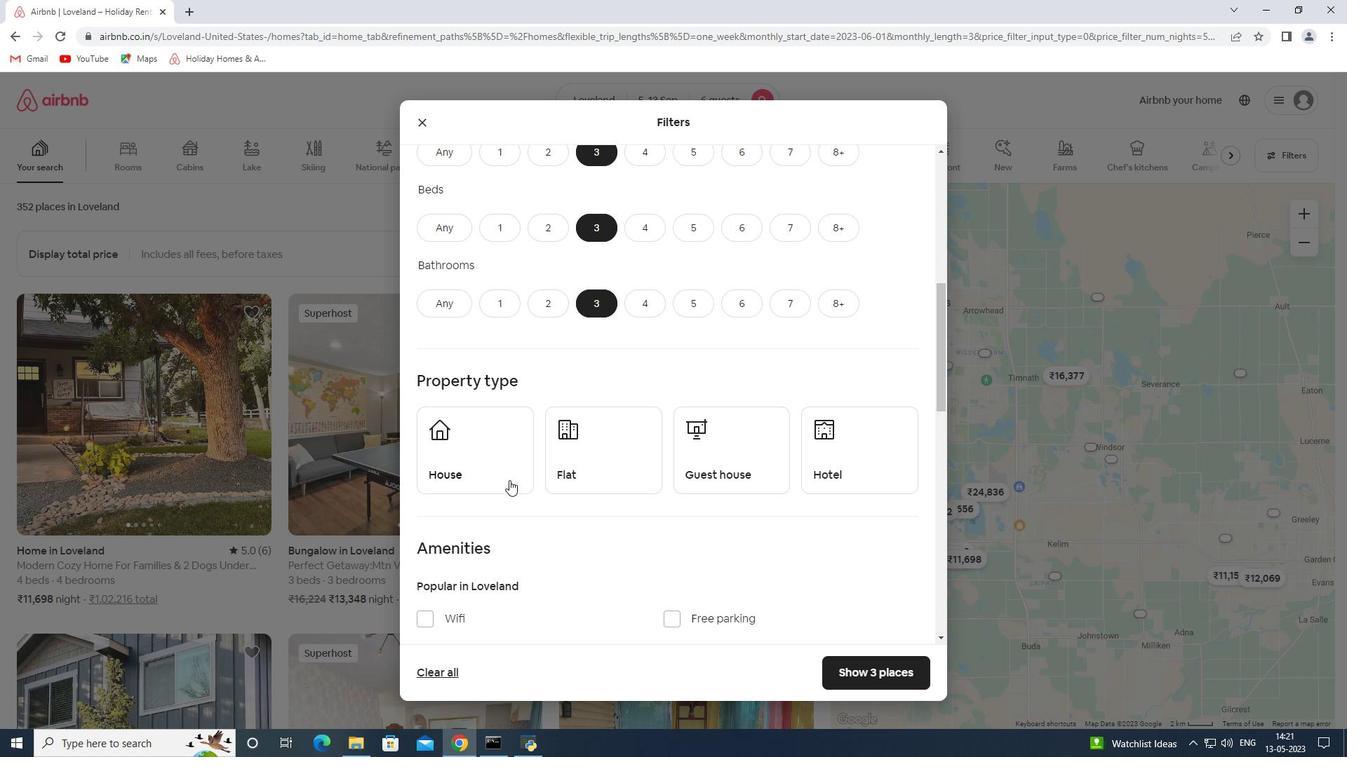 
Action: Mouse moved to (591, 454)
Screenshot: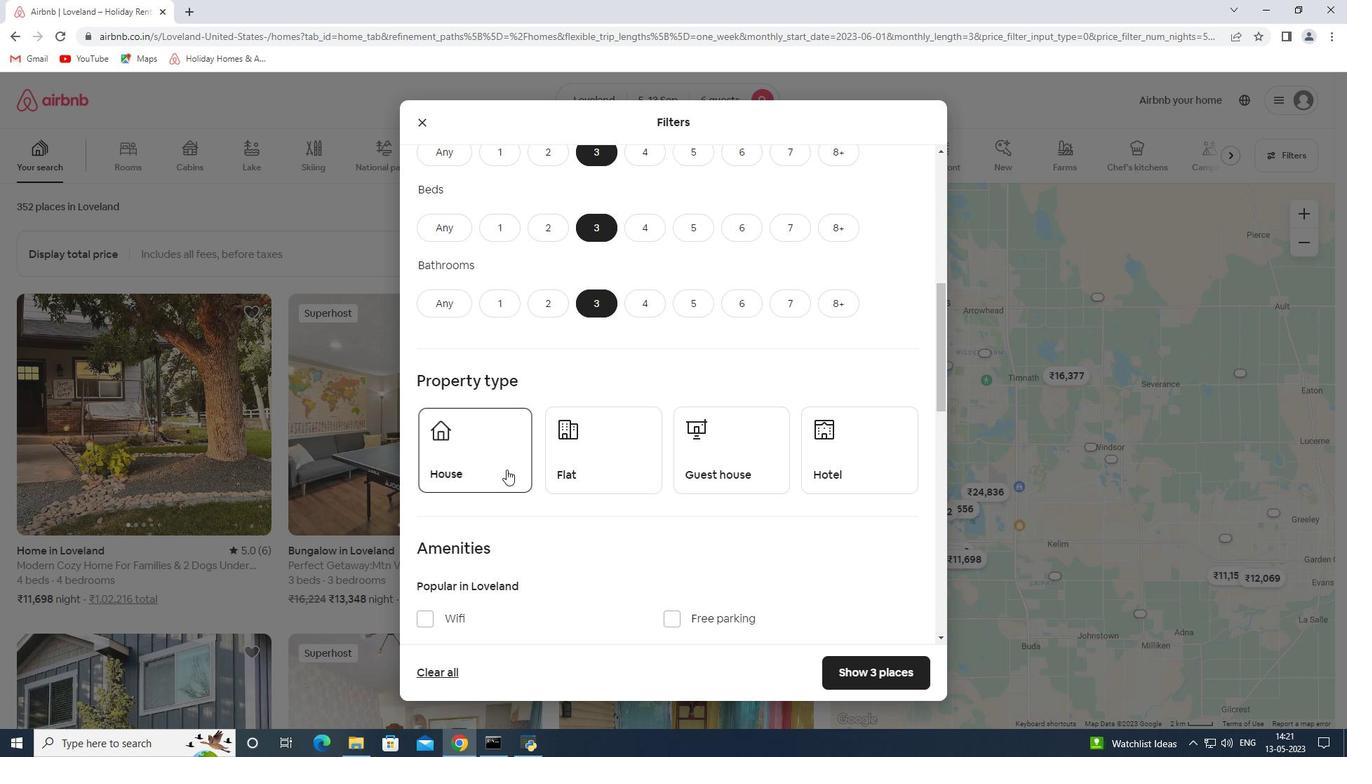 
Action: Mouse pressed left at (591, 454)
Screenshot: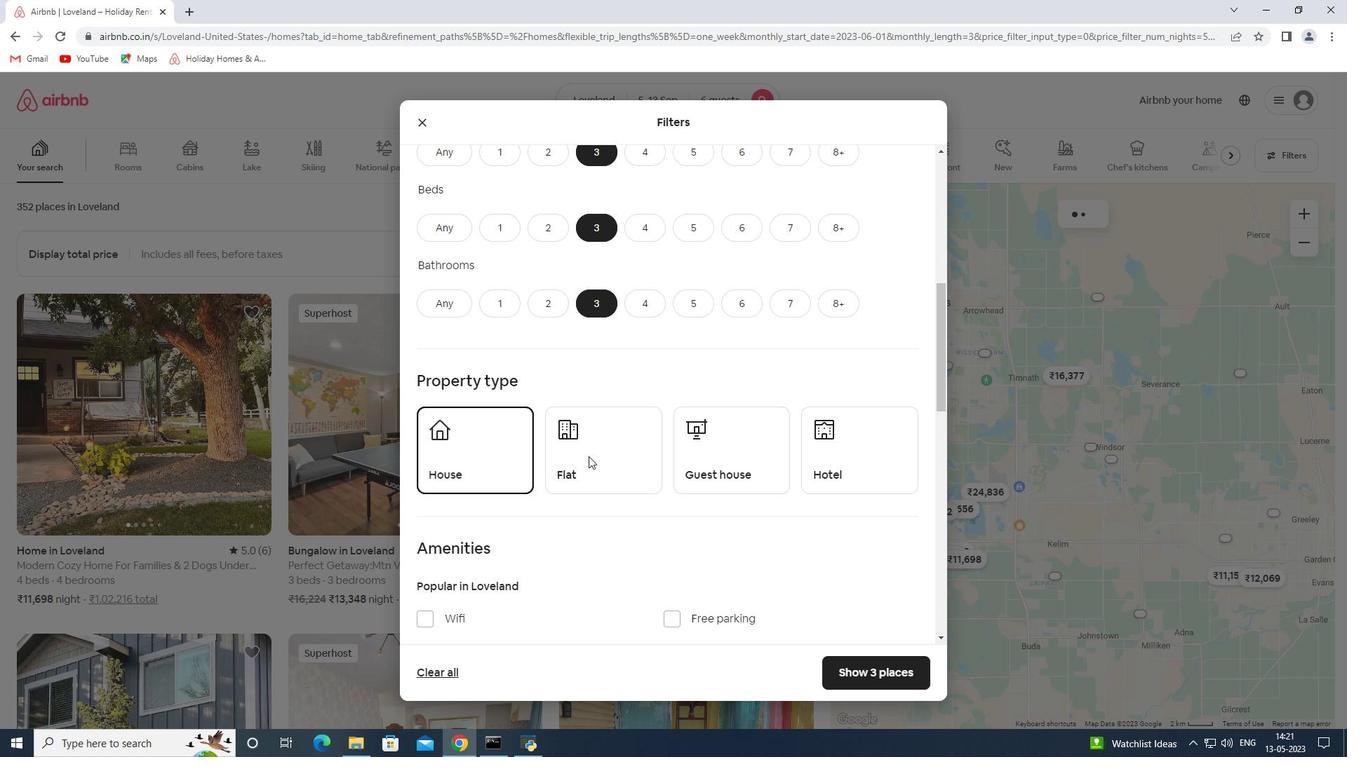 
Action: Mouse moved to (693, 455)
Screenshot: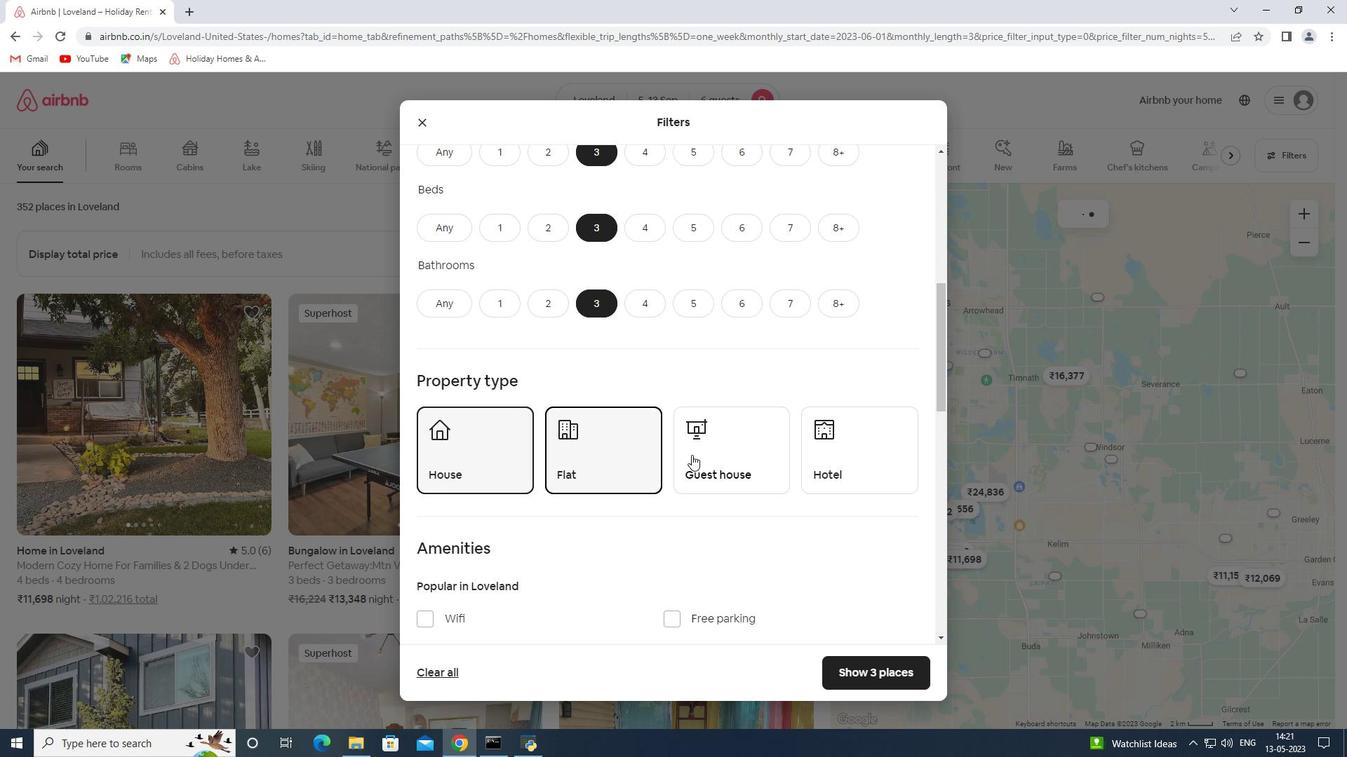 
Action: Mouse pressed left at (693, 455)
Screenshot: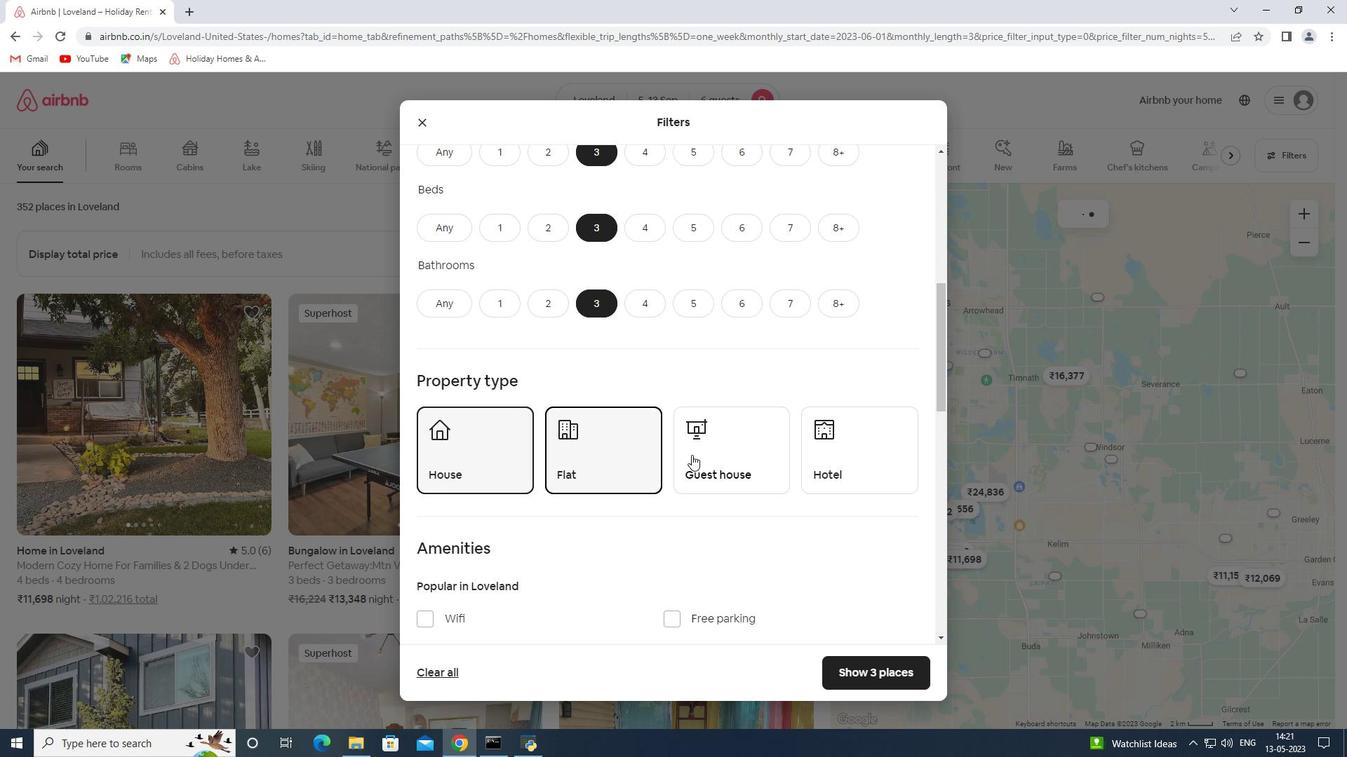 
Action: Mouse moved to (806, 463)
Screenshot: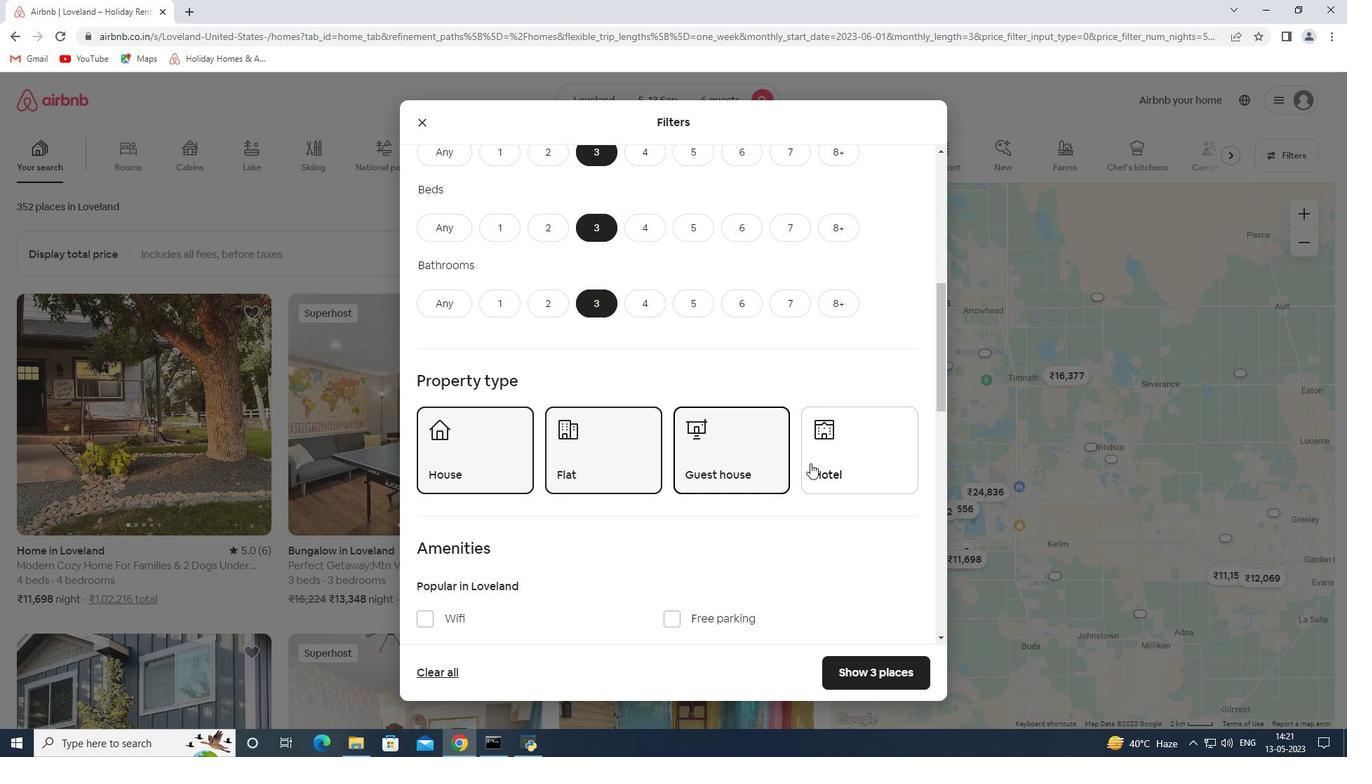 
Action: Mouse scrolled (806, 463) with delta (0, 0)
Screenshot: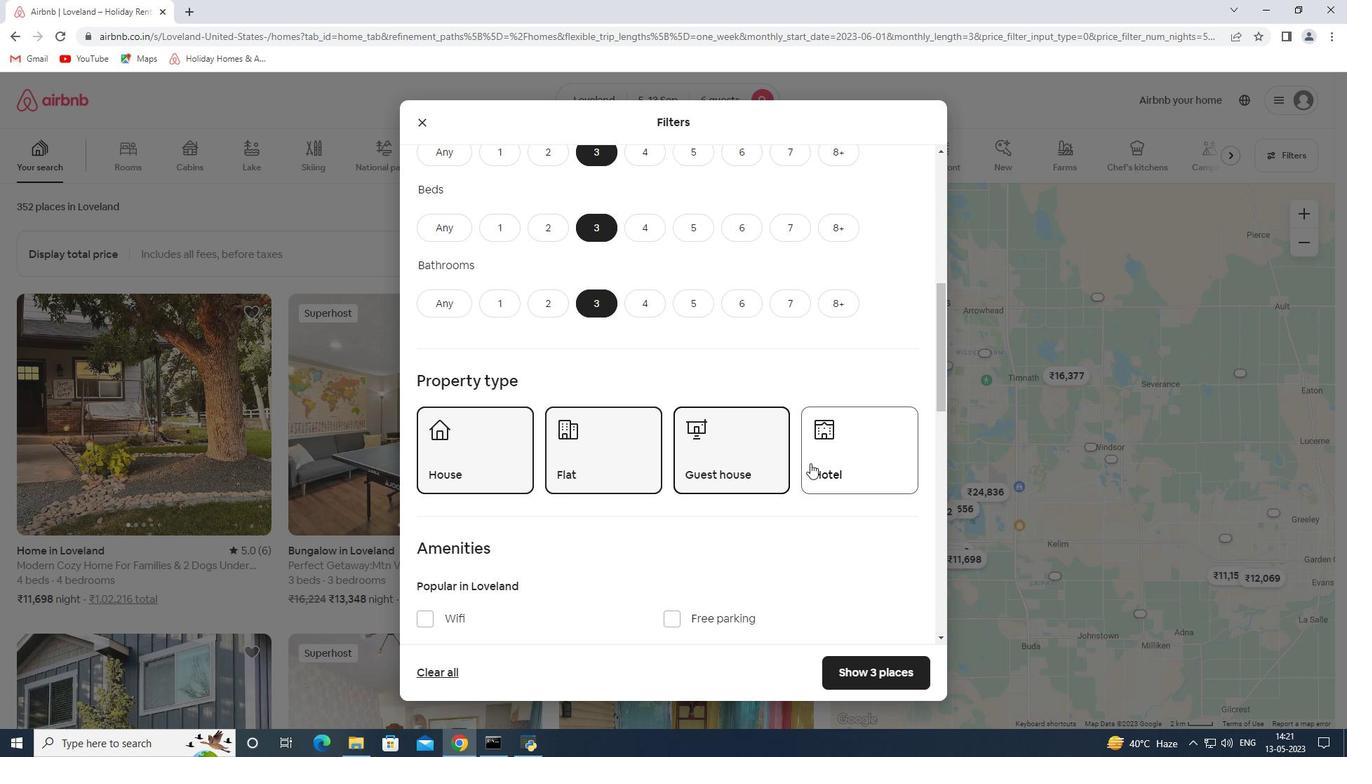 
Action: Mouse scrolled (806, 463) with delta (0, 0)
Screenshot: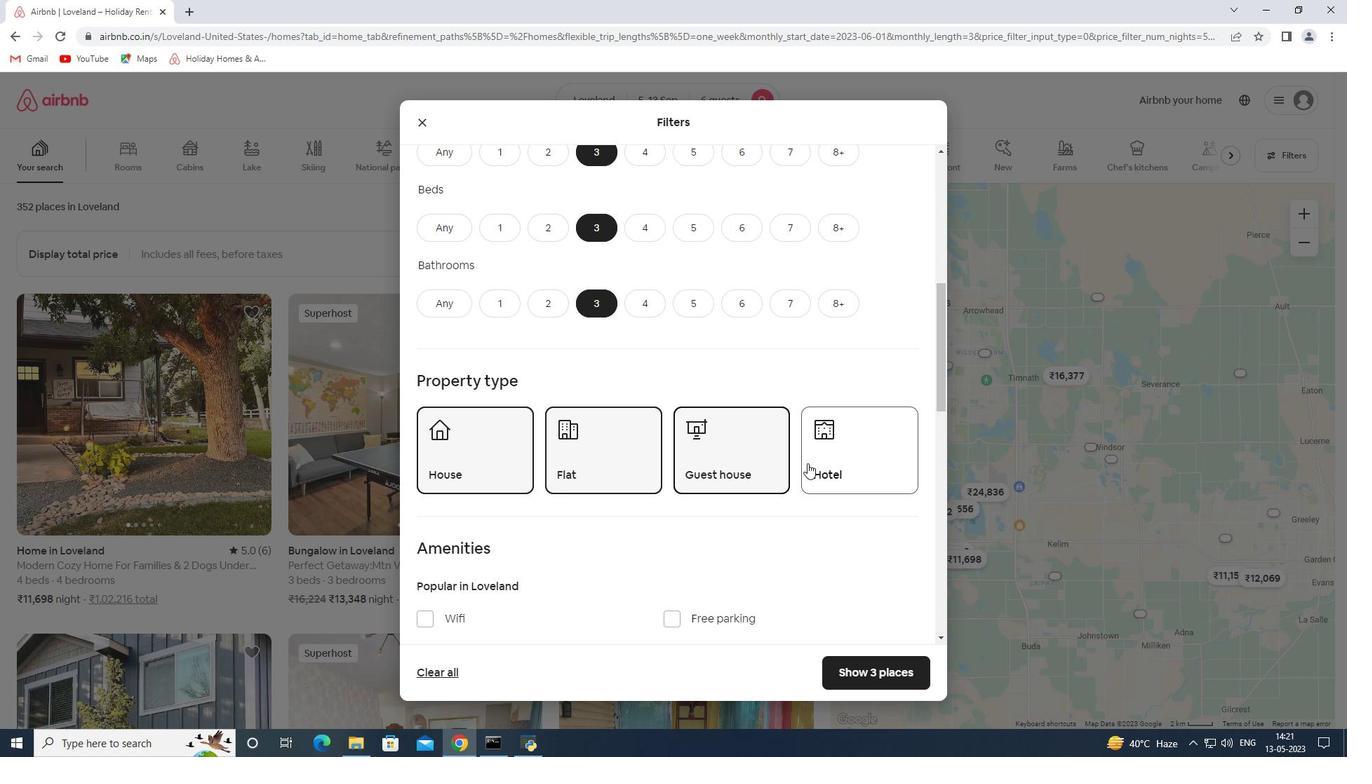 
Action: Mouse moved to (708, 515)
Screenshot: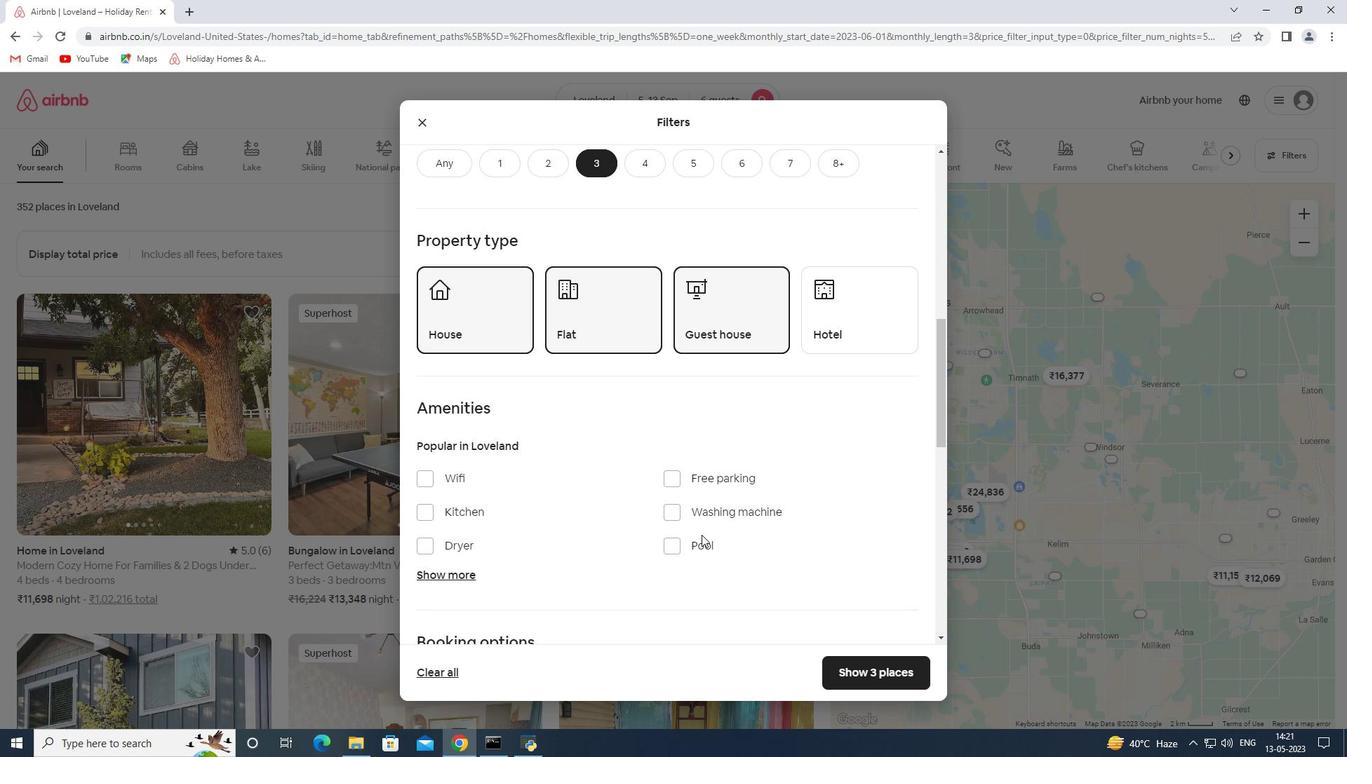 
Action: Mouse scrolled (708, 515) with delta (0, 0)
Screenshot: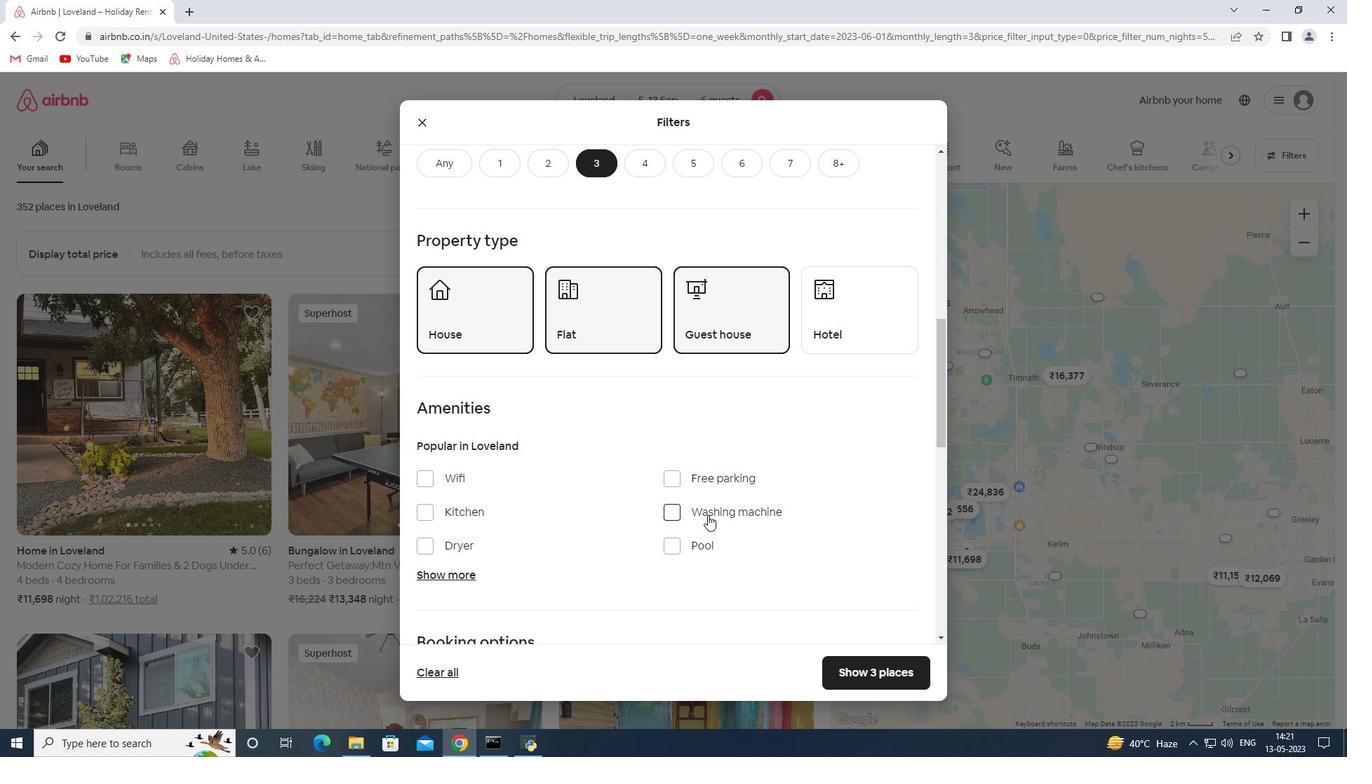 
Action: Mouse scrolled (708, 515) with delta (0, 0)
Screenshot: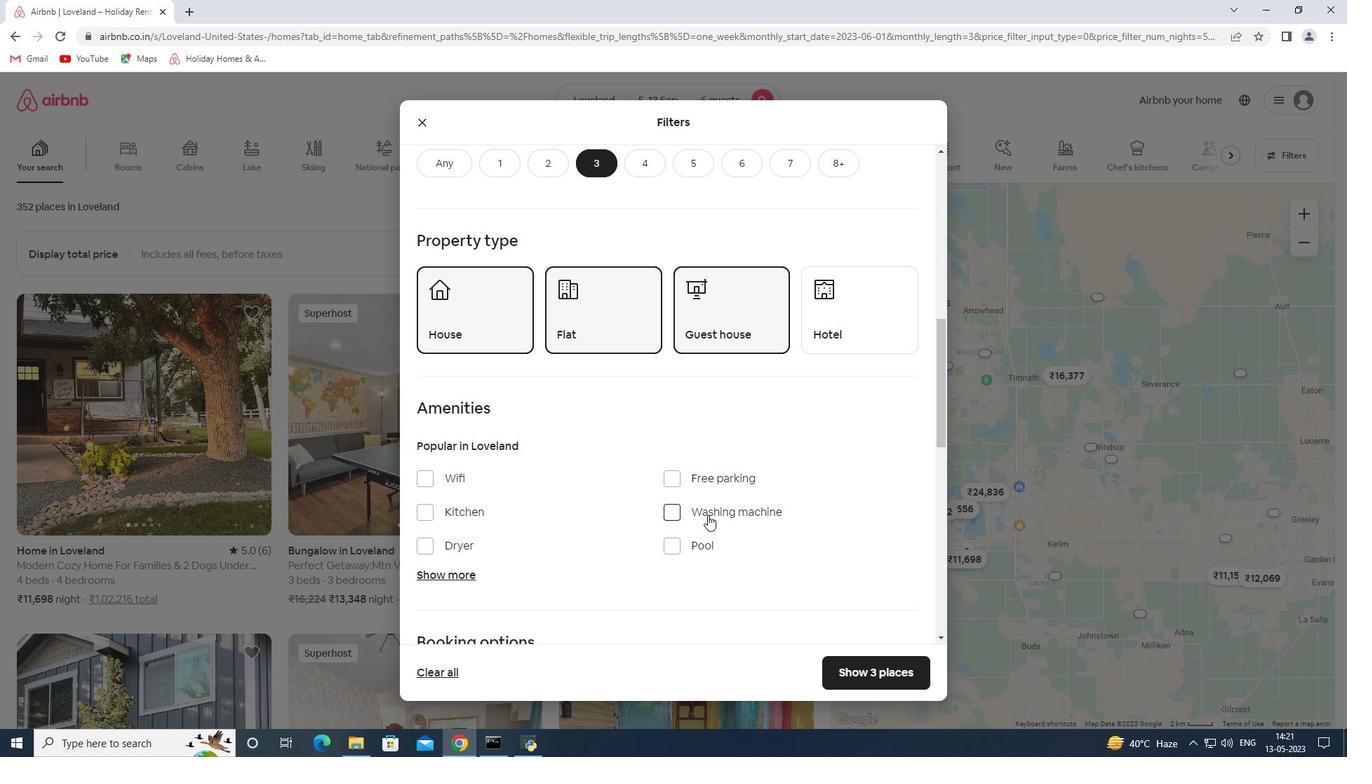 
Action: Mouse moved to (775, 510)
Screenshot: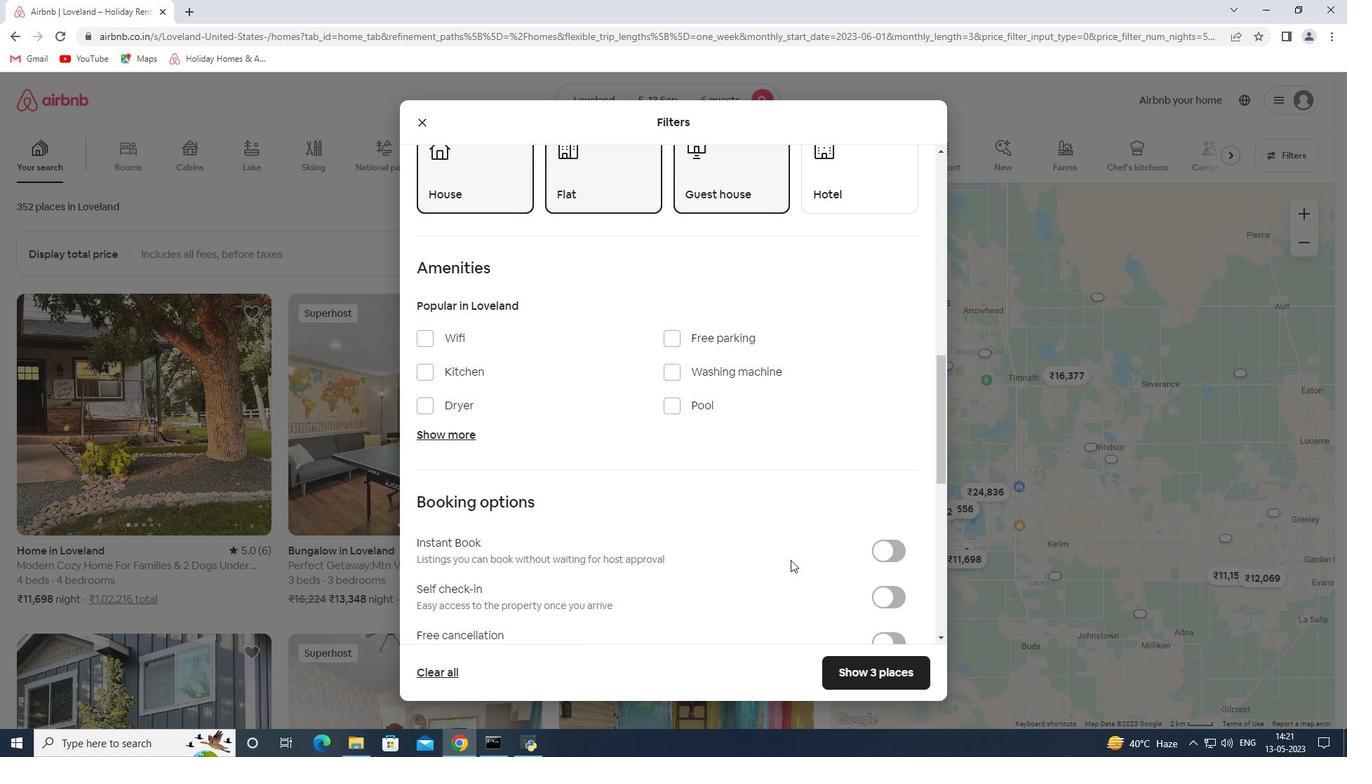 
Action: Mouse scrolled (775, 510) with delta (0, 0)
Screenshot: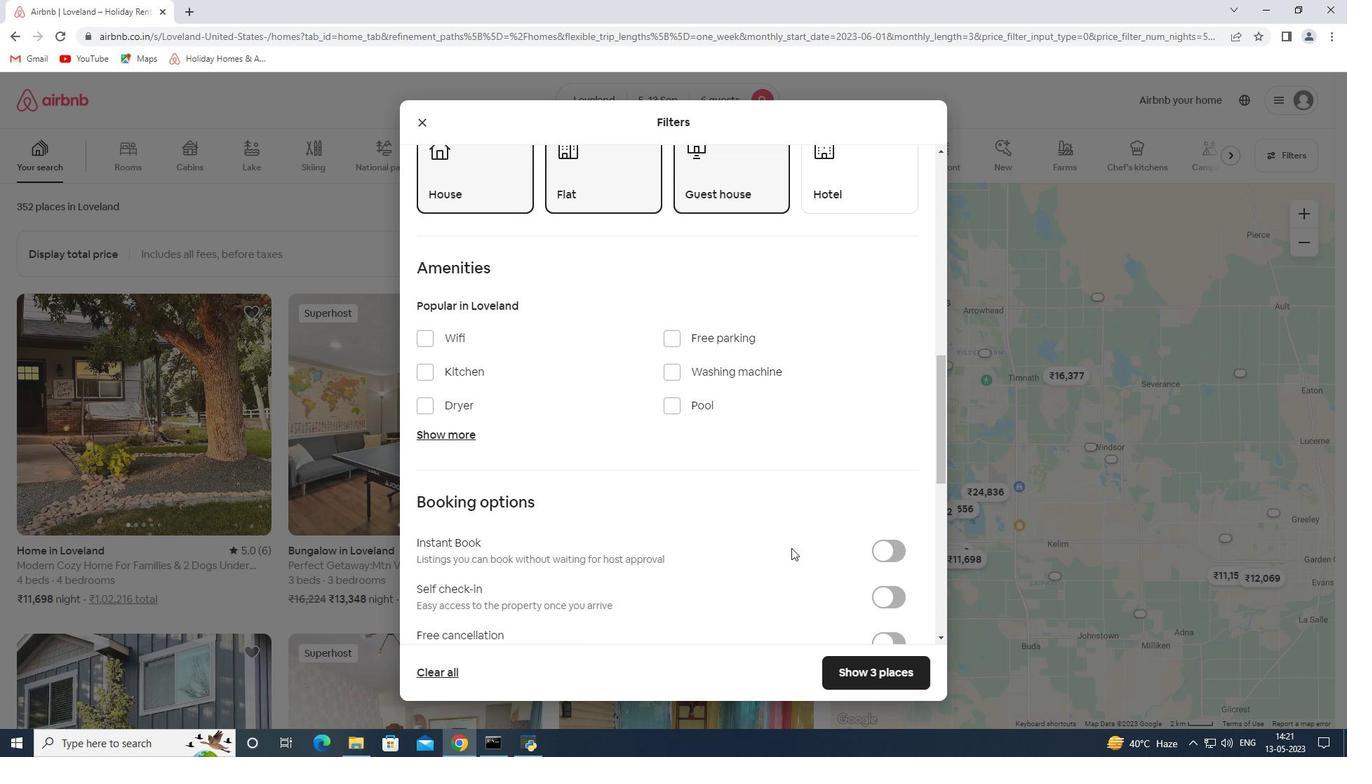 
Action: Mouse moved to (769, 506)
Screenshot: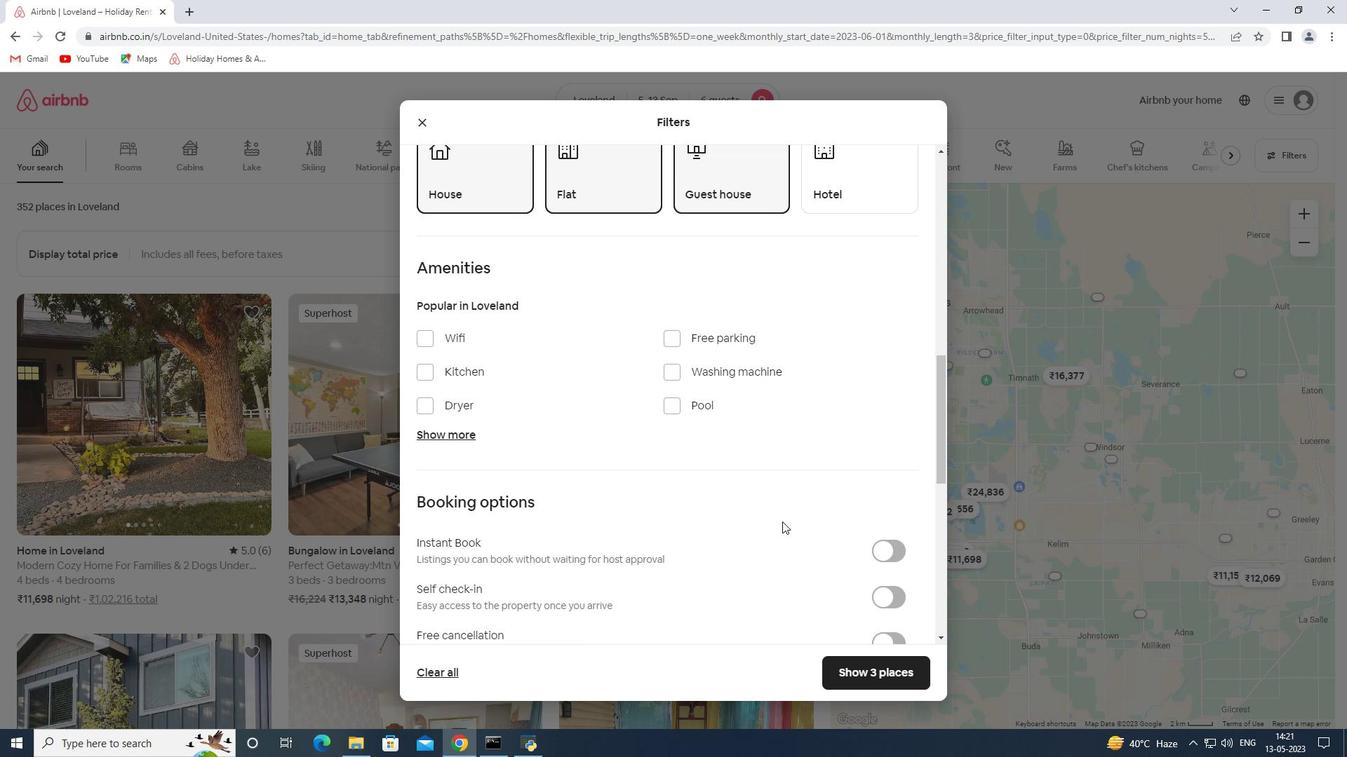 
Action: Mouse scrolled (769, 505) with delta (0, 0)
Screenshot: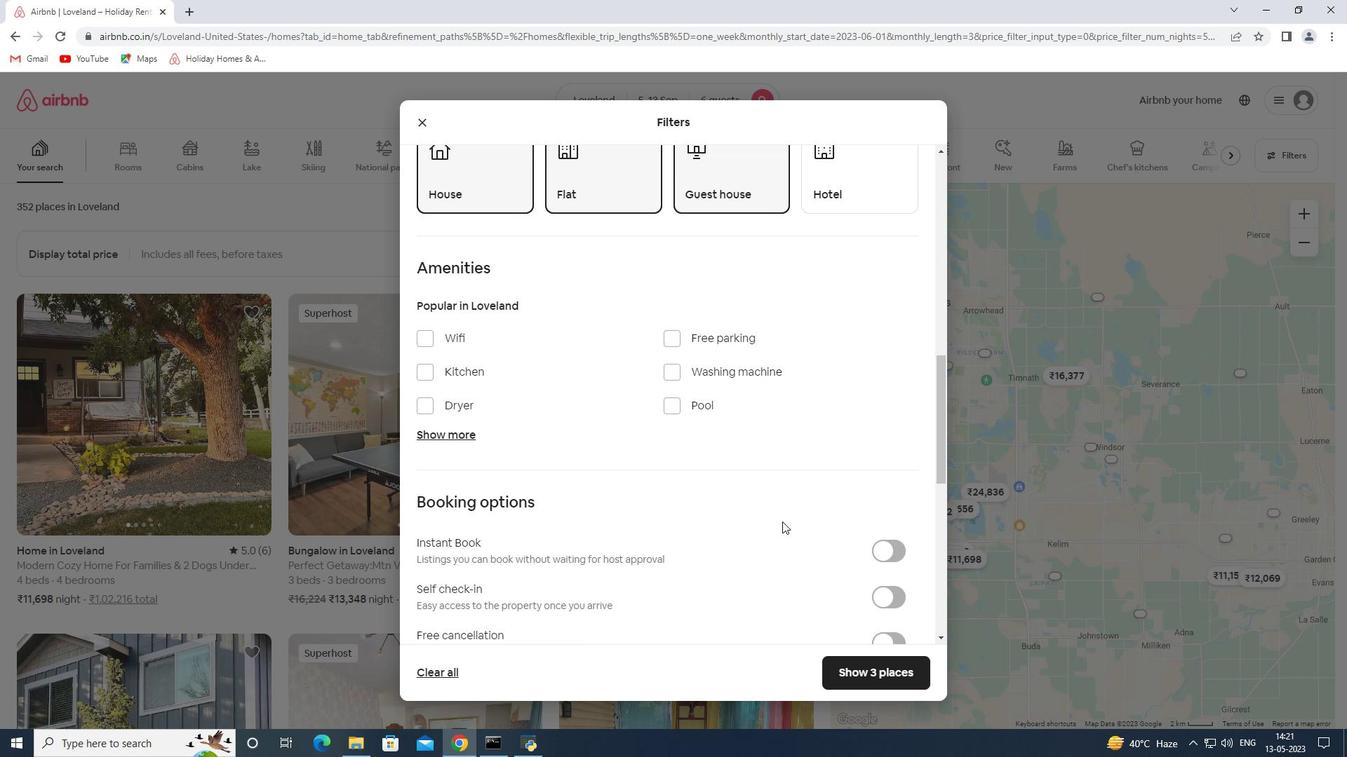 
Action: Mouse moved to (768, 505)
Screenshot: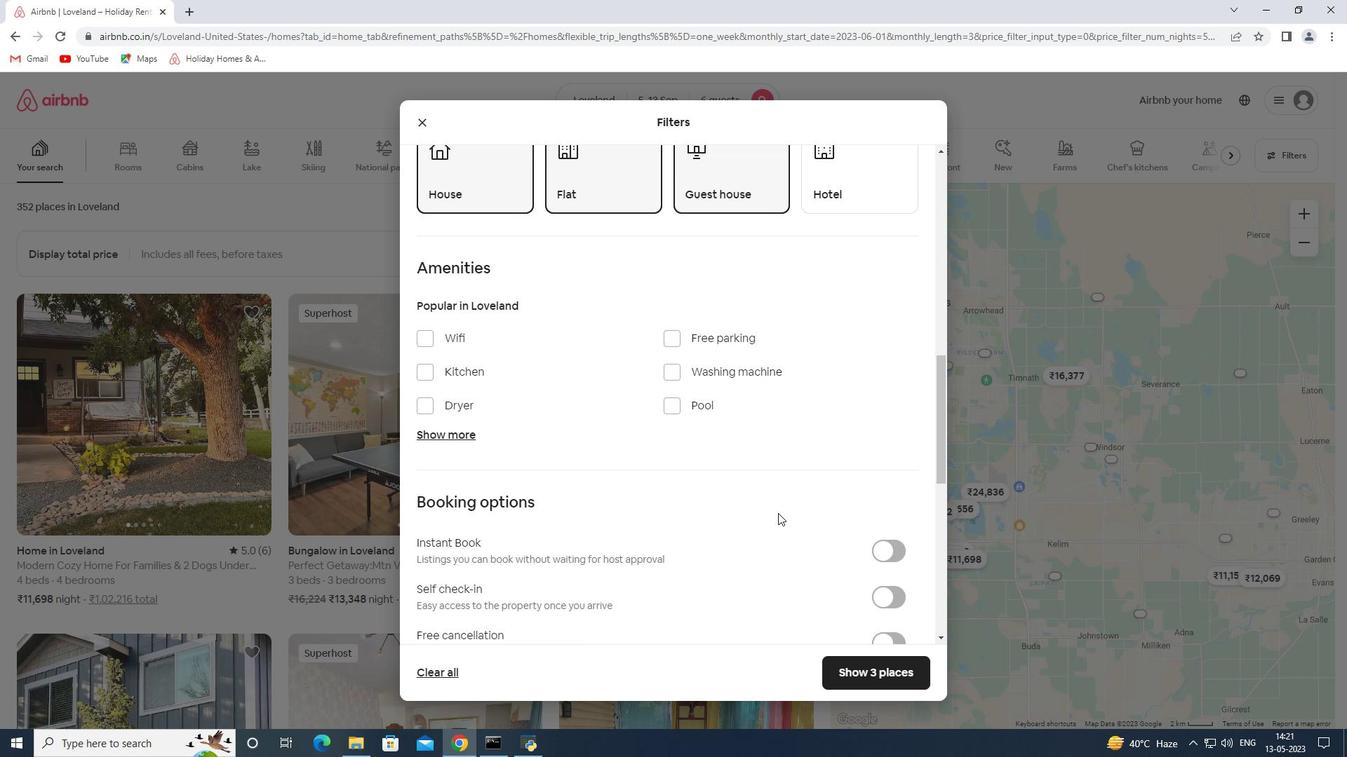 
Action: Mouse scrolled (768, 504) with delta (0, 0)
Screenshot: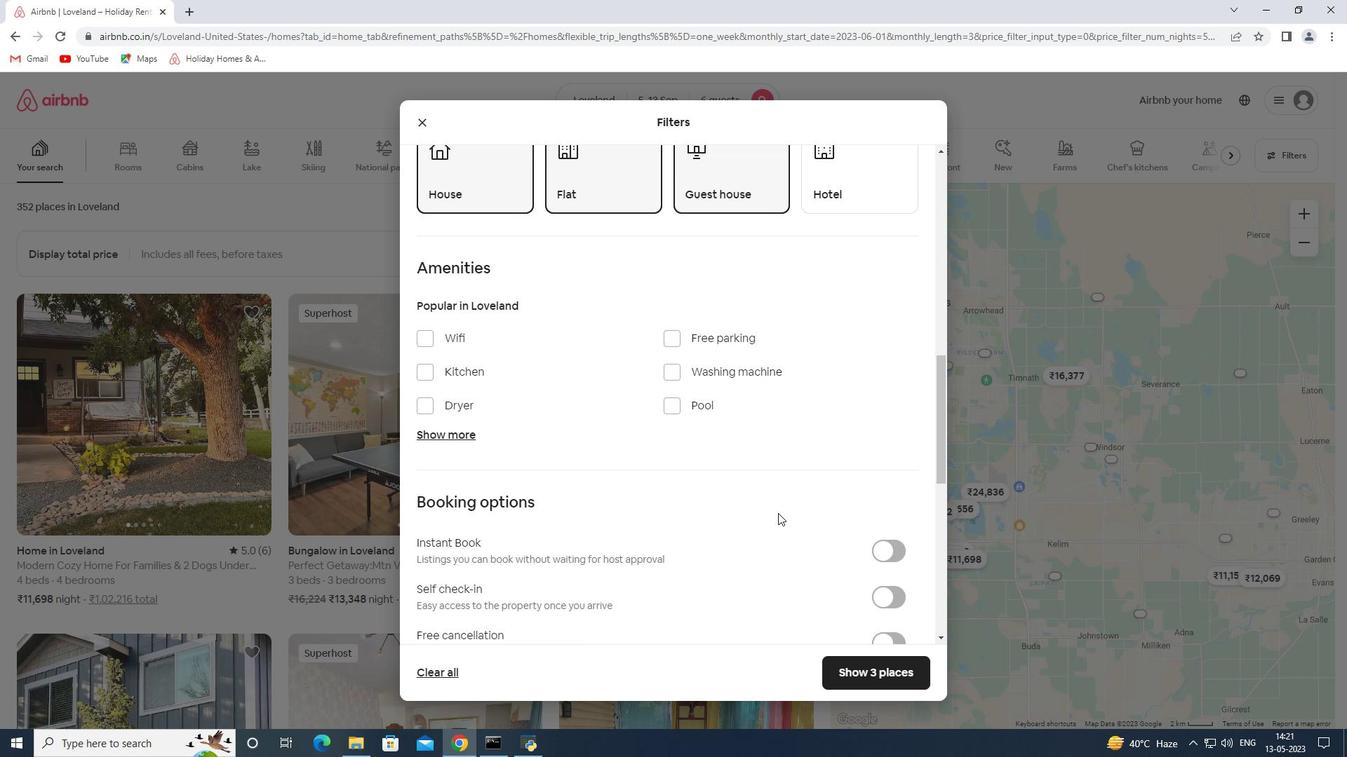 
Action: Mouse moved to (882, 392)
Screenshot: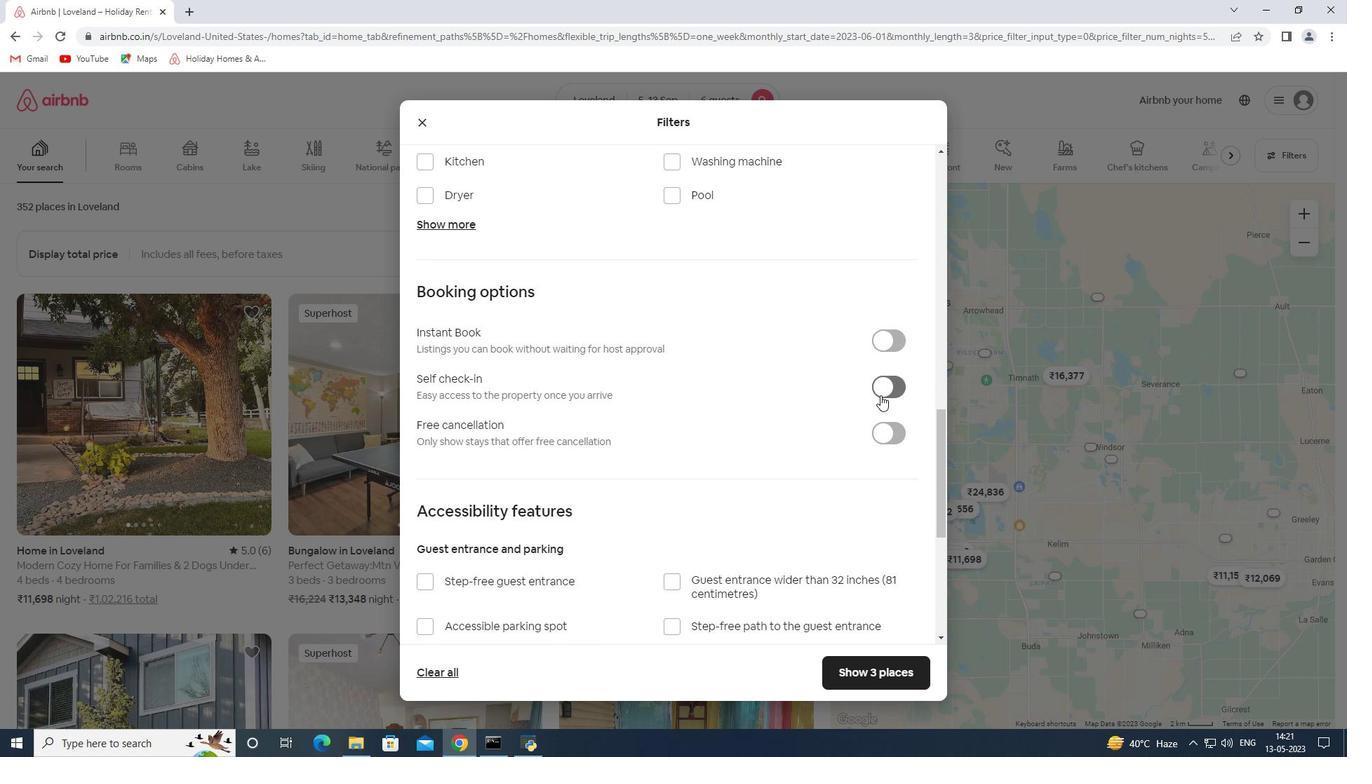 
Action: Mouse pressed left at (882, 392)
Screenshot: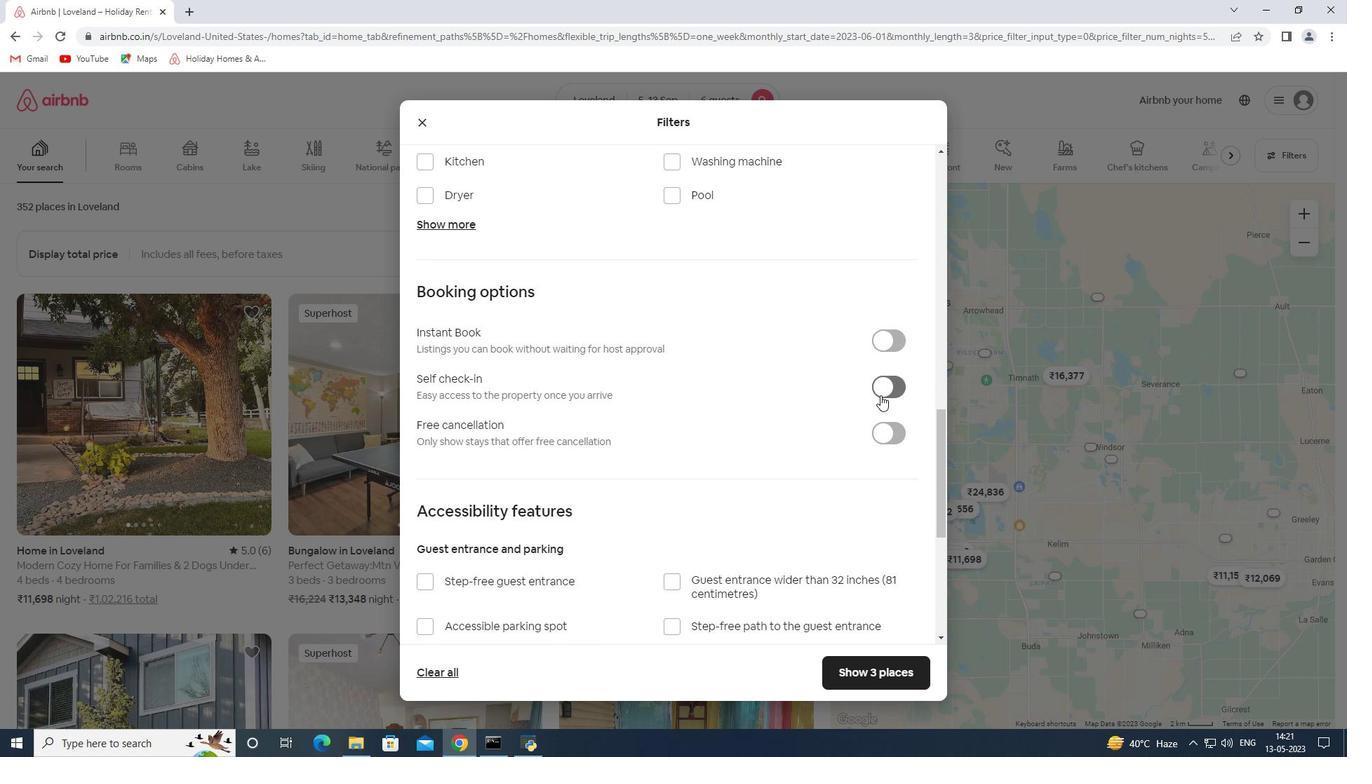 
Action: Mouse moved to (702, 468)
Screenshot: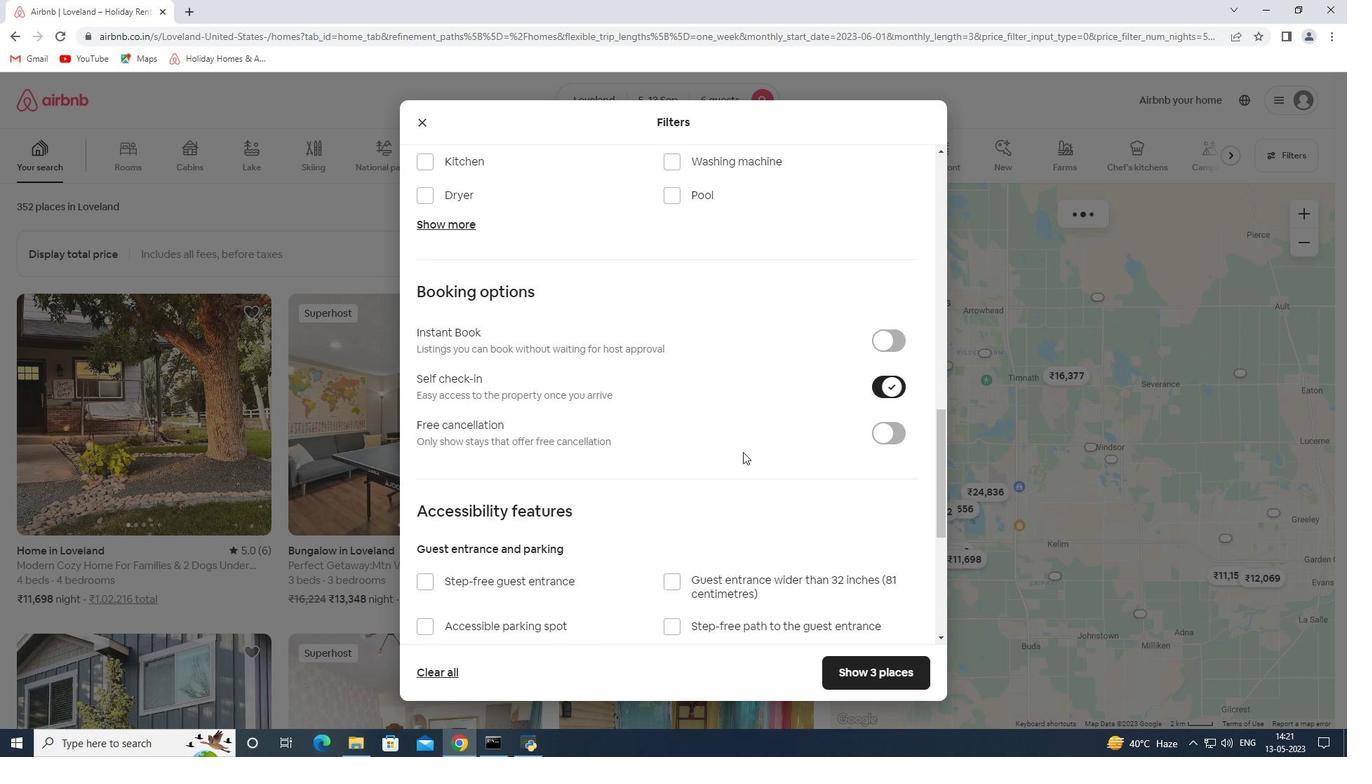 
Action: Mouse scrolled (702, 468) with delta (0, 0)
Screenshot: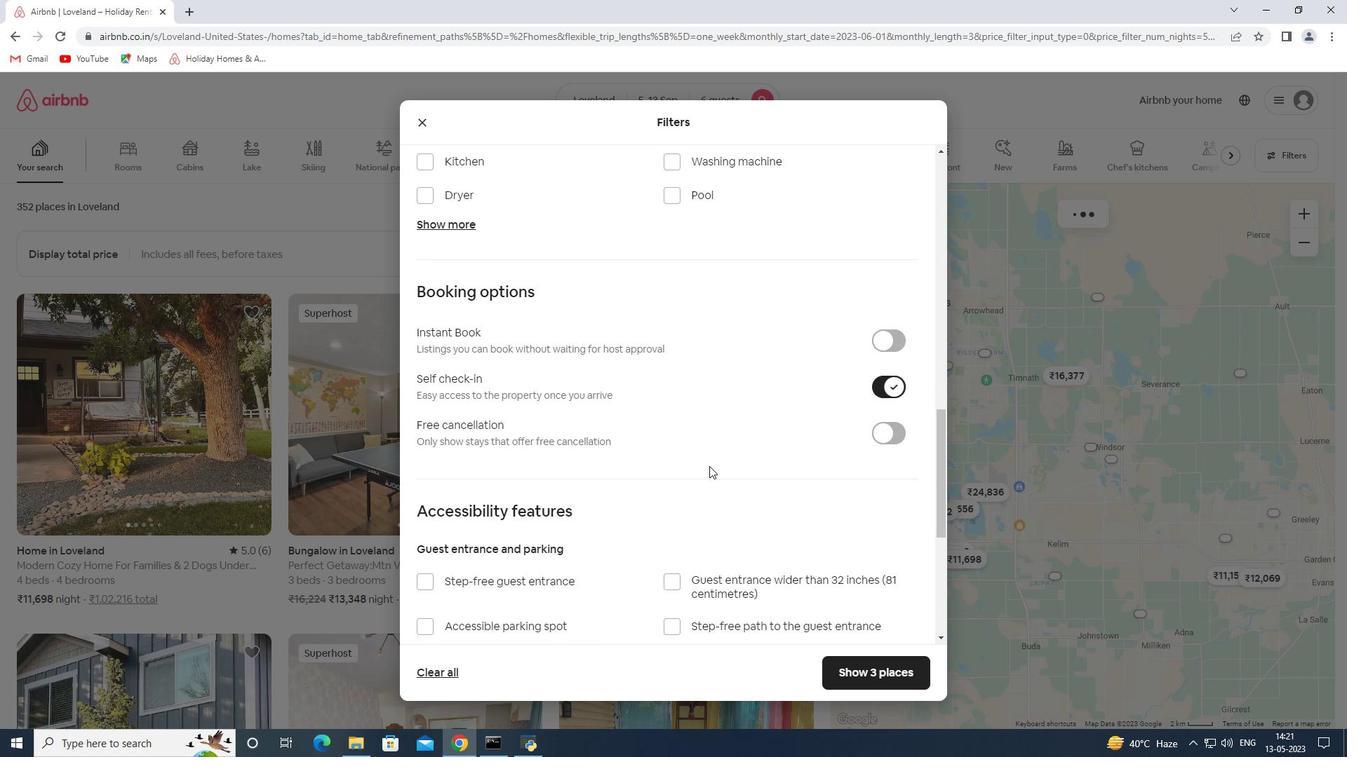 
Action: Mouse scrolled (702, 468) with delta (0, 0)
Screenshot: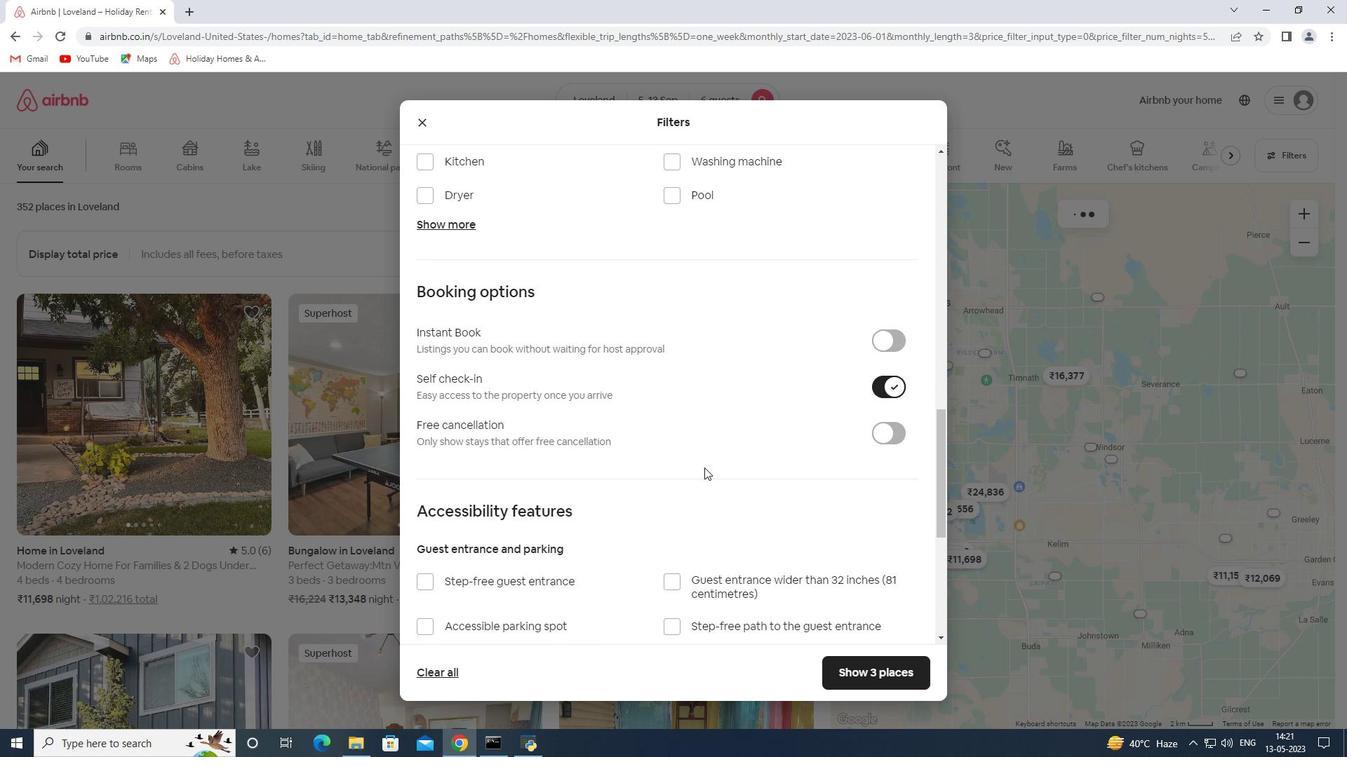 
Action: Mouse scrolled (702, 468) with delta (0, 0)
Screenshot: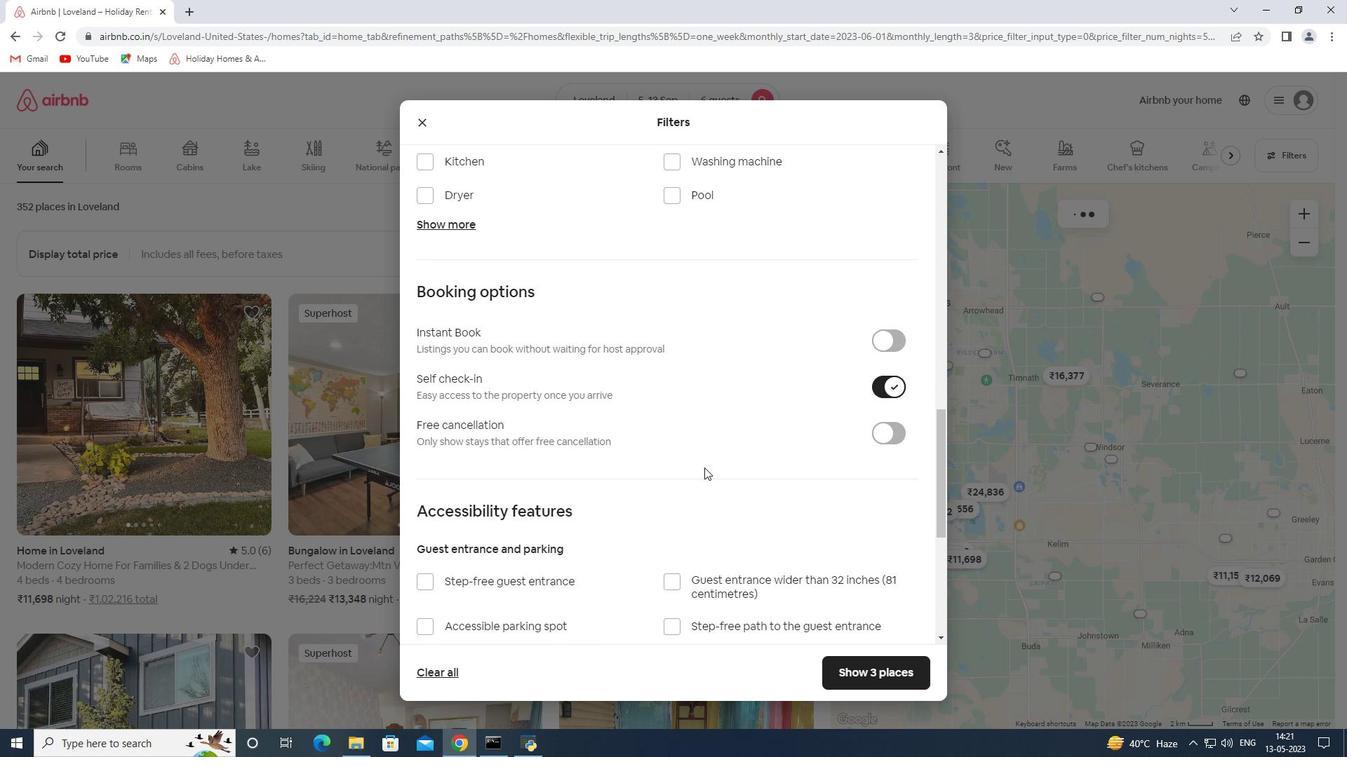 
Action: Mouse scrolled (702, 468) with delta (0, 0)
Screenshot: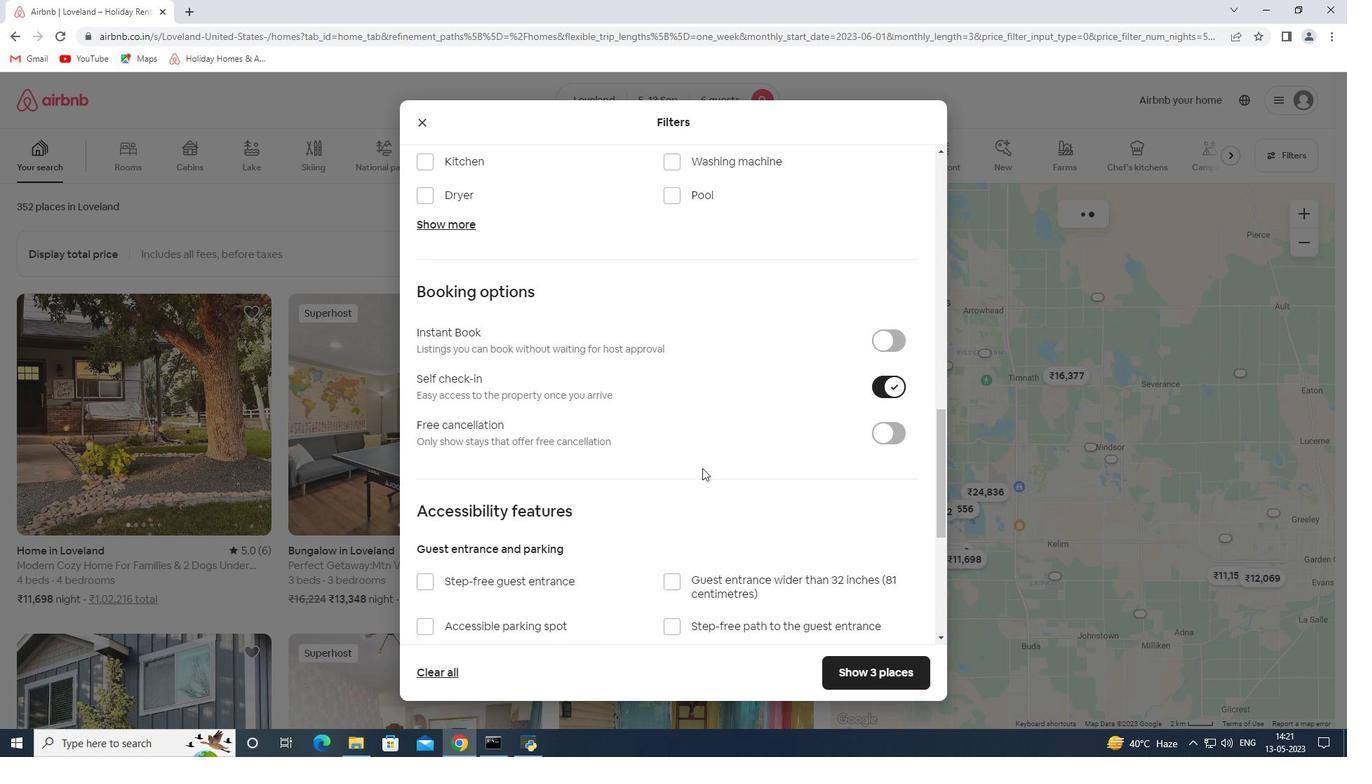 
Action: Mouse scrolled (702, 468) with delta (0, 0)
Screenshot: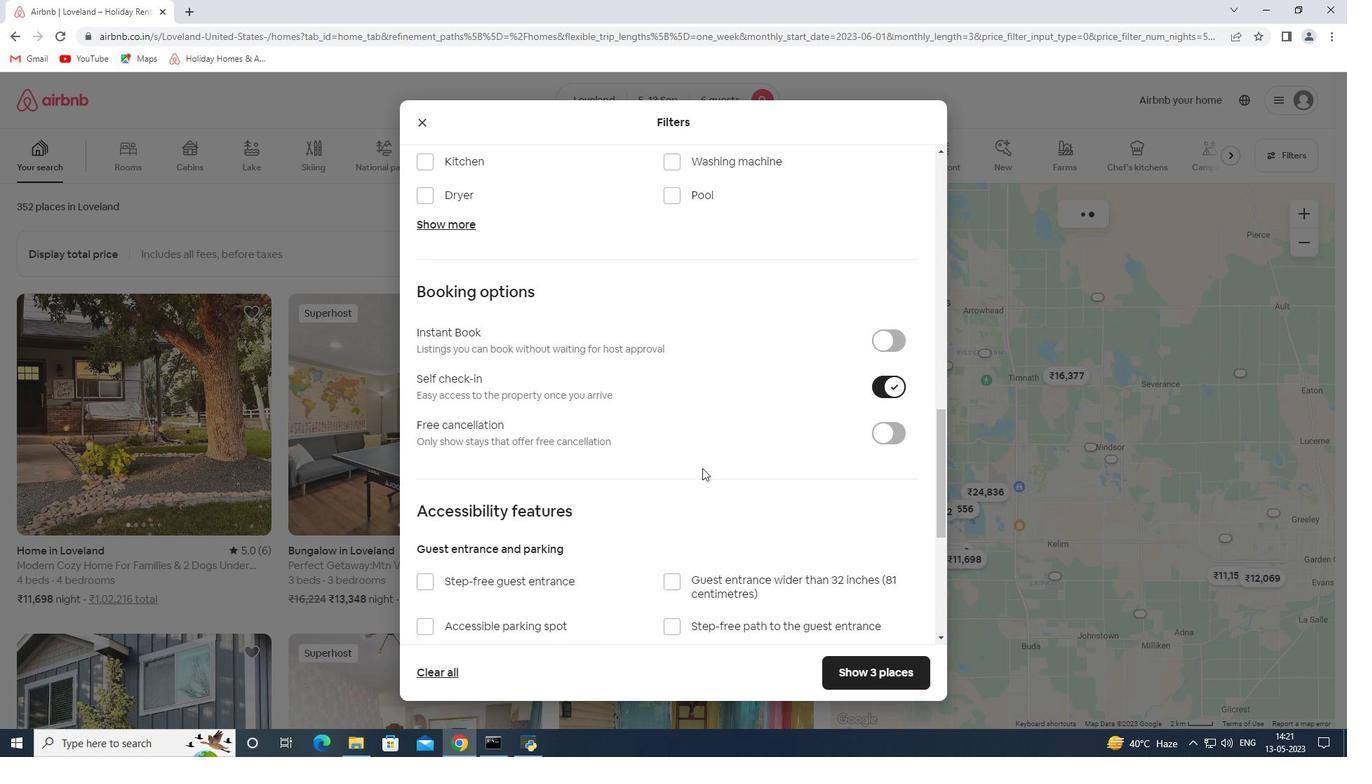
Action: Mouse moved to (464, 560)
Screenshot: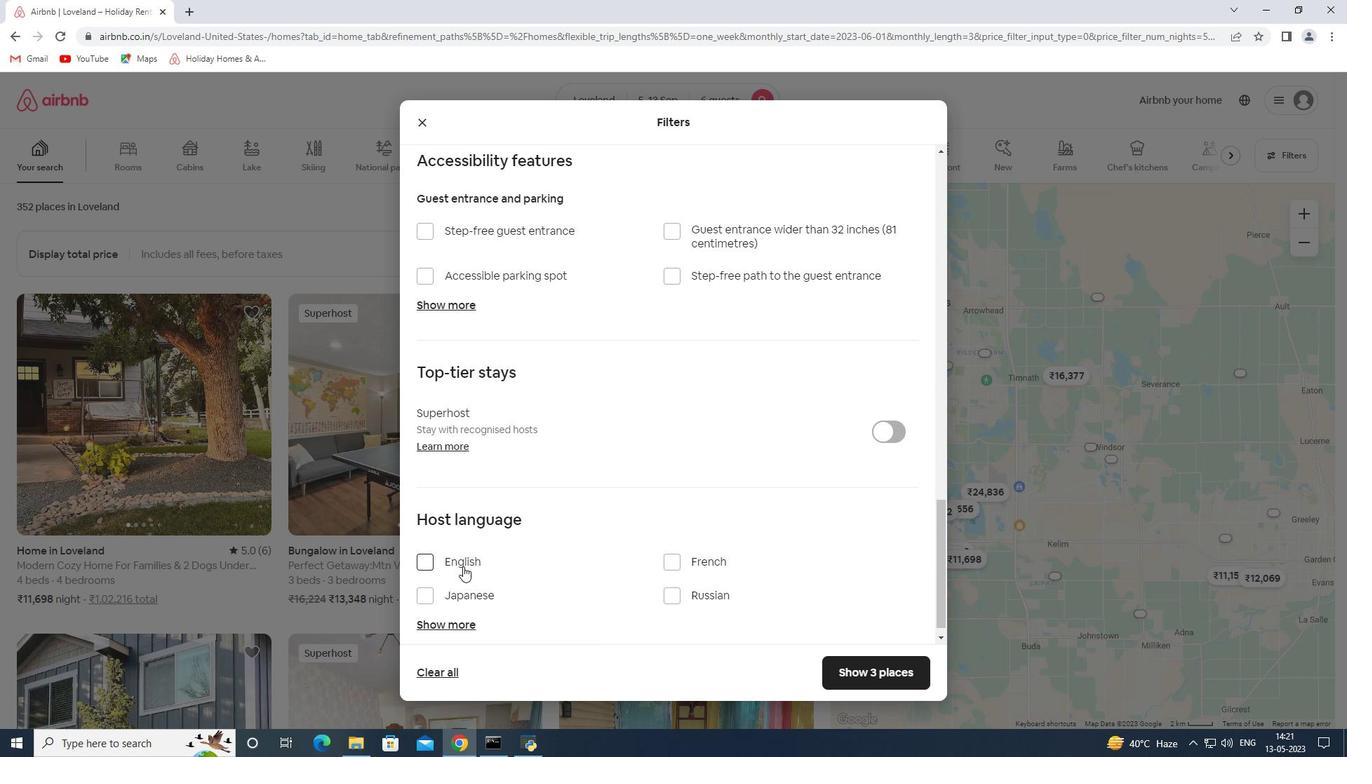 
Action: Mouse pressed left at (464, 560)
Screenshot: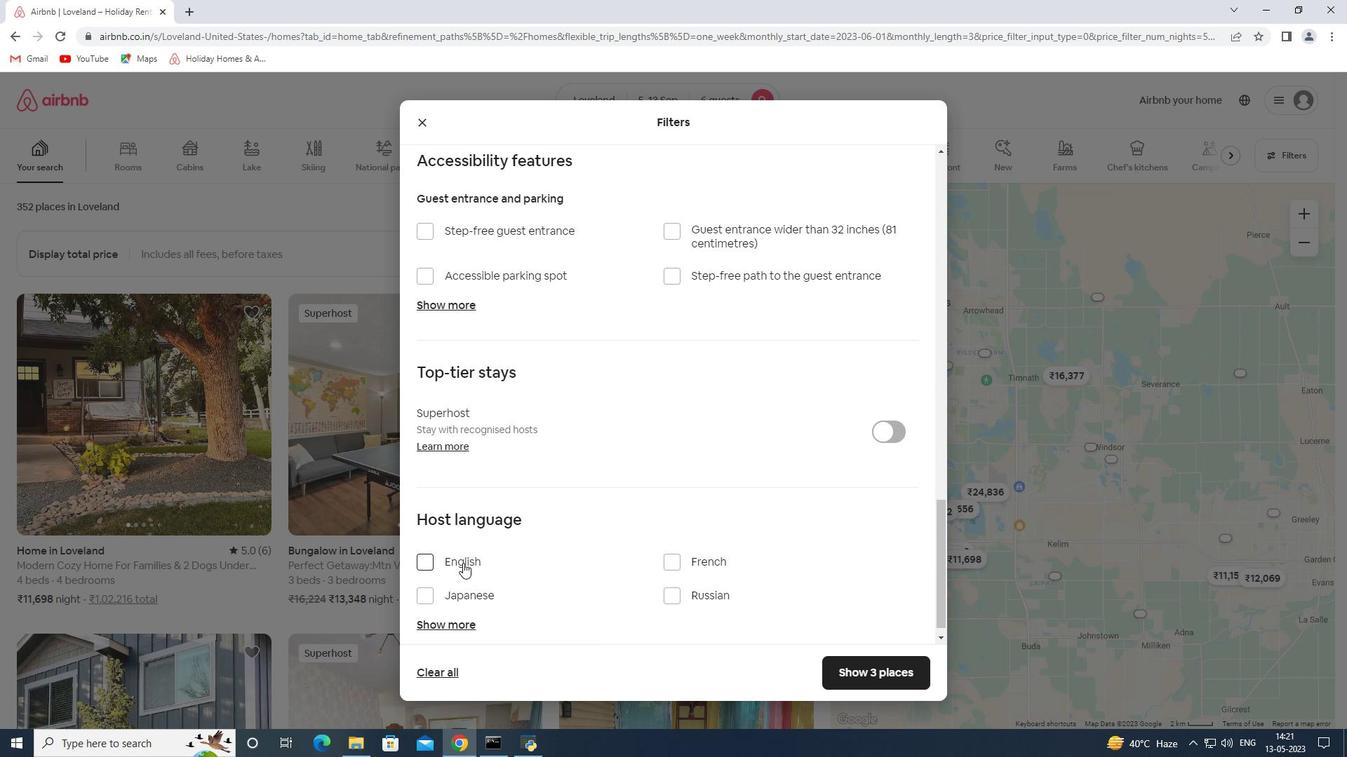 
Action: Mouse moved to (625, 529)
Screenshot: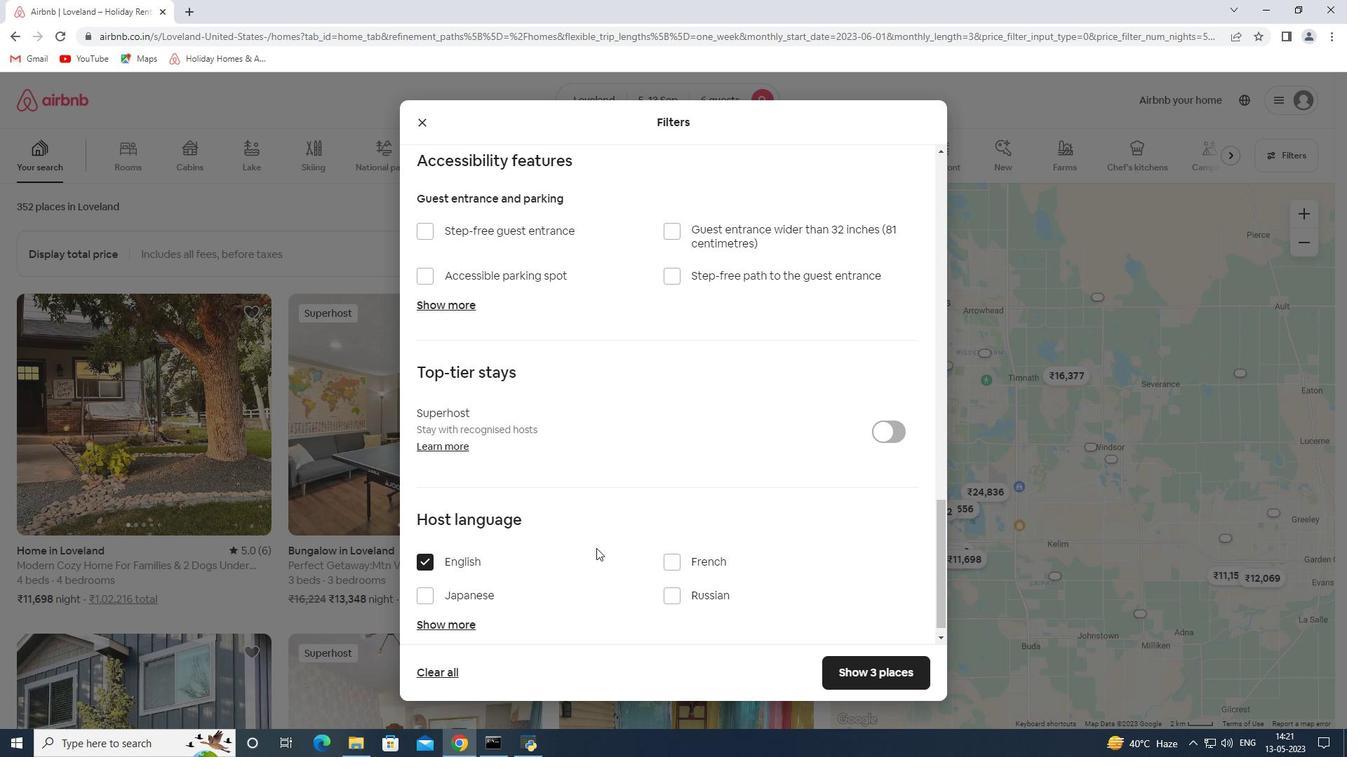 
Action: Mouse scrolled (625, 529) with delta (0, 0)
Screenshot: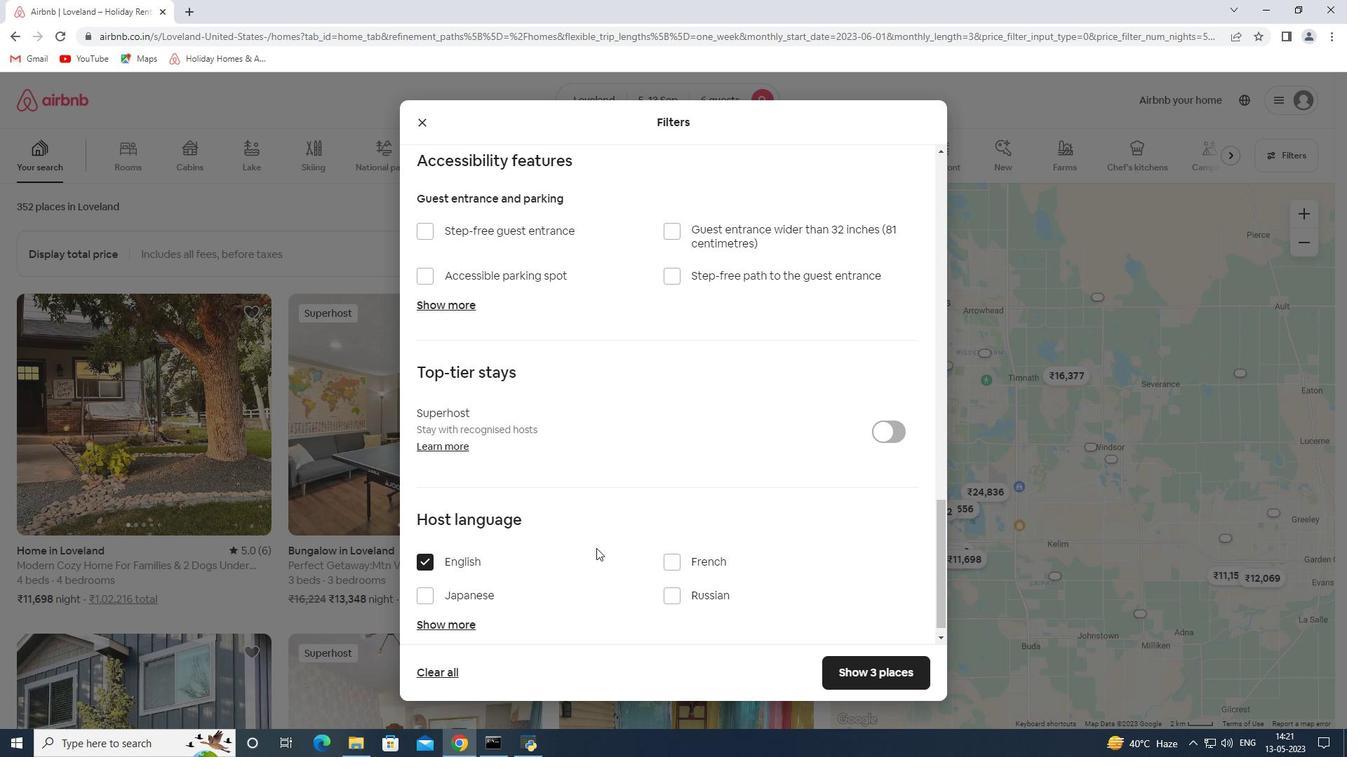 
Action: Mouse scrolled (625, 529) with delta (0, 0)
Screenshot: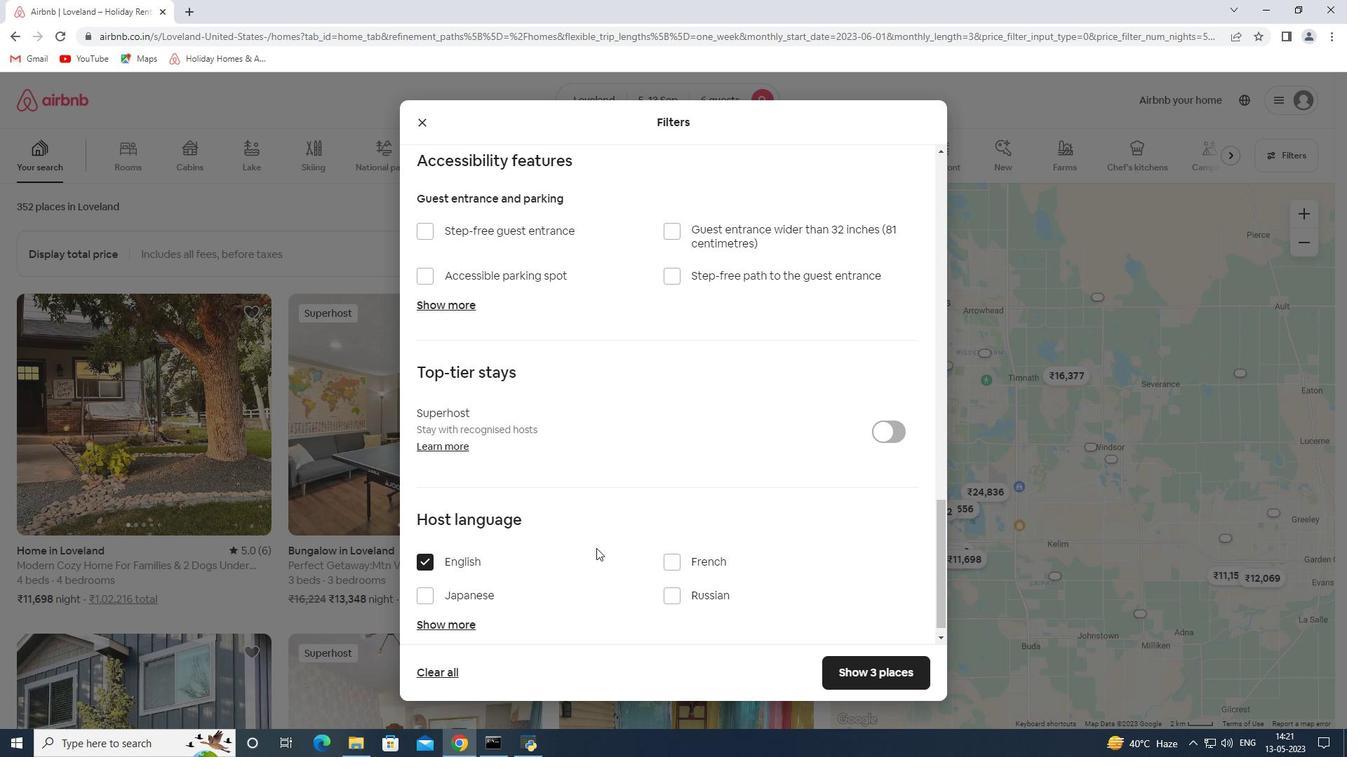 
Action: Mouse moved to (626, 529)
Screenshot: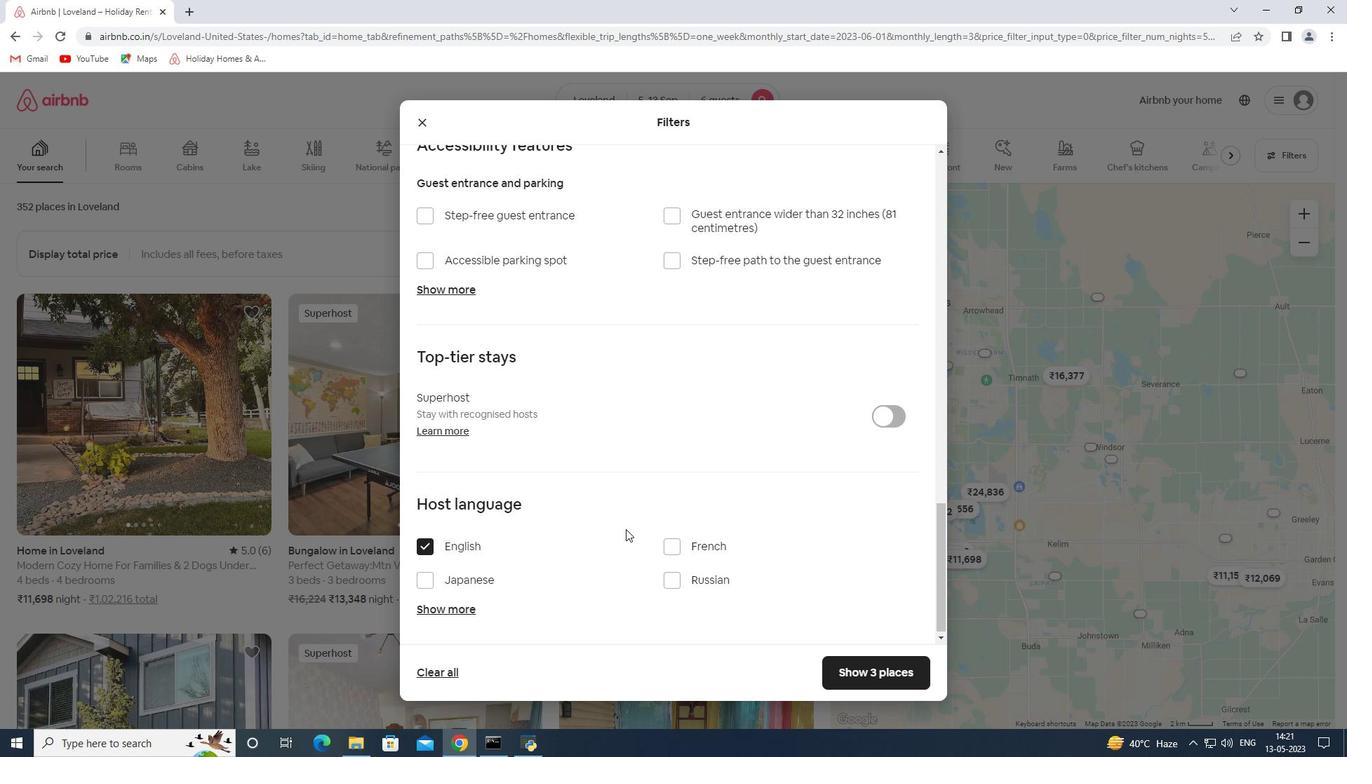 
Action: Mouse scrolled (626, 529) with delta (0, 0)
Screenshot: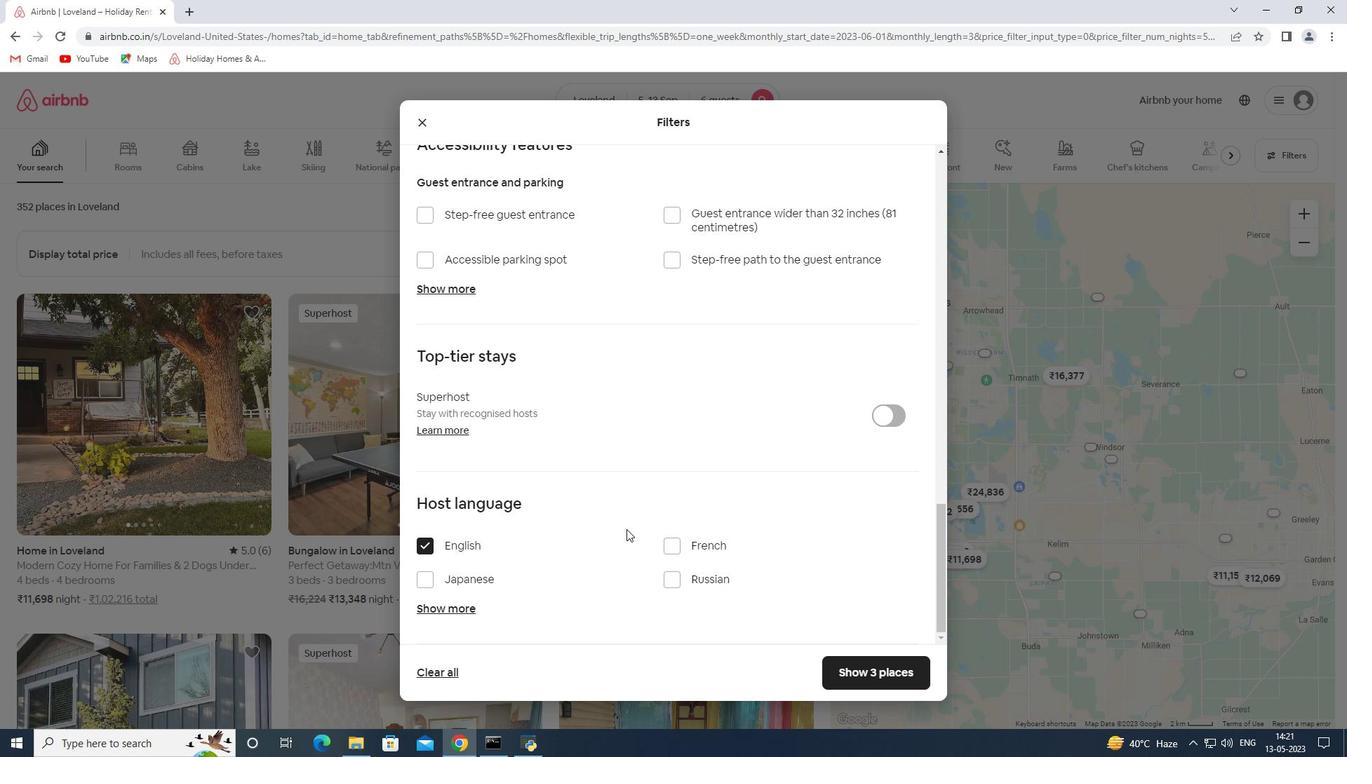 
Action: Mouse scrolled (626, 529) with delta (0, 0)
Screenshot: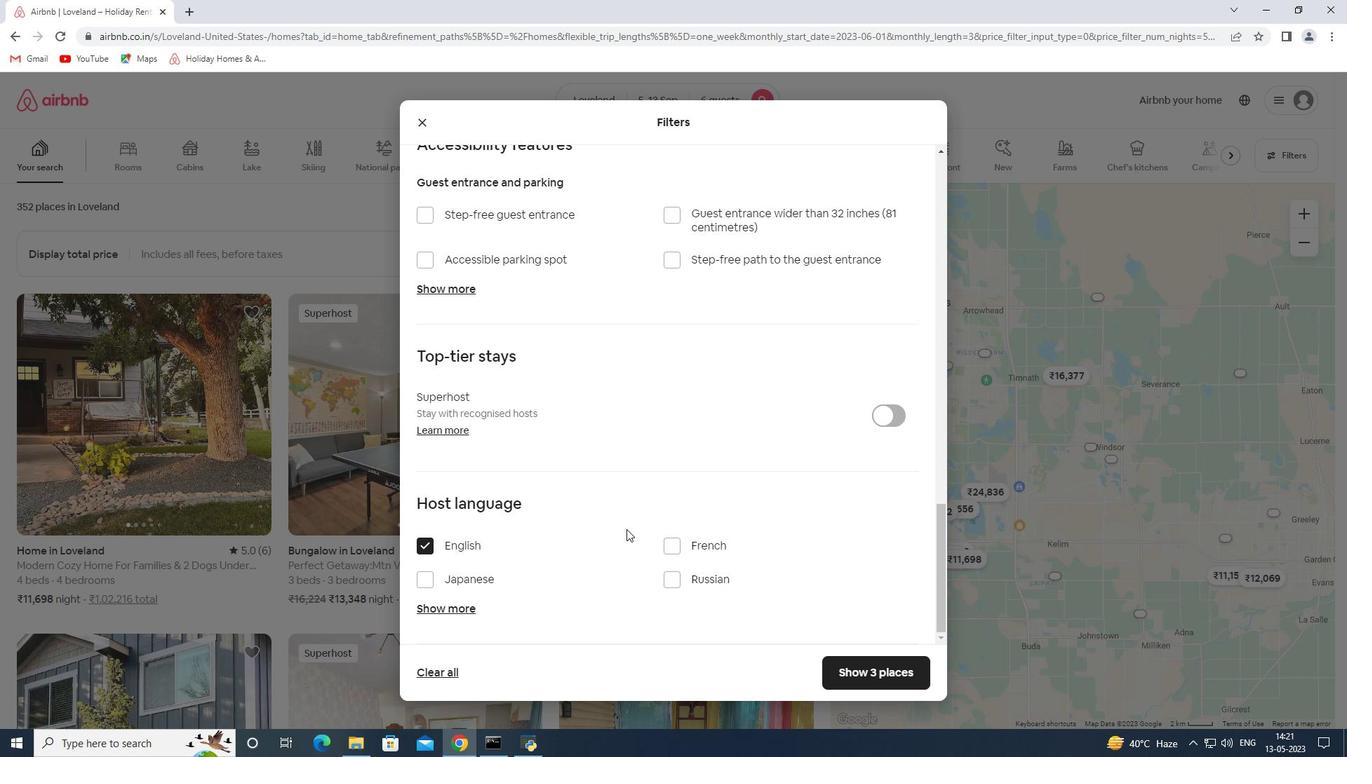 
Action: Mouse scrolled (626, 529) with delta (0, 0)
Screenshot: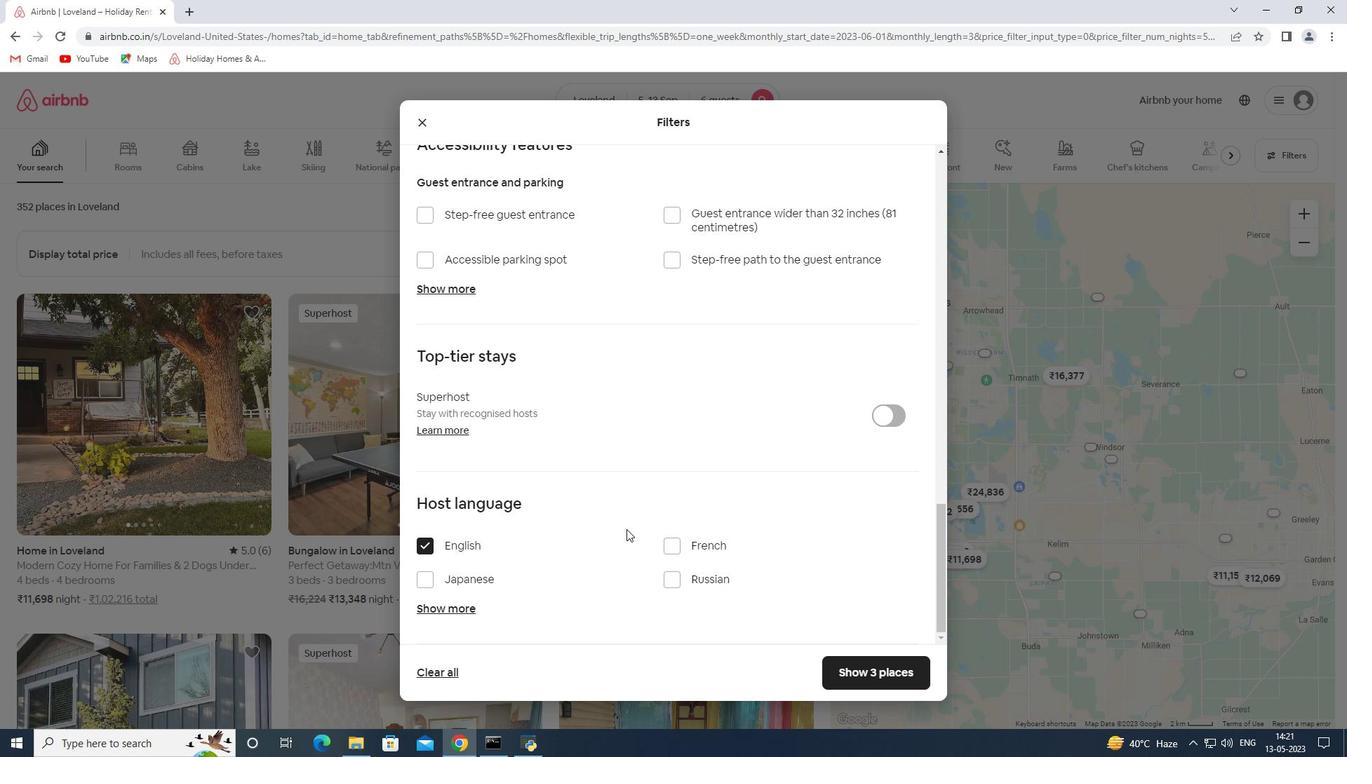 
Action: Mouse scrolled (626, 529) with delta (0, 0)
Screenshot: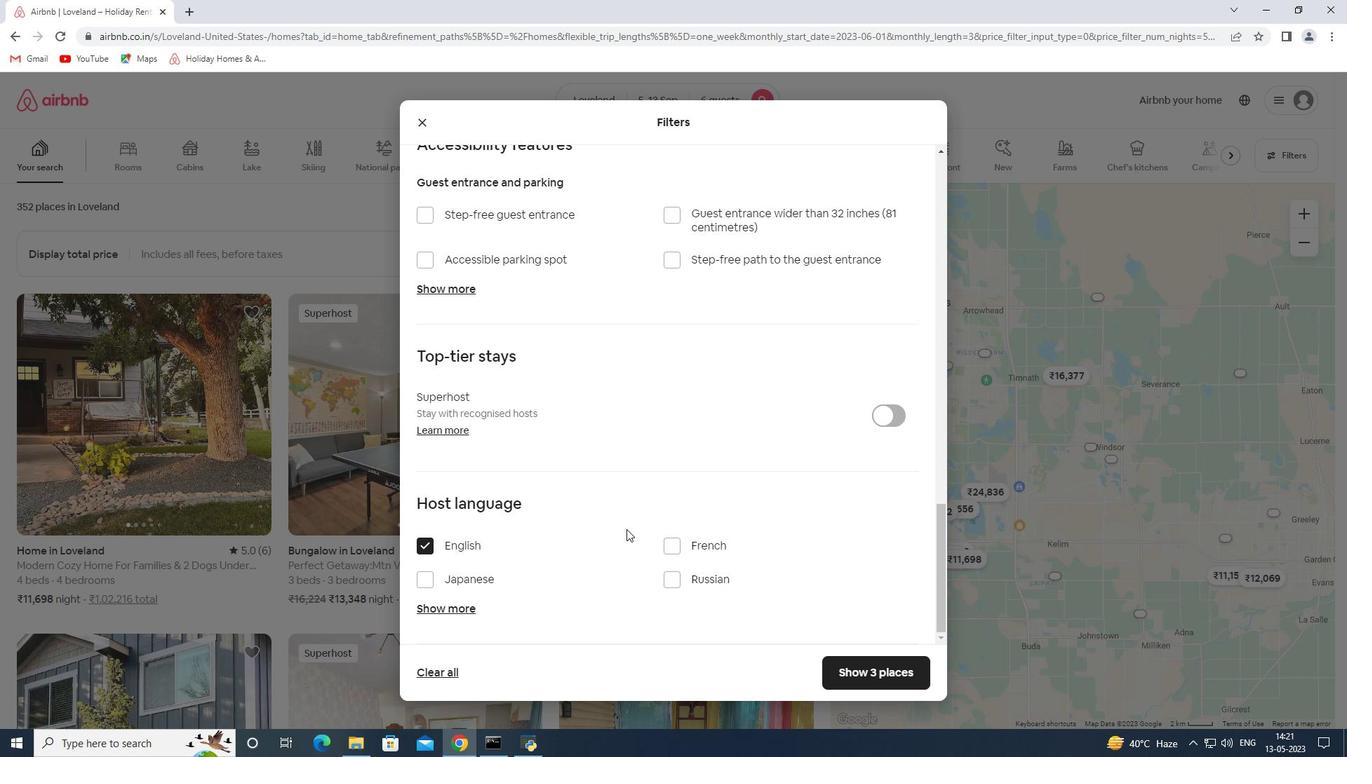 
Action: Mouse moved to (865, 678)
Screenshot: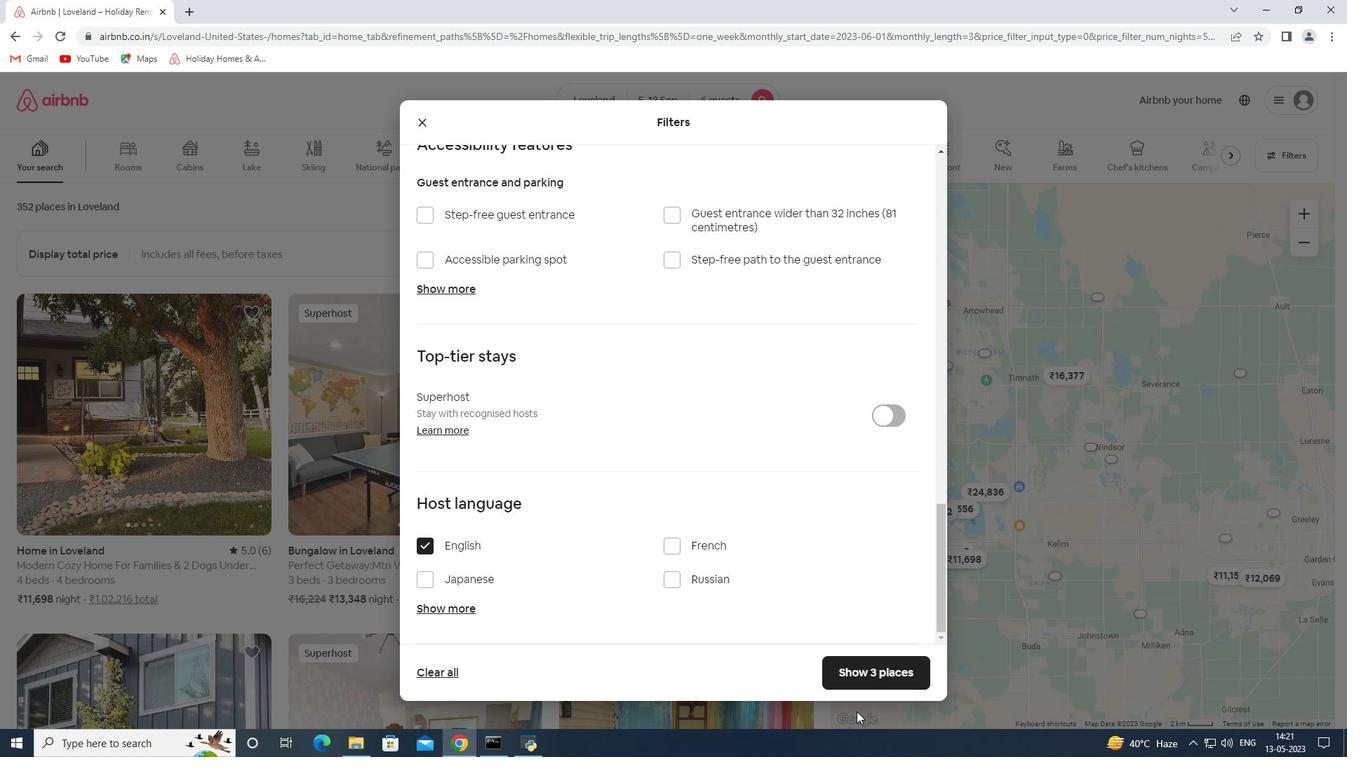 
Action: Mouse pressed left at (865, 678)
Screenshot: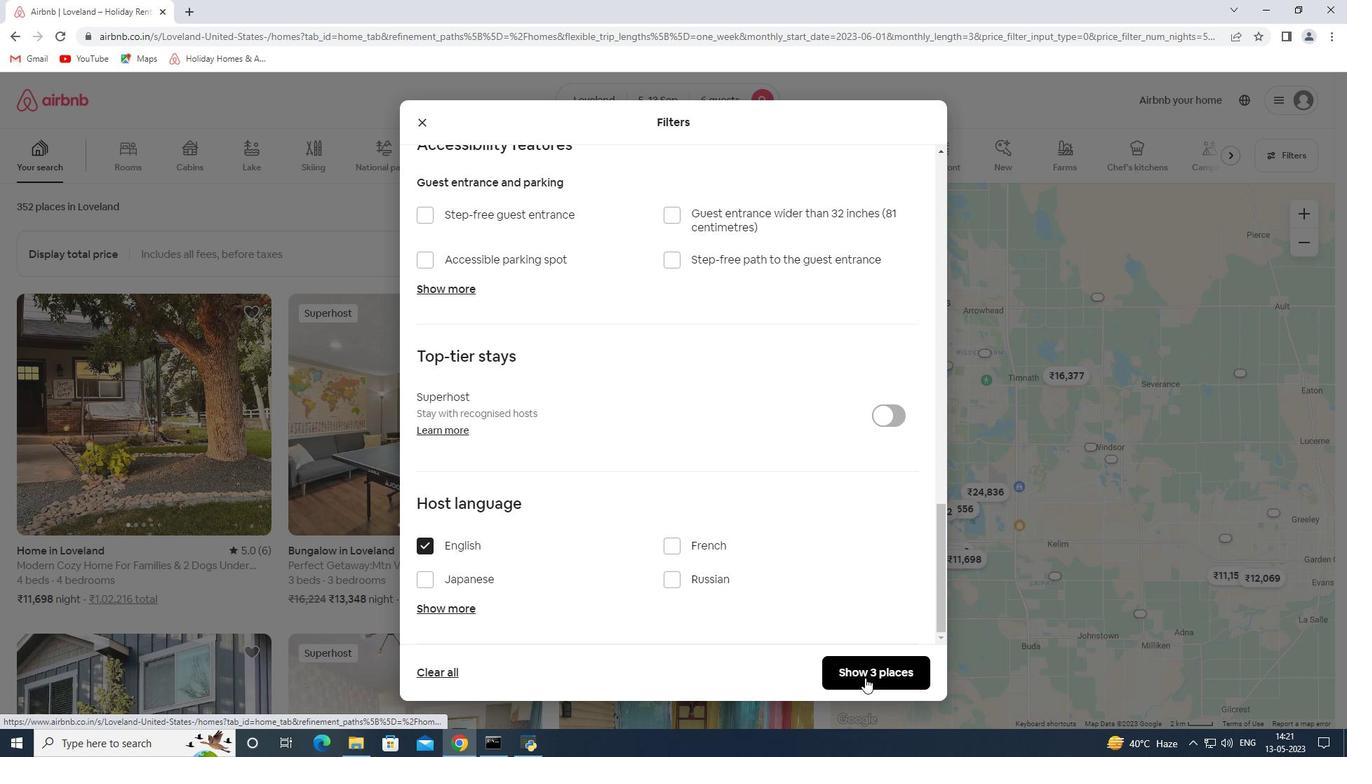 
Action: Mouse moved to (821, 597)
Screenshot: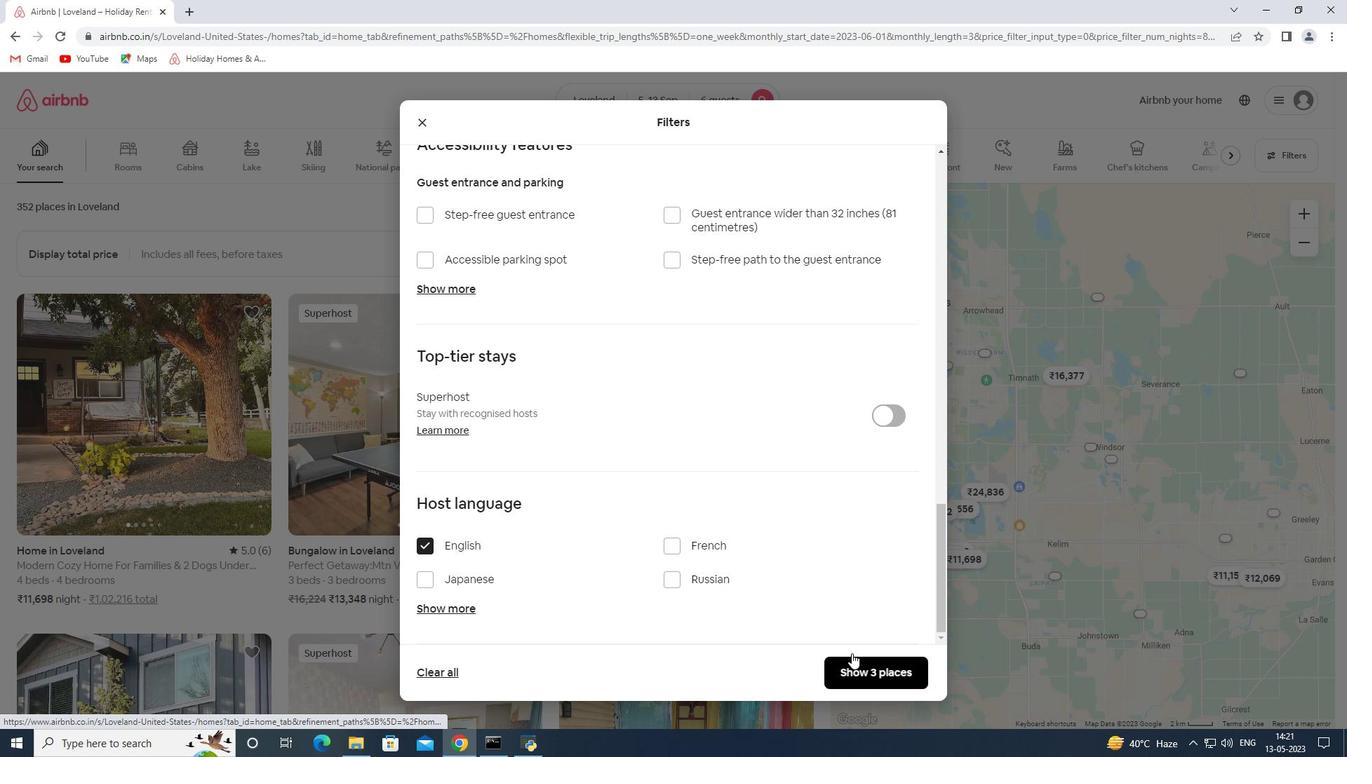 
